 Task: Look for Airbnb options in Yunyang, China from 15th December, 2023 to 20th December, 2023 for 1 adult.1  bedroom having 1 bed and 1 bathroom. Property type can be hotel. Amenities needed are: washing machine. Look for 5 properties as per requirement.
Action: Mouse moved to (599, 185)
Screenshot: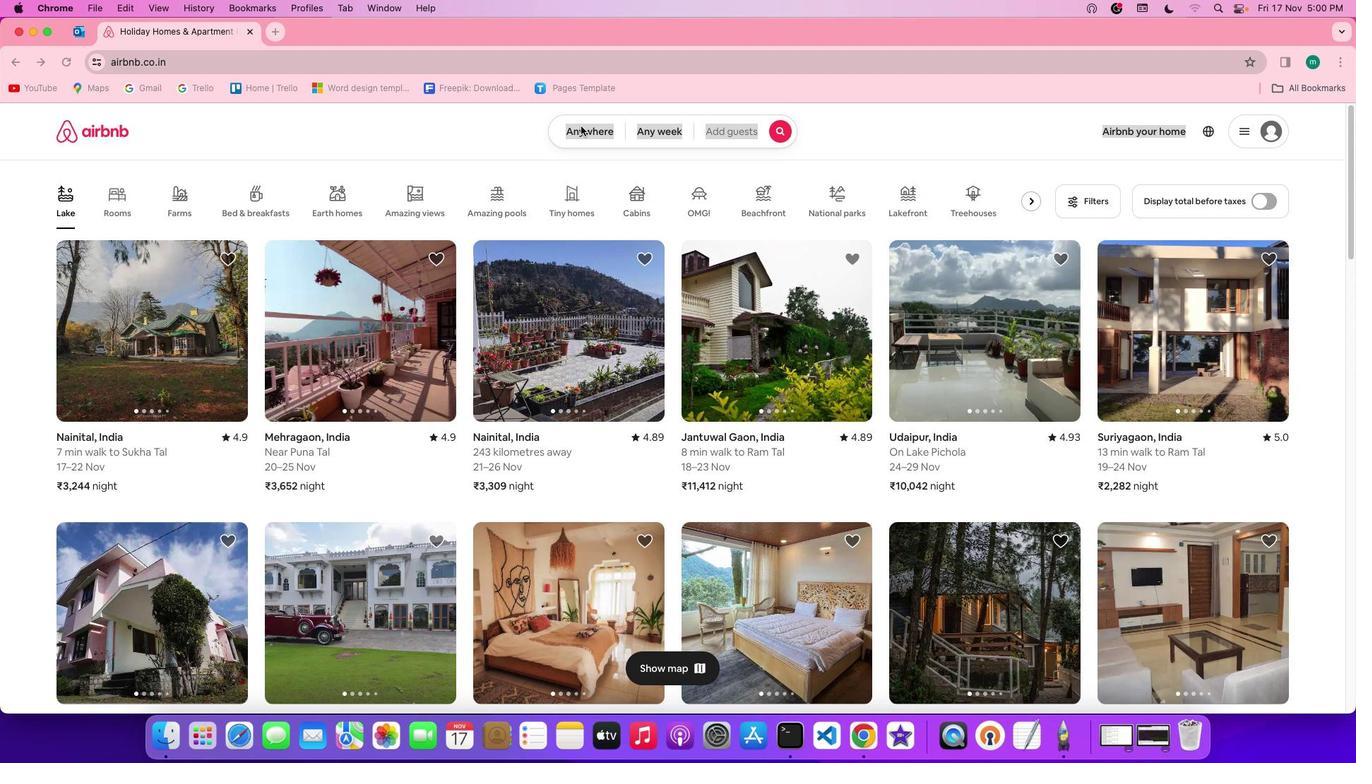 
Action: Mouse pressed left at (599, 185)
Screenshot: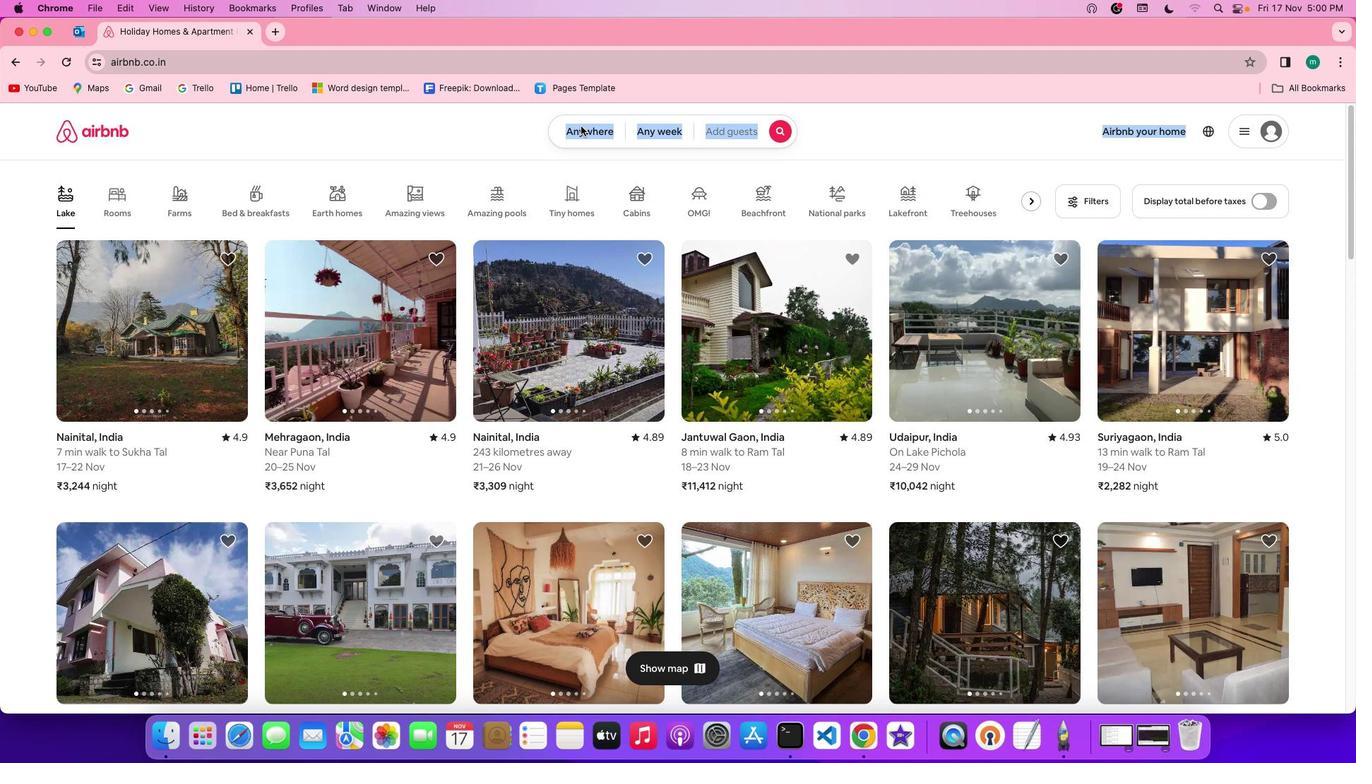 
Action: Mouse pressed left at (599, 185)
Screenshot: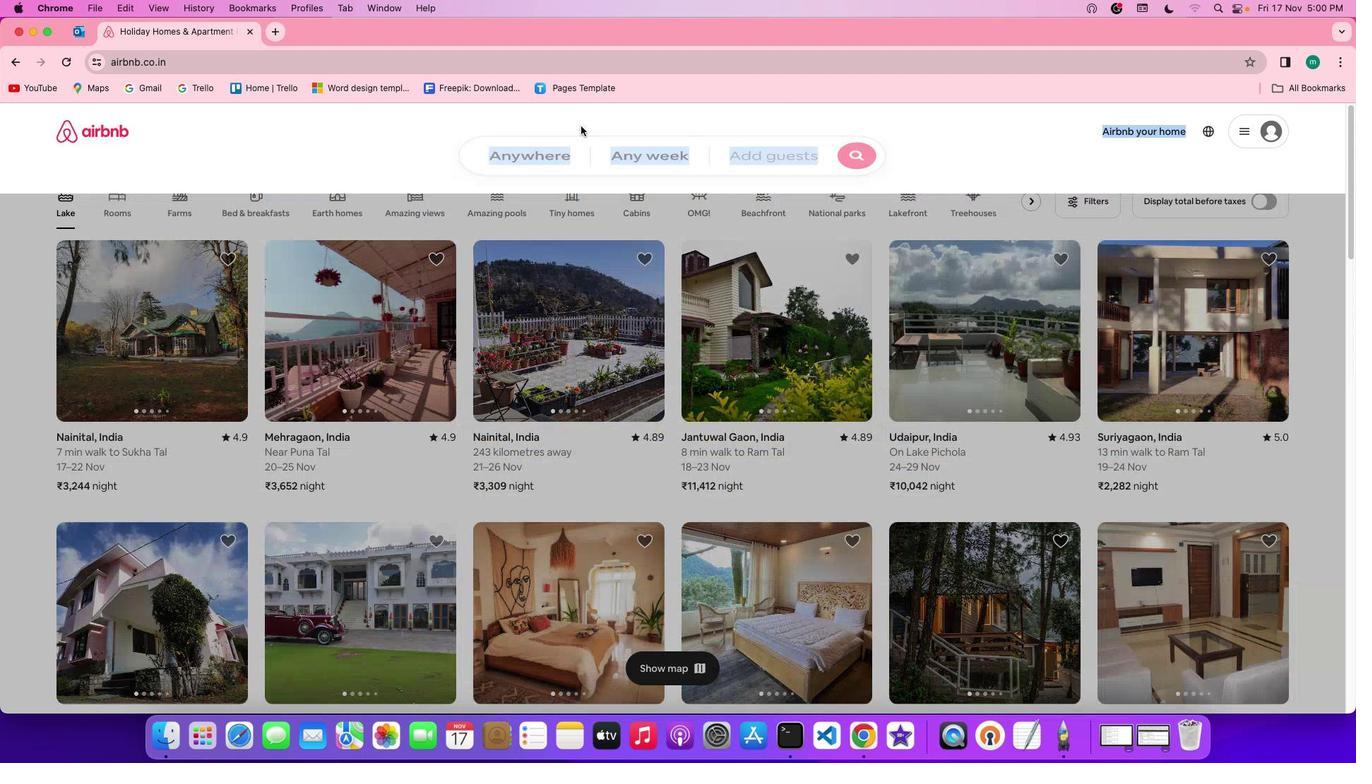
Action: Mouse moved to (536, 226)
Screenshot: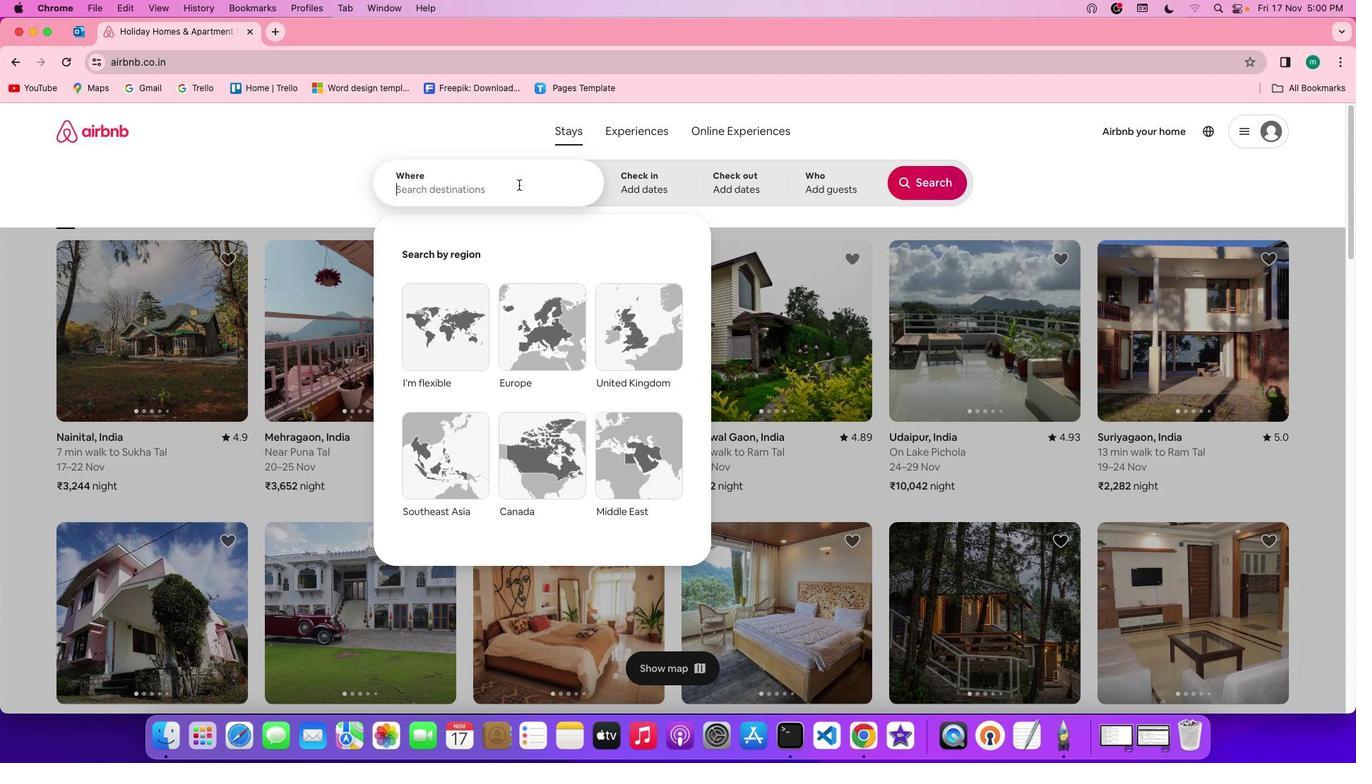 
Action: Mouse pressed left at (536, 226)
Screenshot: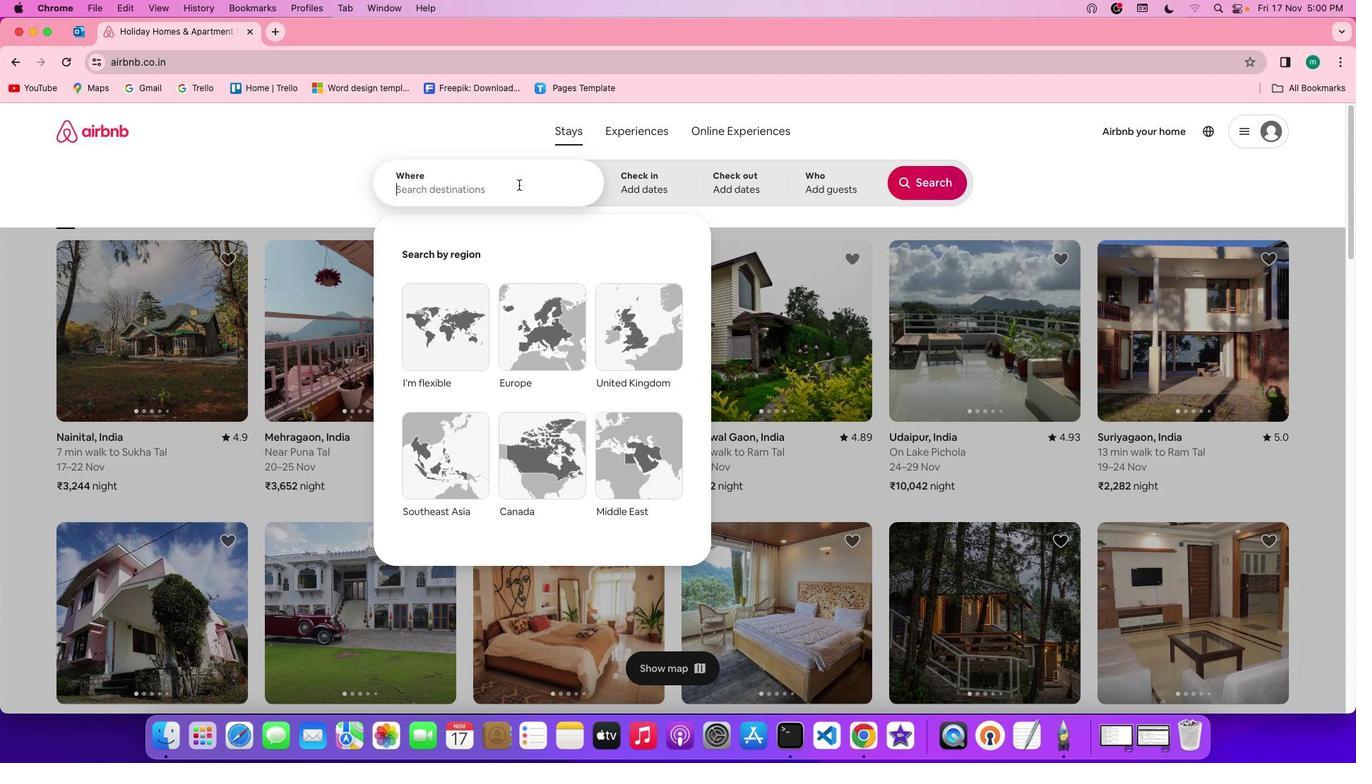 
Action: Key pressed Key.spaceKey.shift'Y''T'Key.backspace'u''n''y''a''n''g'','Key.spaceKey.shift'c''h''i''n''a'
Screenshot: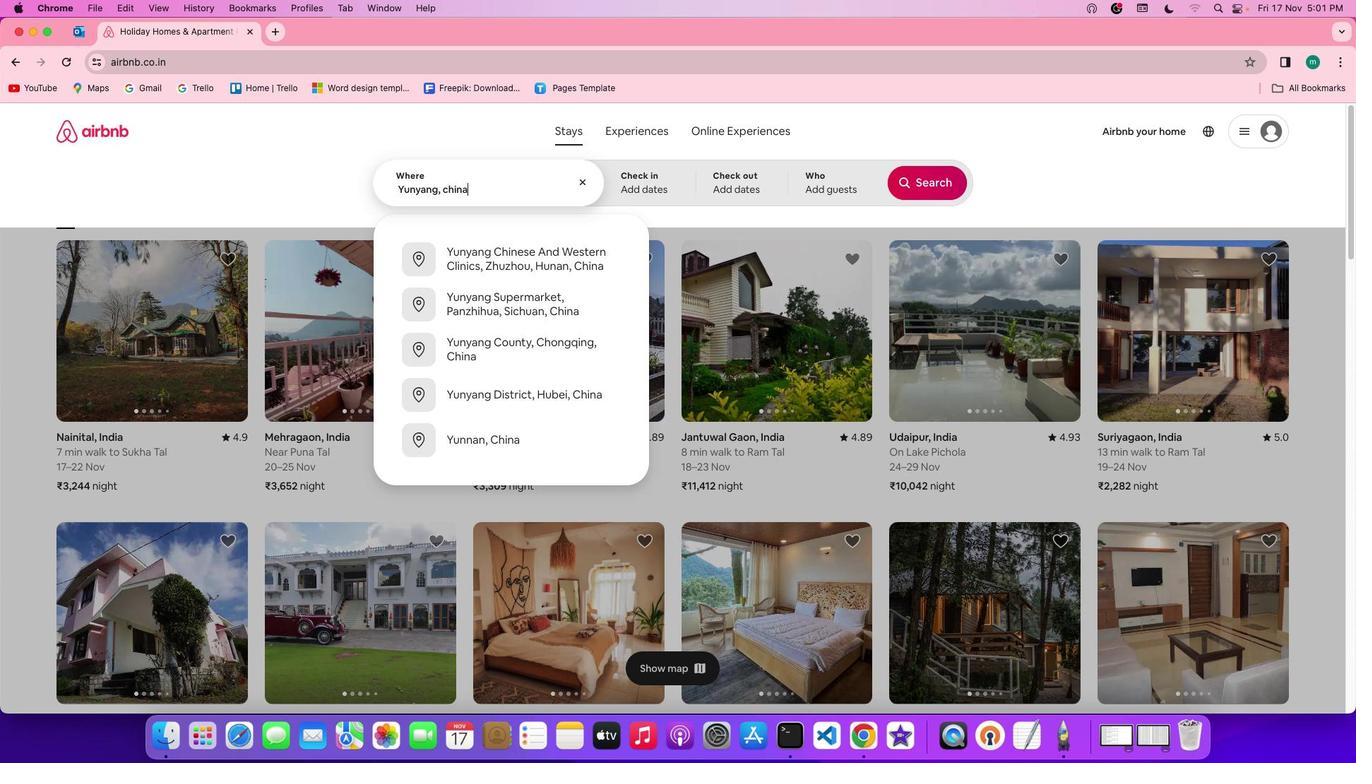 
Action: Mouse moved to (654, 218)
Screenshot: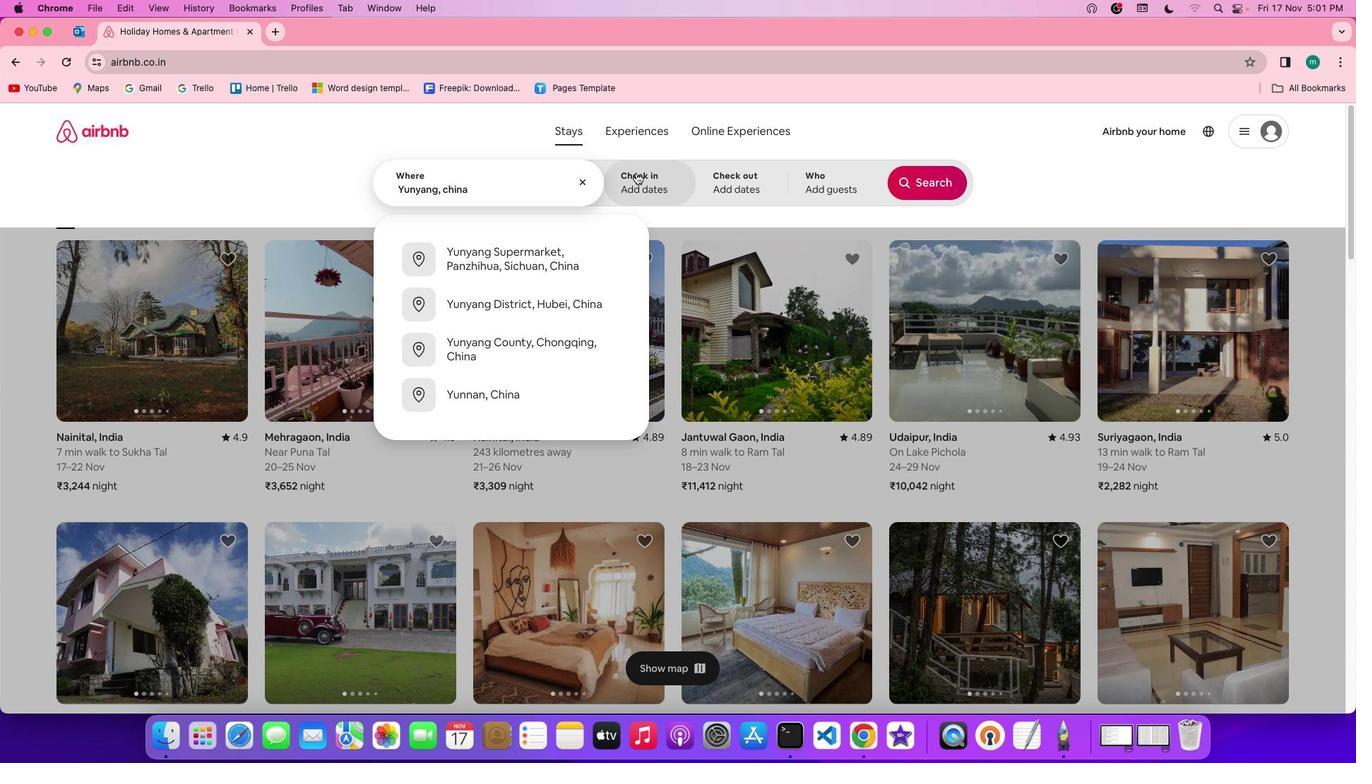 
Action: Mouse pressed left at (654, 218)
Screenshot: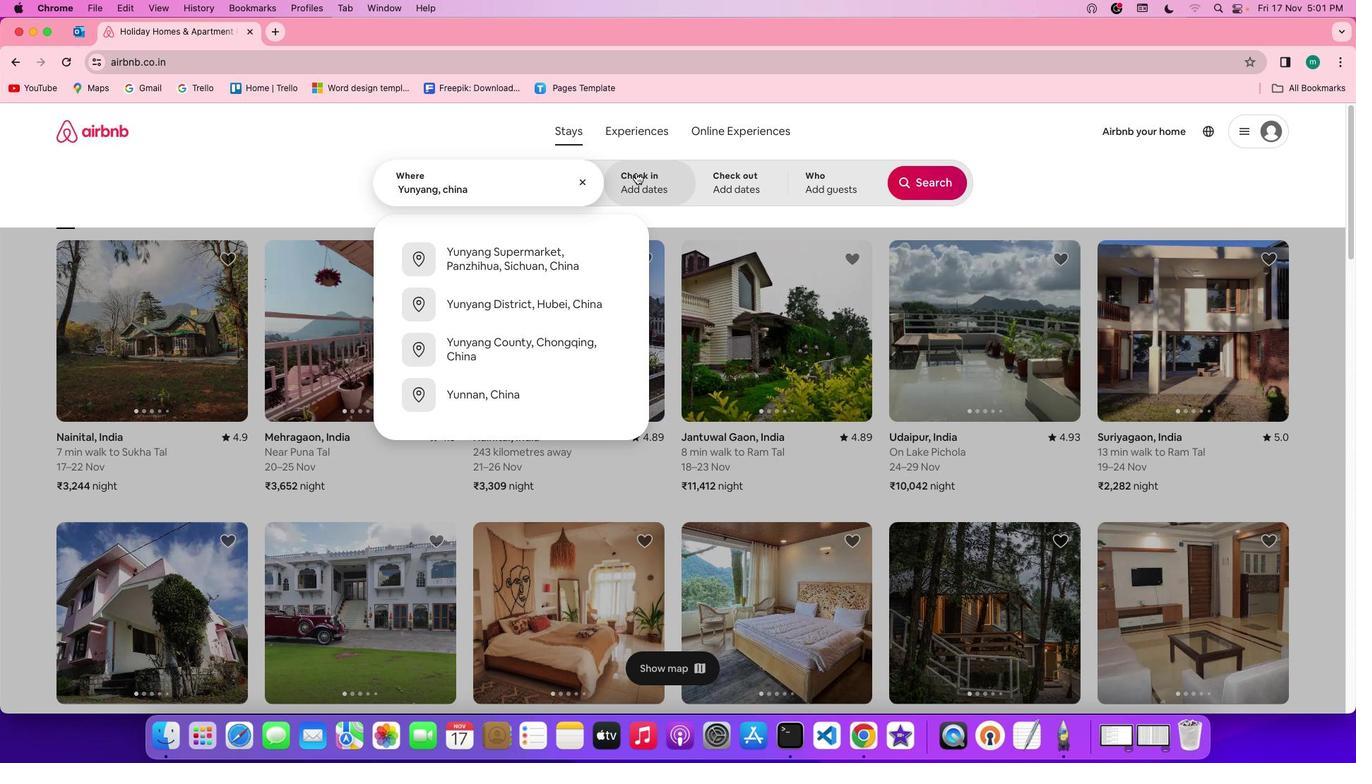 
Action: Mouse moved to (903, 402)
Screenshot: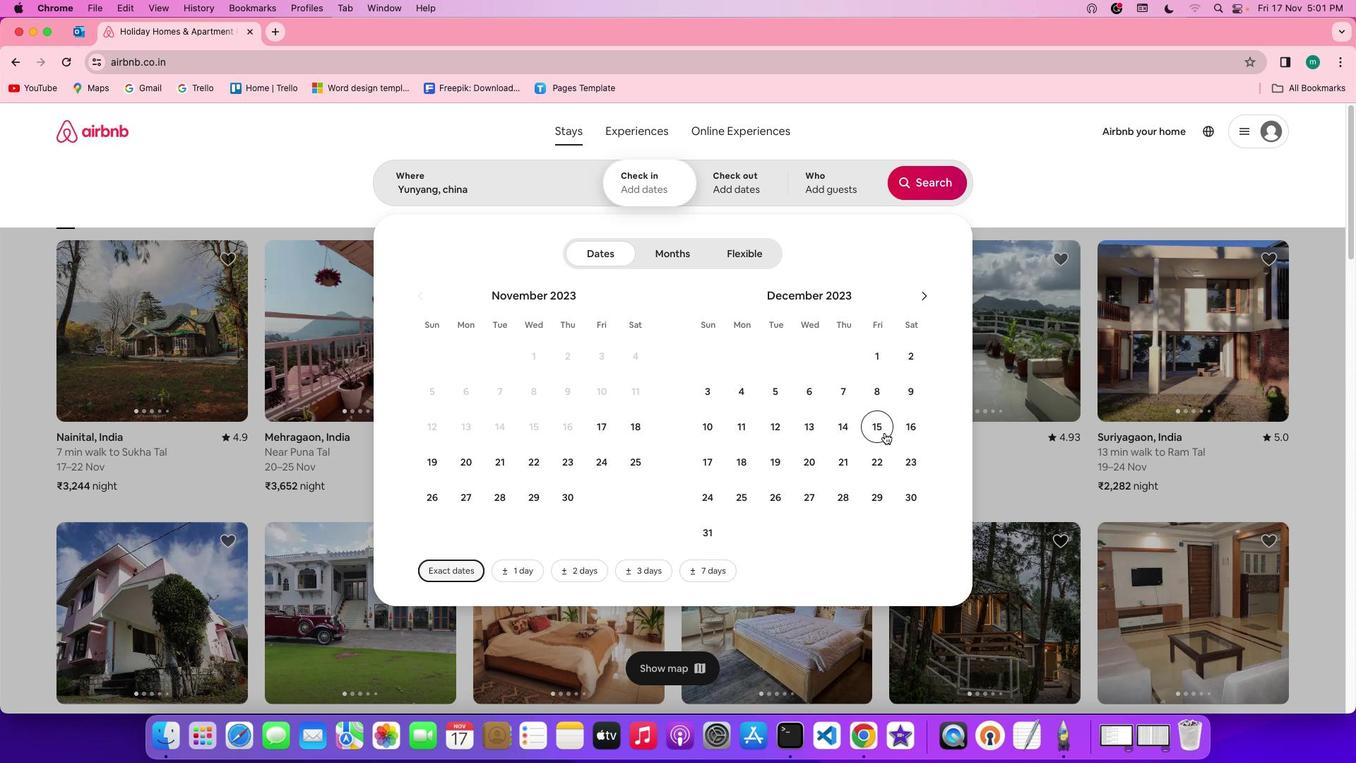 
Action: Mouse pressed left at (903, 402)
Screenshot: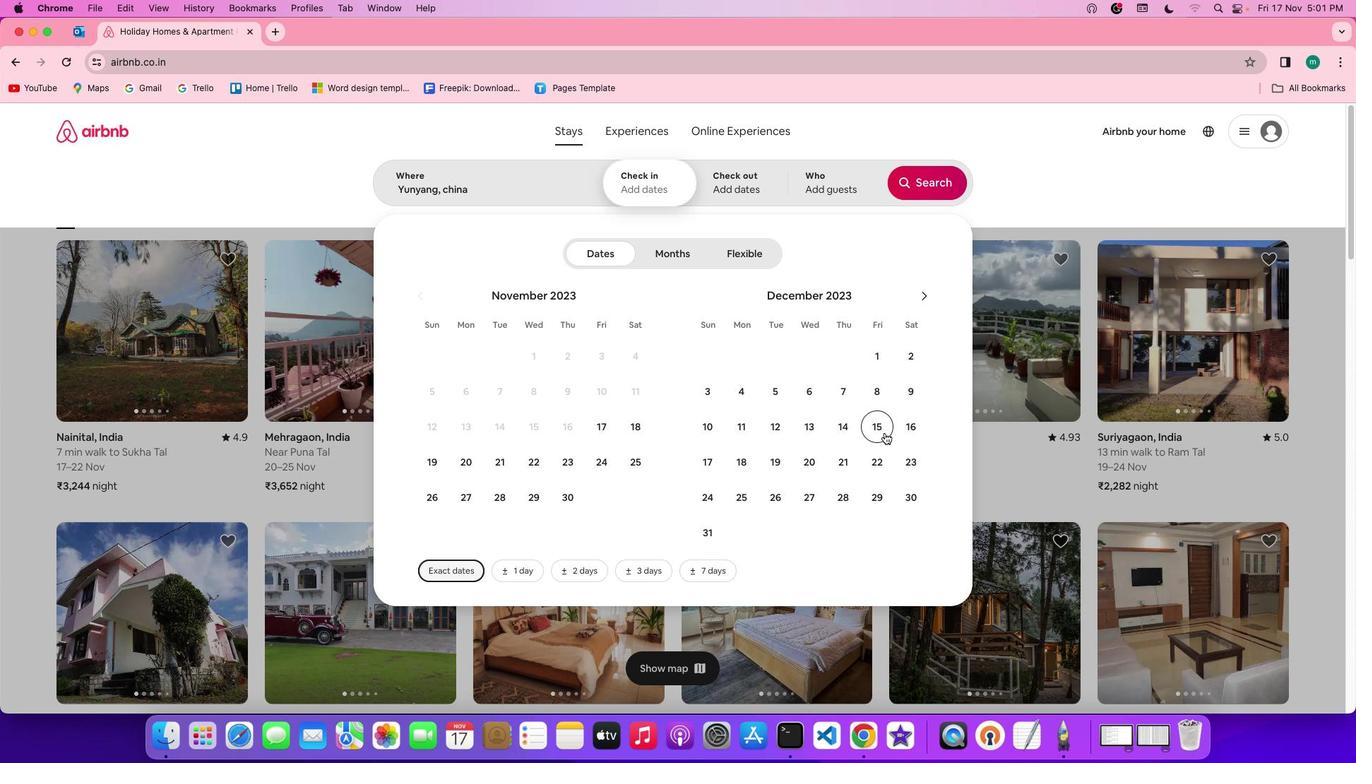 
Action: Mouse moved to (829, 418)
Screenshot: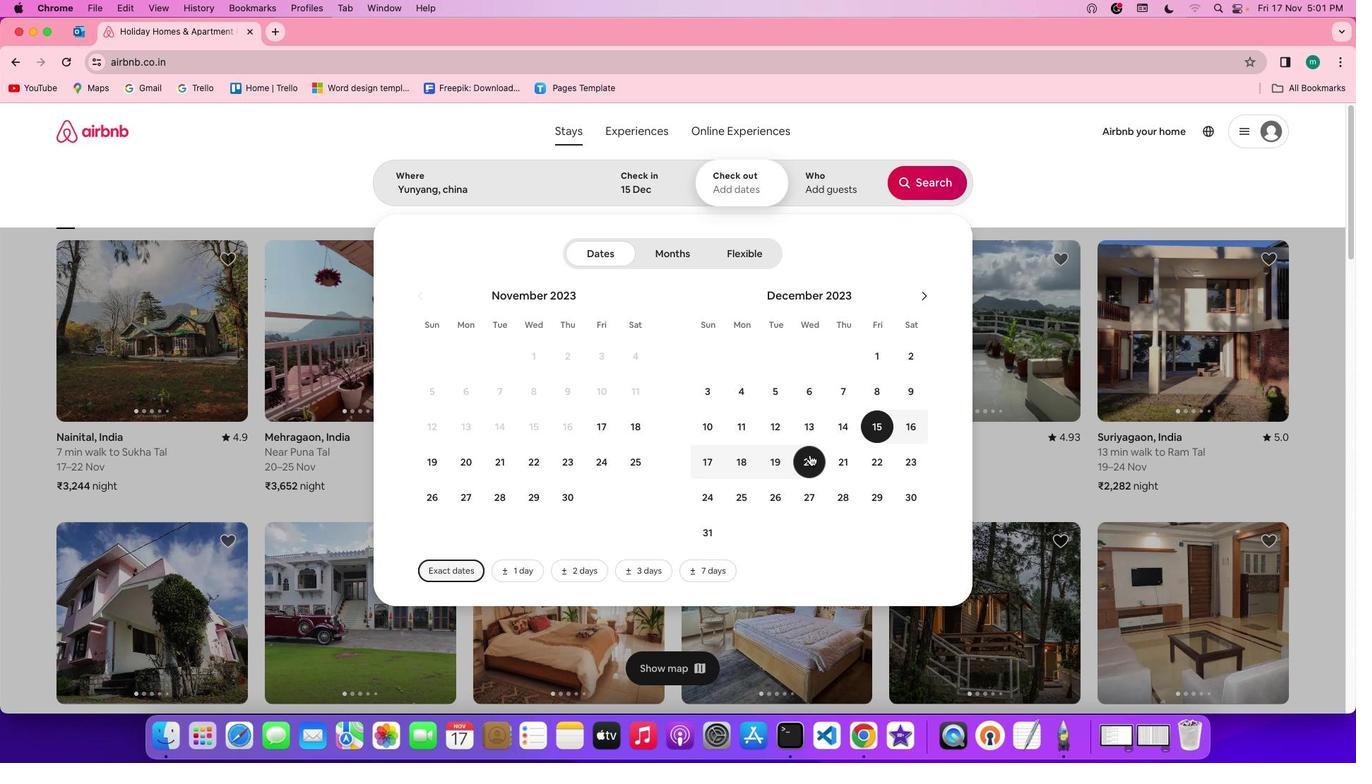 
Action: Mouse pressed left at (829, 418)
Screenshot: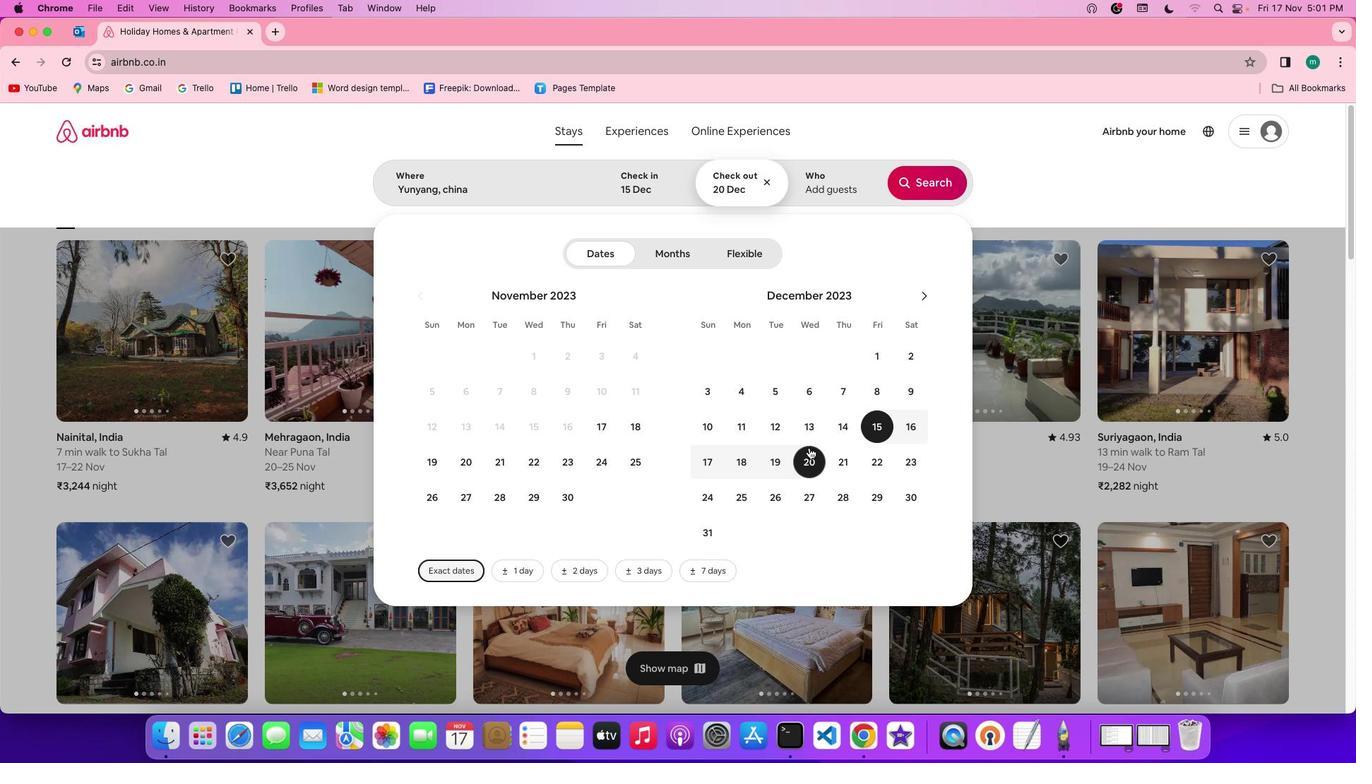 
Action: Mouse moved to (840, 225)
Screenshot: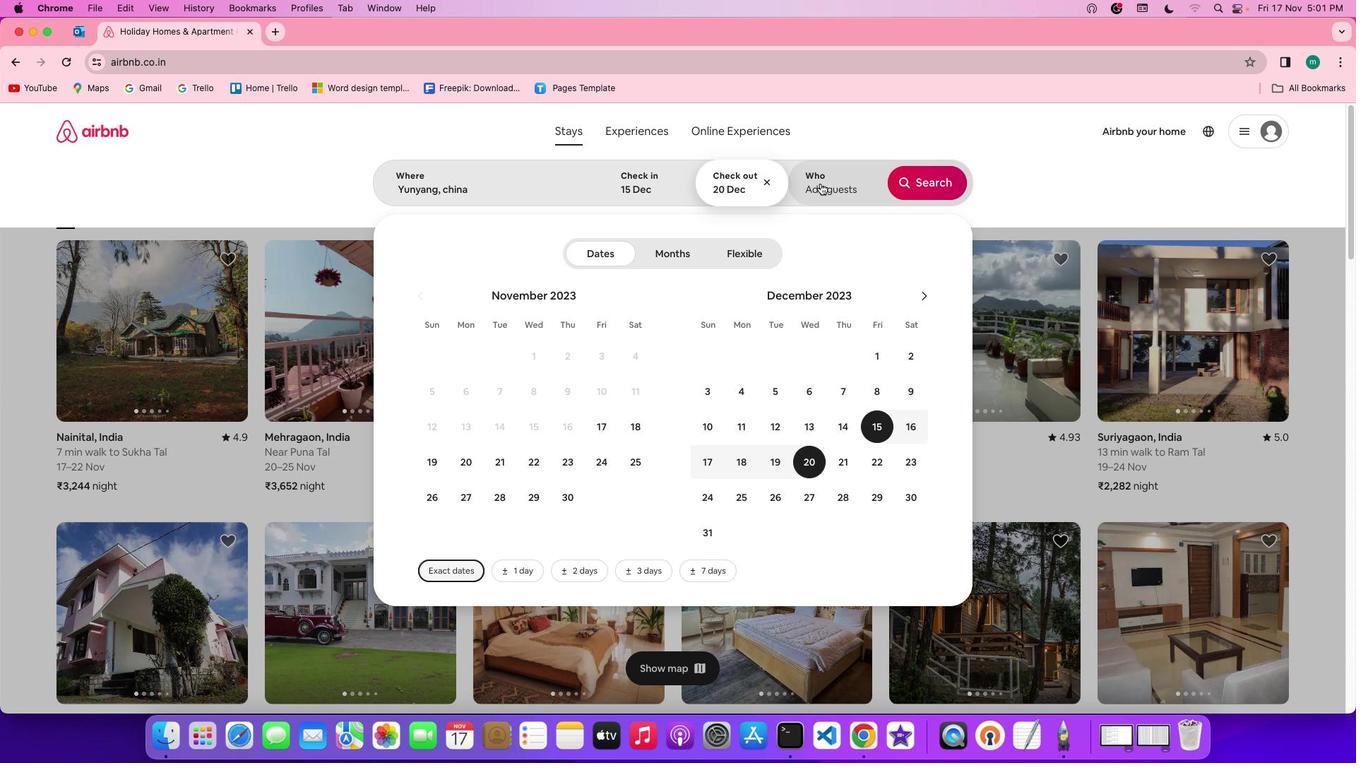 
Action: Mouse pressed left at (840, 225)
Screenshot: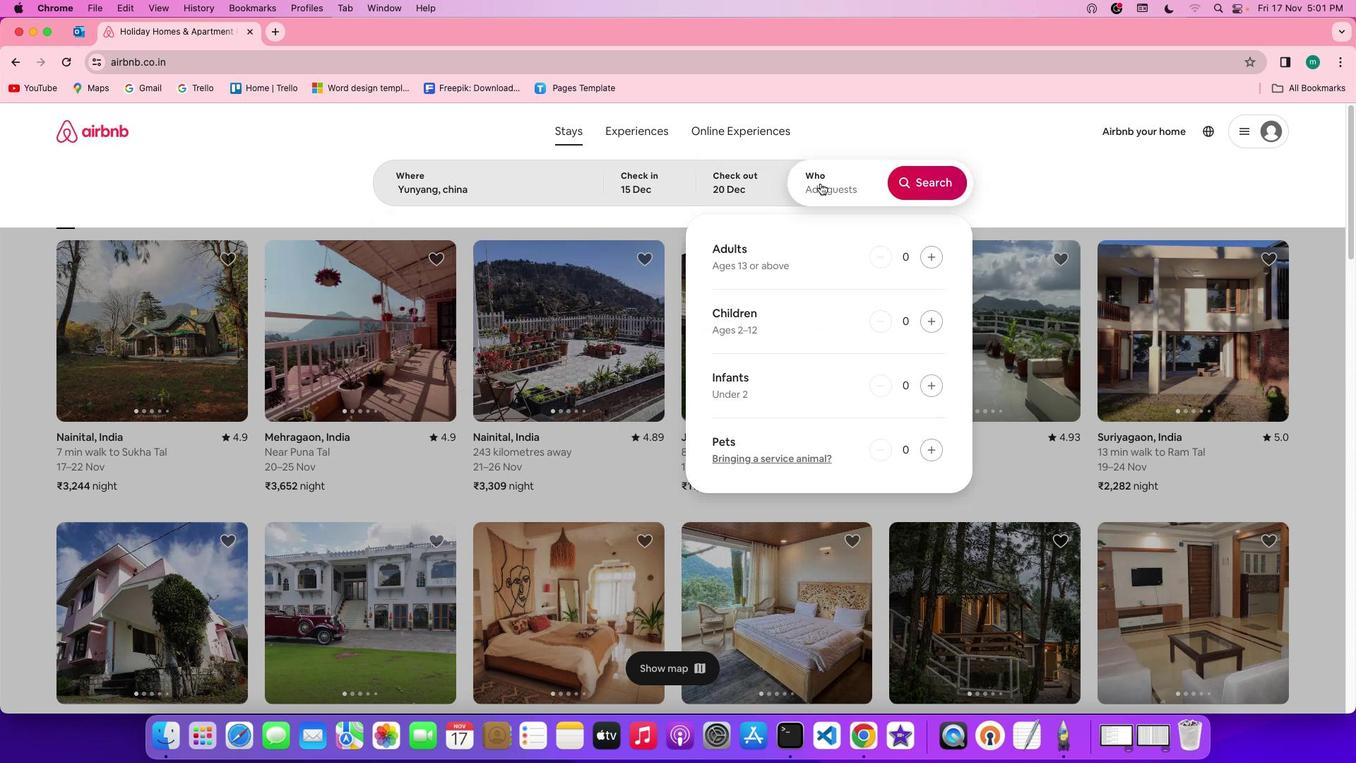 
Action: Mouse moved to (955, 278)
Screenshot: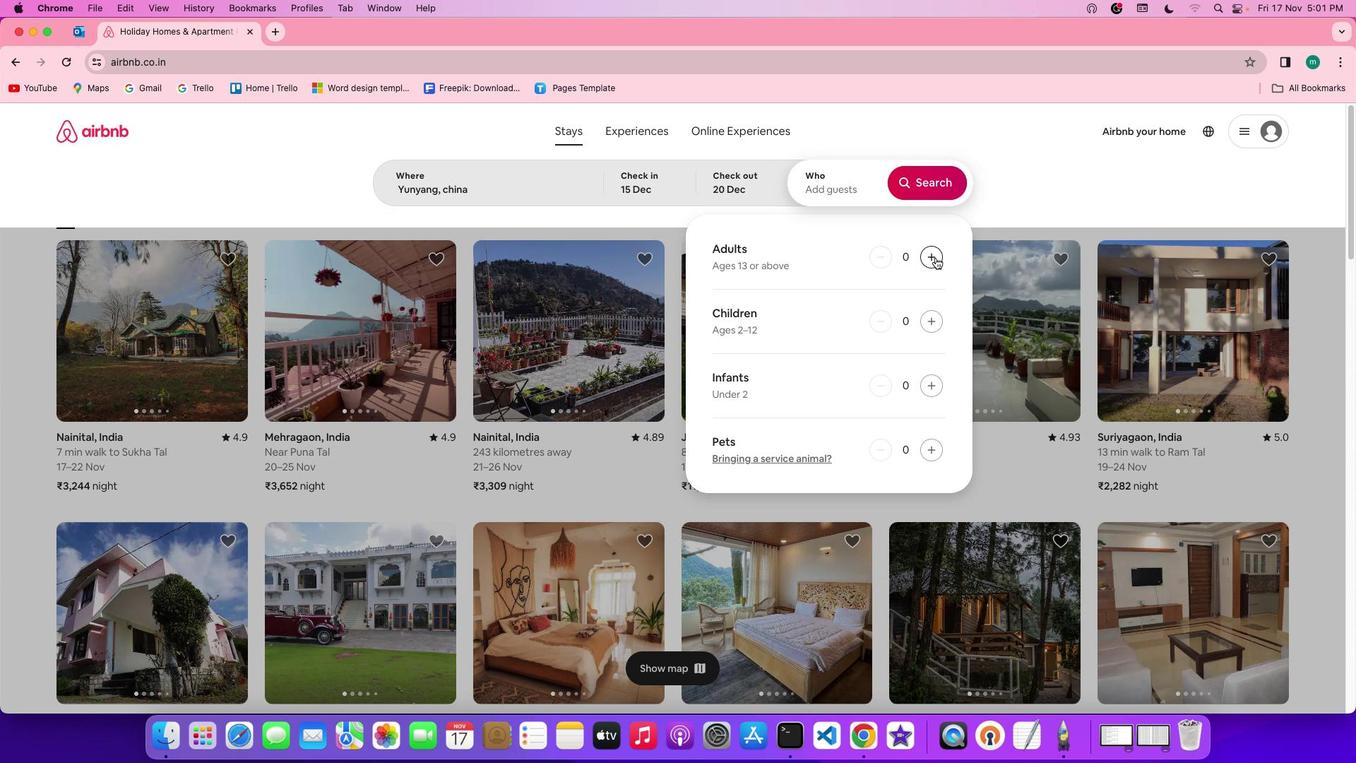 
Action: Mouse pressed left at (955, 278)
Screenshot: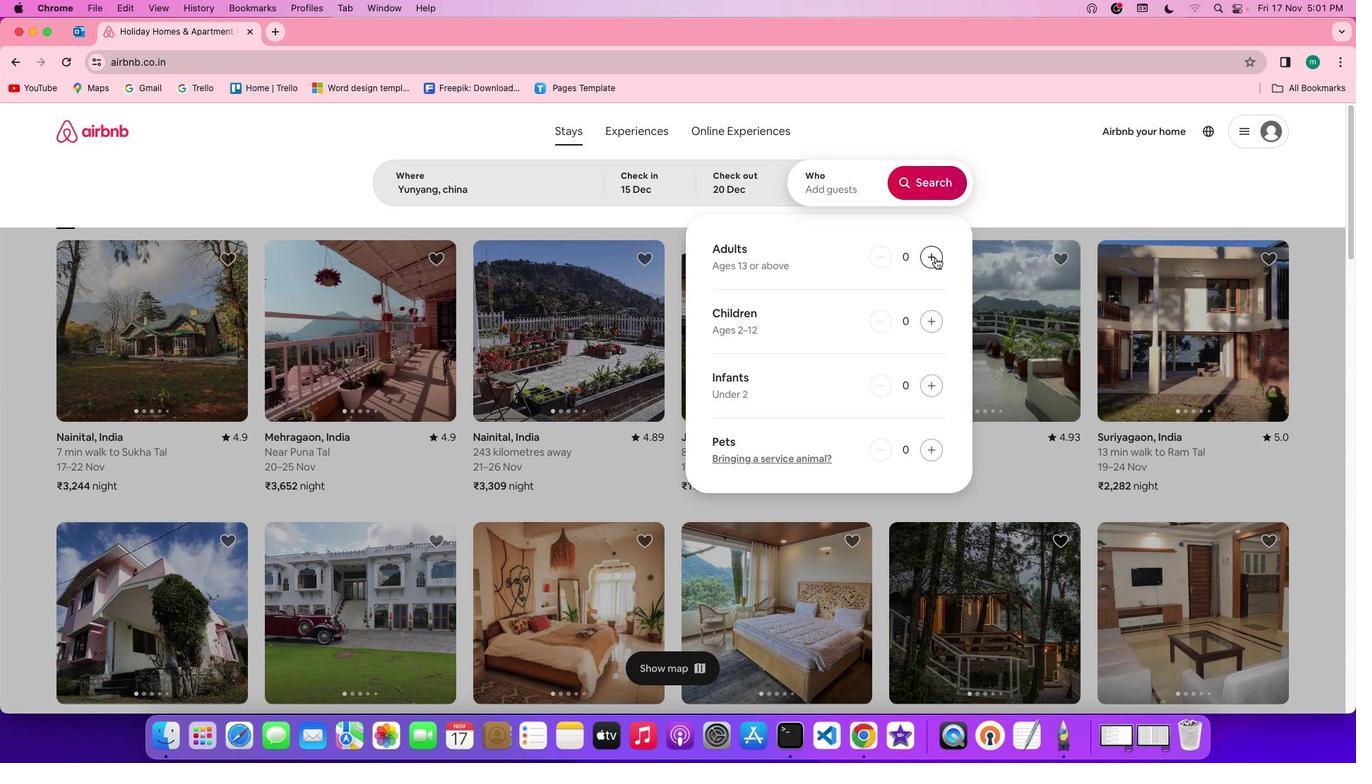 
Action: Mouse moved to (929, 216)
Screenshot: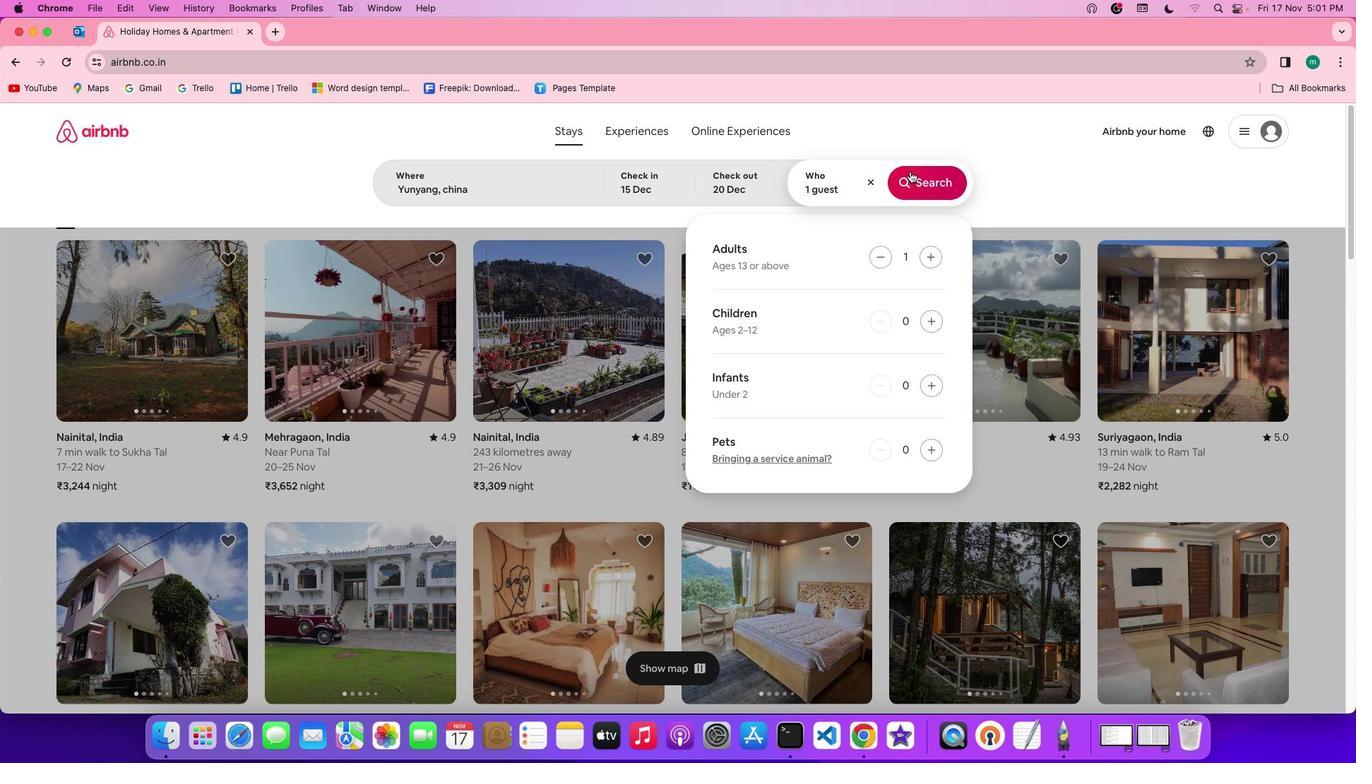 
Action: Mouse pressed left at (929, 216)
Screenshot: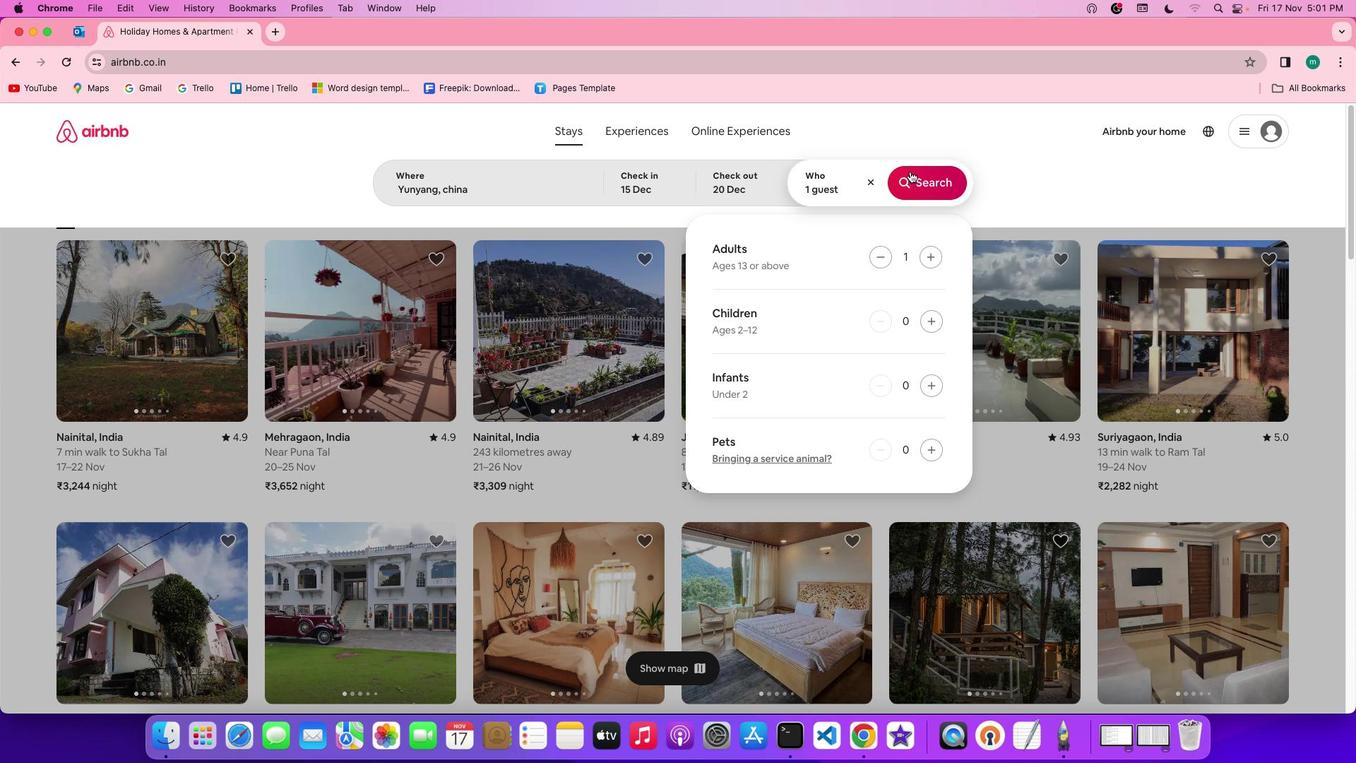
Action: Mouse moved to (1148, 226)
Screenshot: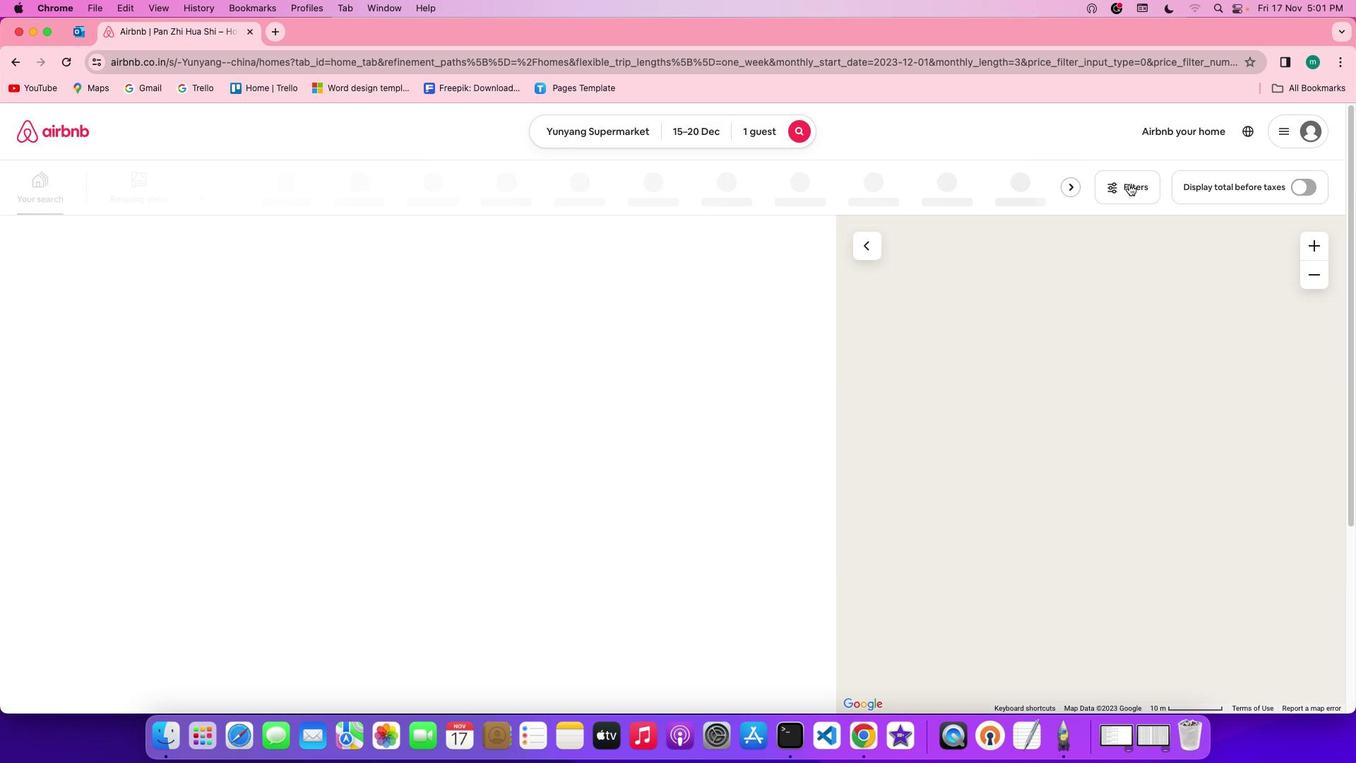 
Action: Mouse pressed left at (1148, 226)
Screenshot: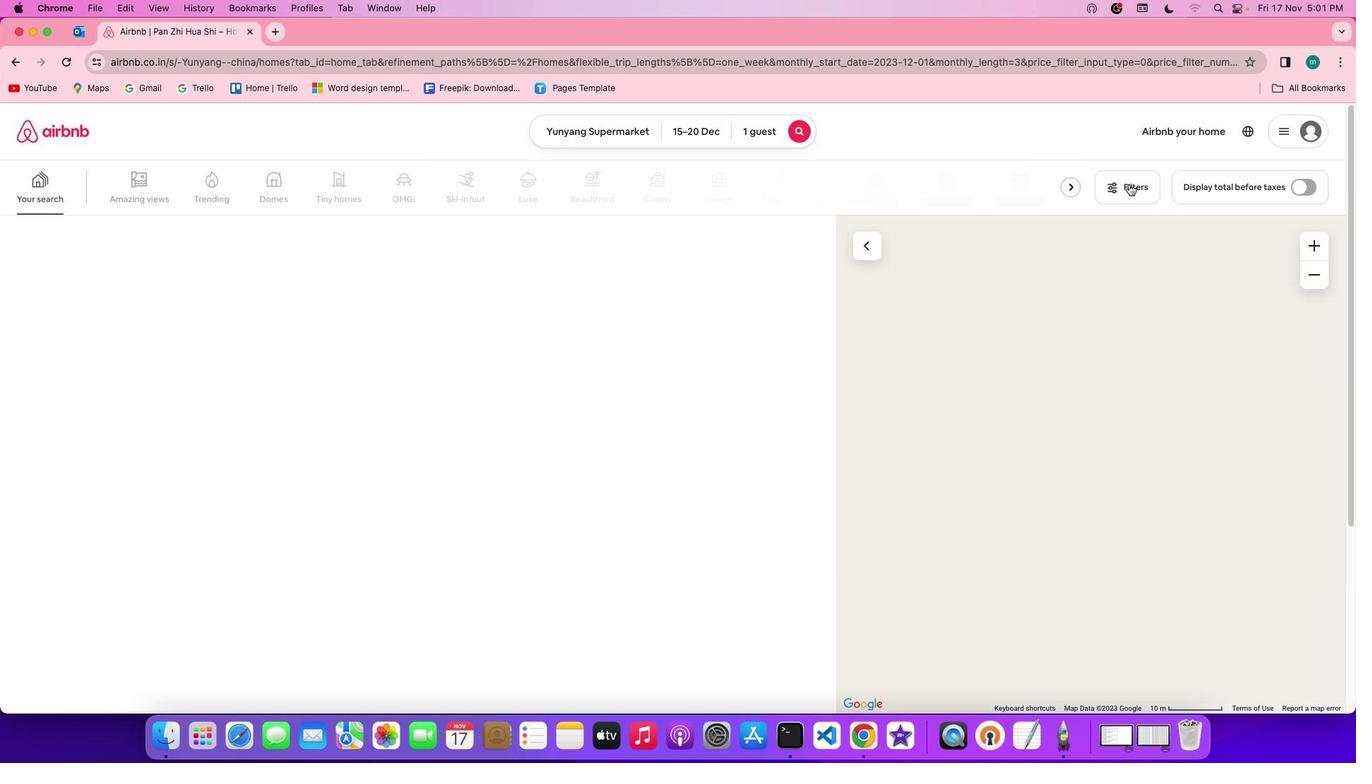 
Action: Mouse moved to (766, 361)
Screenshot: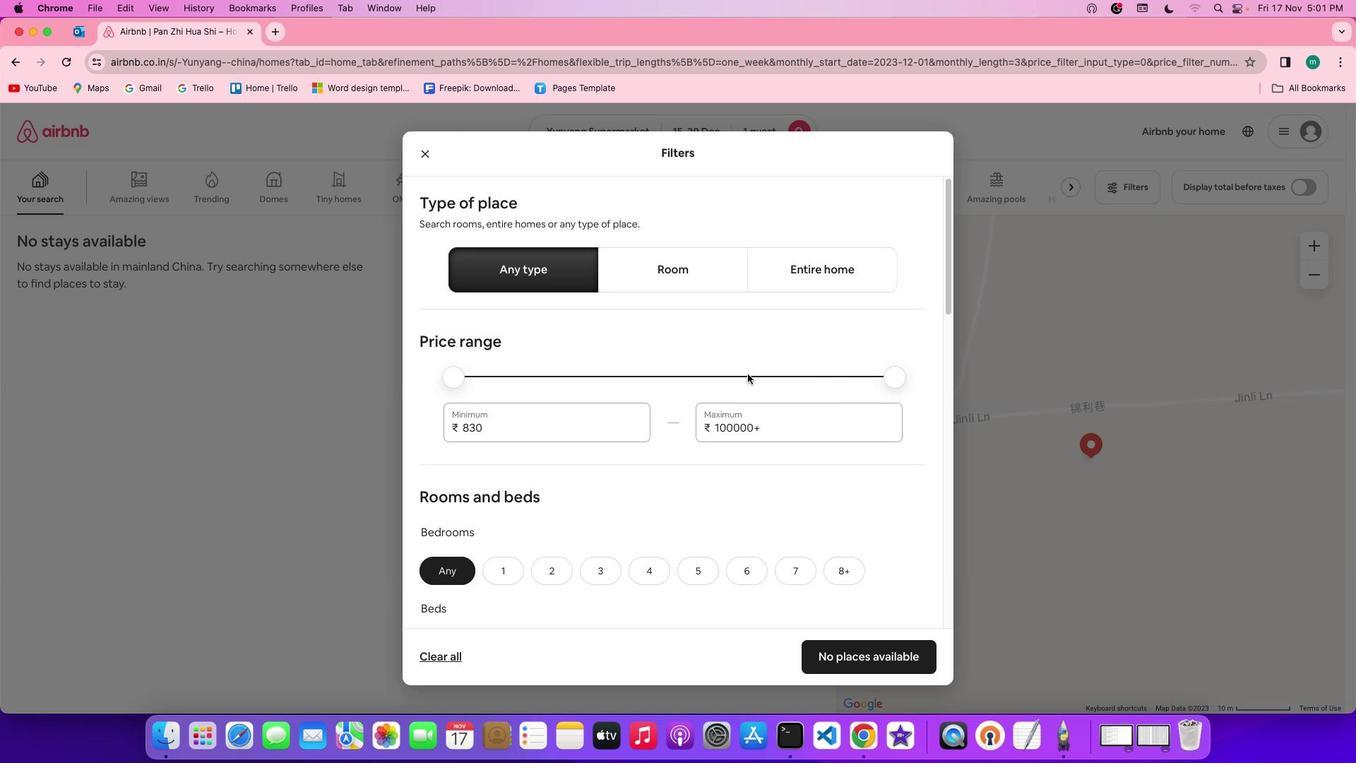 
Action: Mouse scrolled (766, 361) with delta (16, 94)
Screenshot: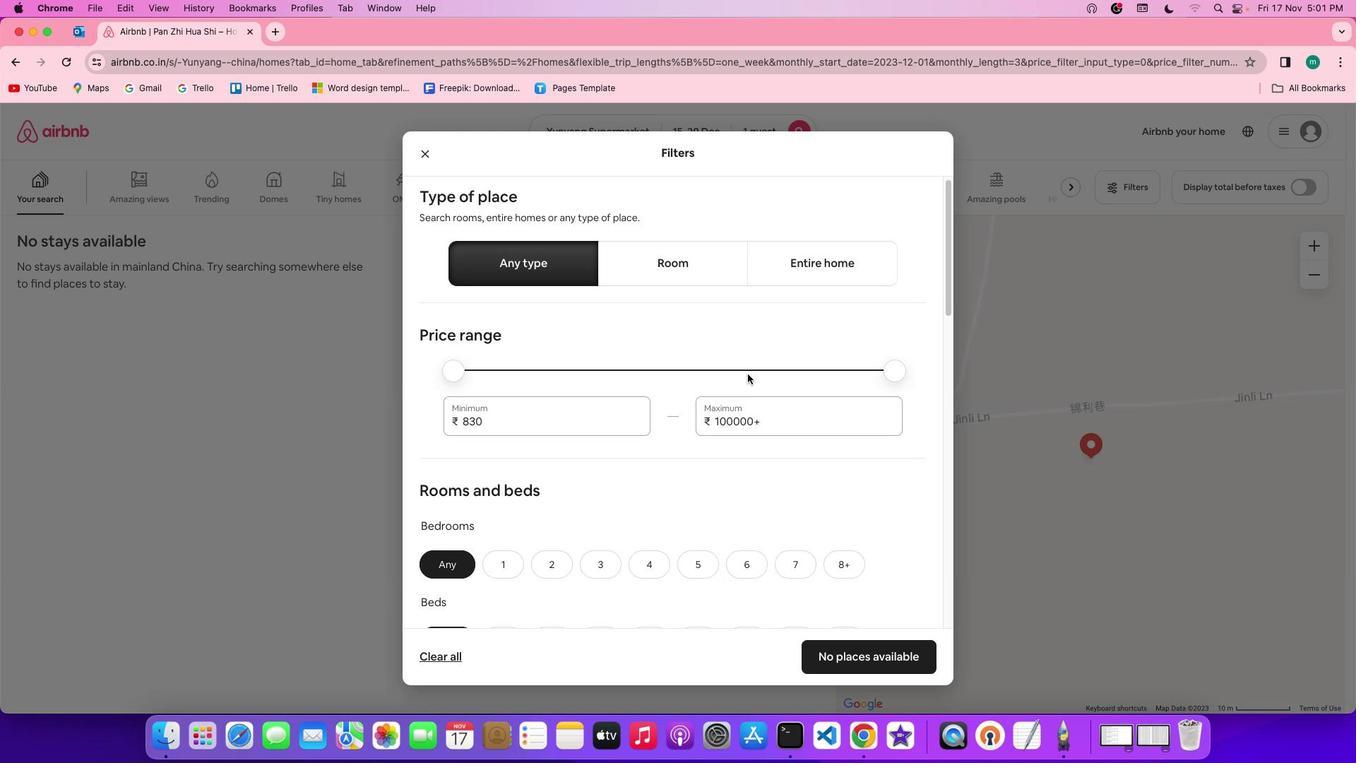 
Action: Mouse scrolled (766, 361) with delta (16, 94)
Screenshot: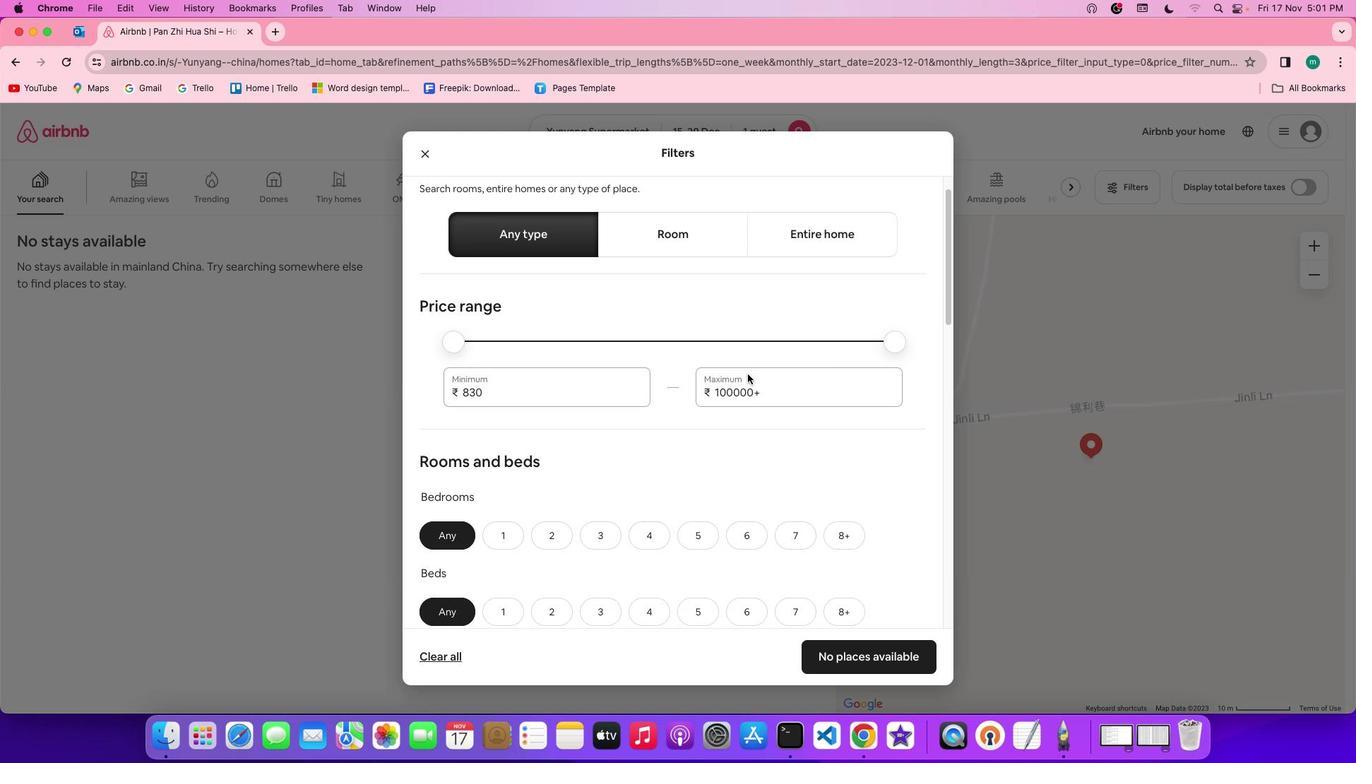 
Action: Mouse scrolled (766, 361) with delta (16, 93)
Screenshot: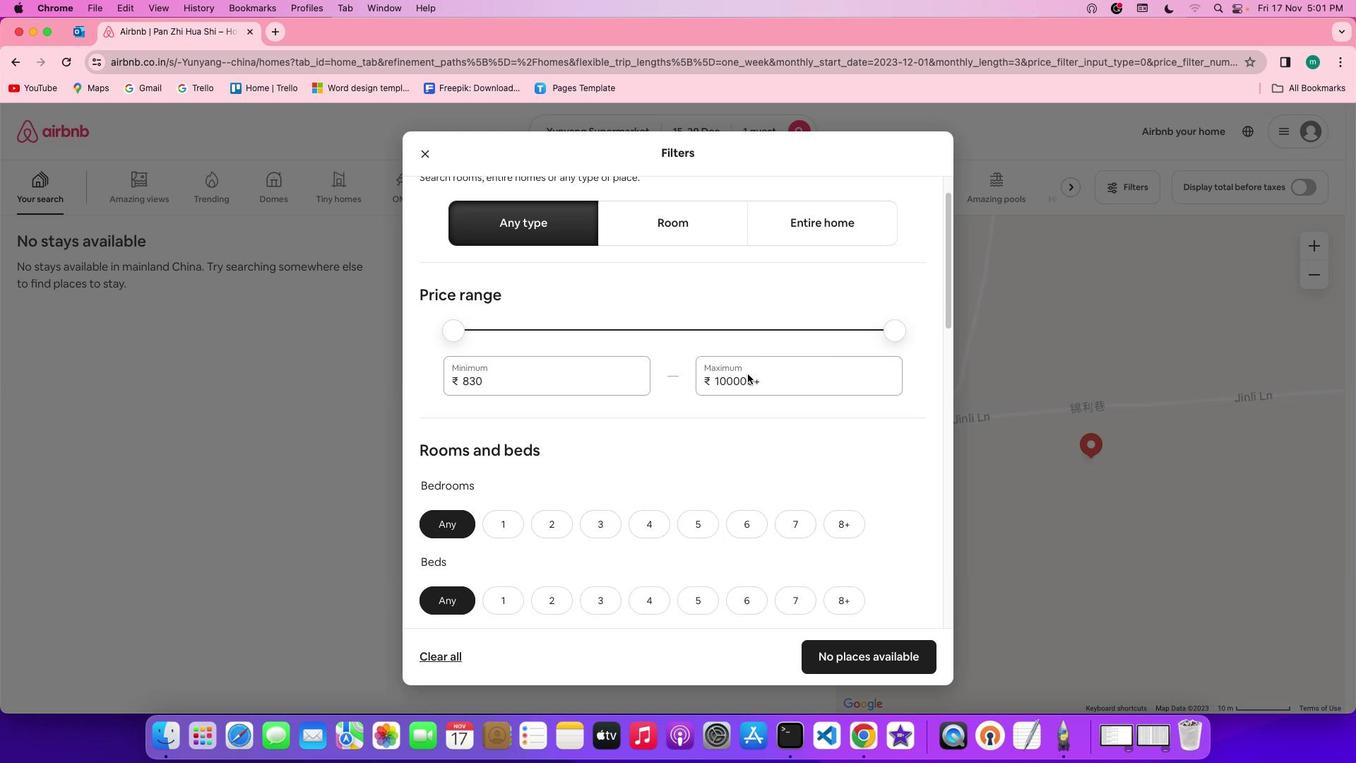 
Action: Mouse scrolled (766, 361) with delta (16, 93)
Screenshot: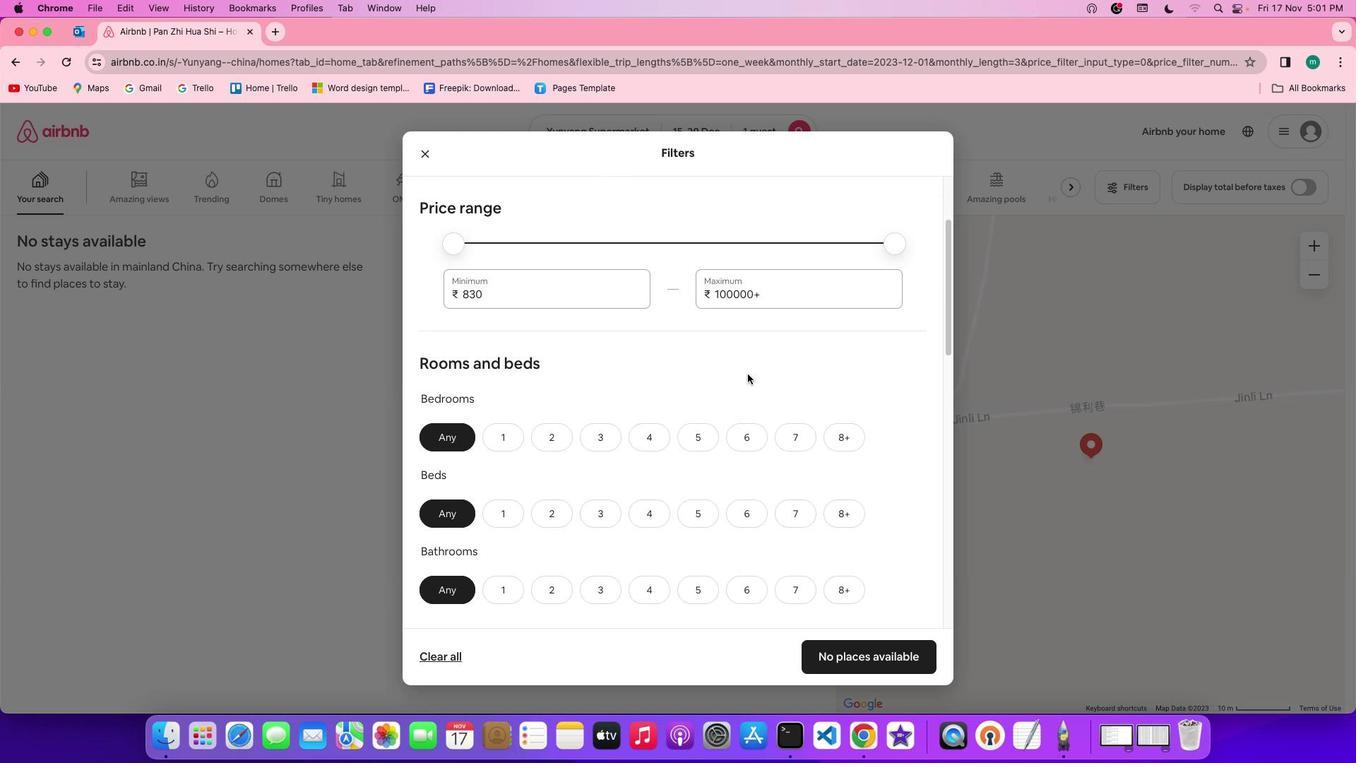 
Action: Mouse scrolled (766, 361) with delta (16, 94)
Screenshot: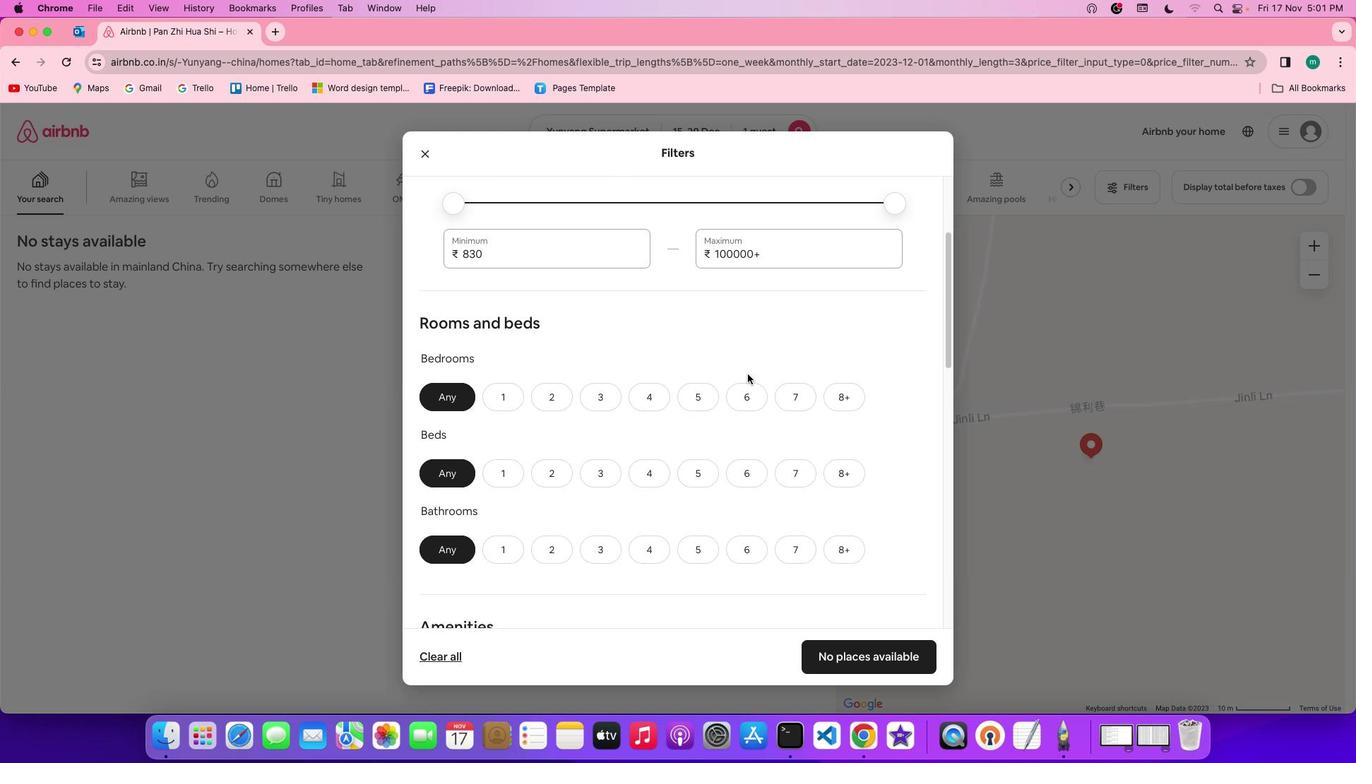 
Action: Mouse scrolled (766, 361) with delta (16, 94)
Screenshot: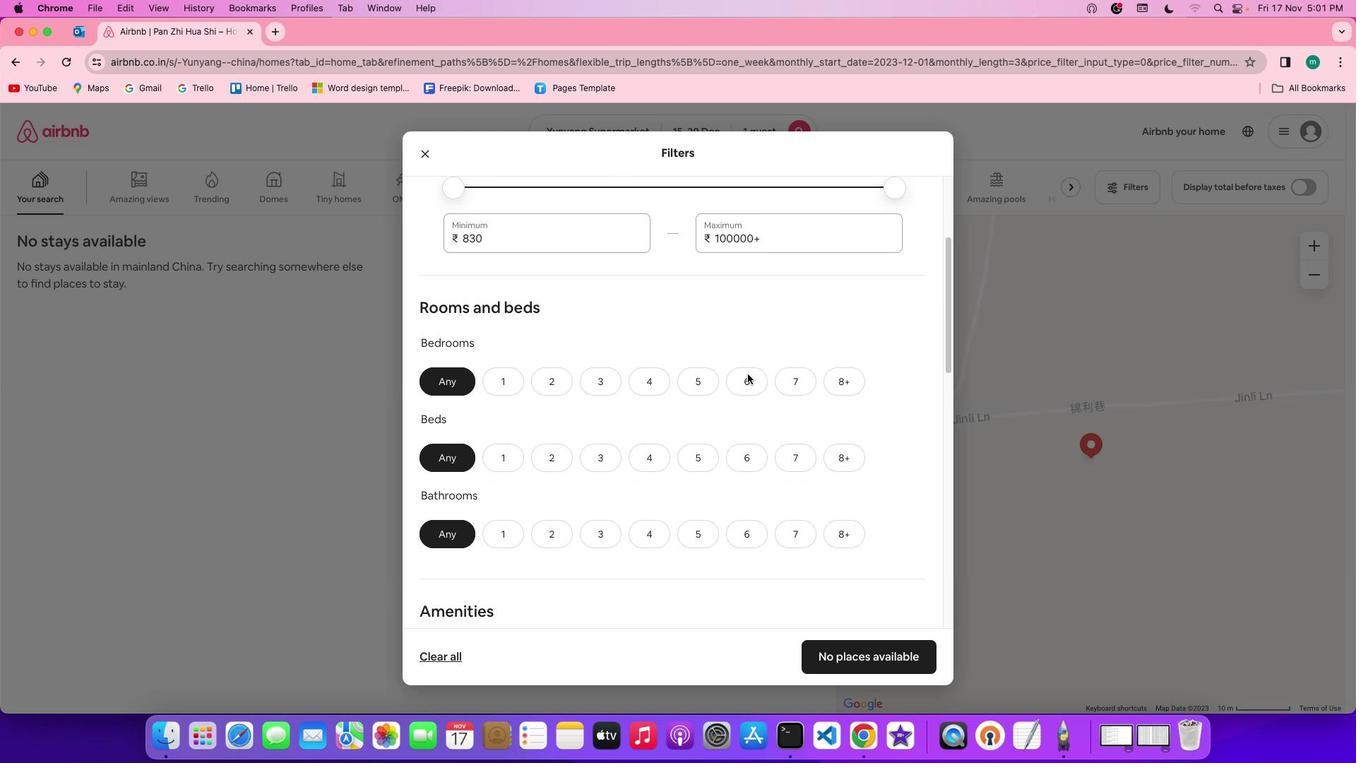 
Action: Mouse scrolled (766, 361) with delta (16, 93)
Screenshot: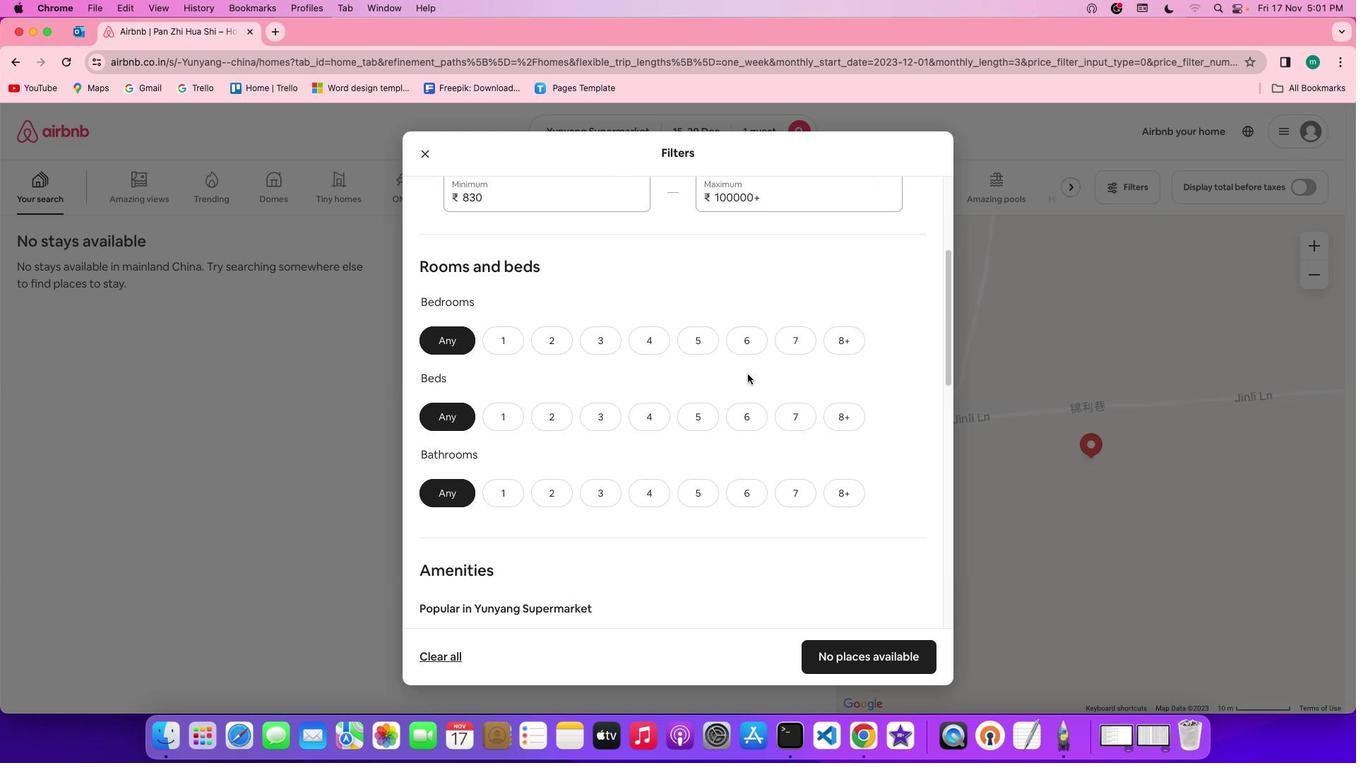 
Action: Mouse moved to (529, 326)
Screenshot: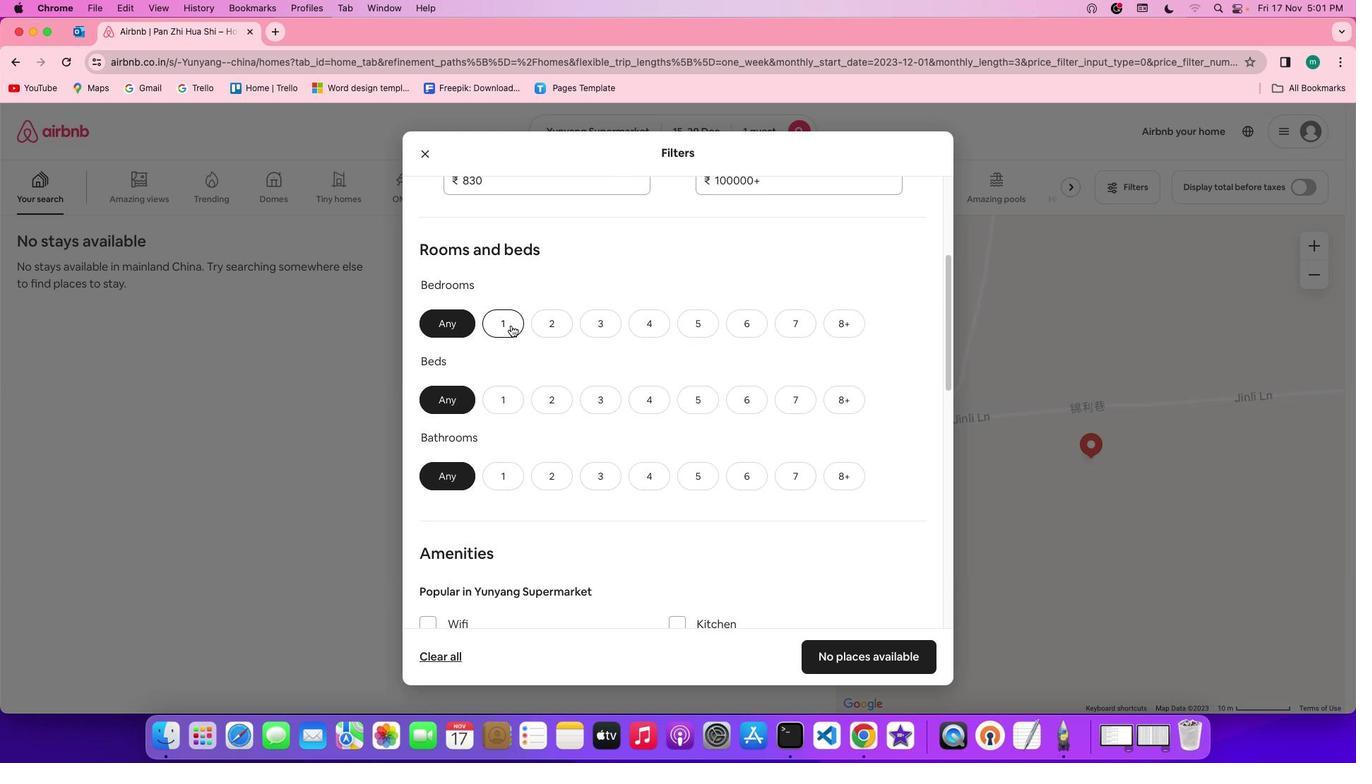 
Action: Mouse pressed left at (529, 326)
Screenshot: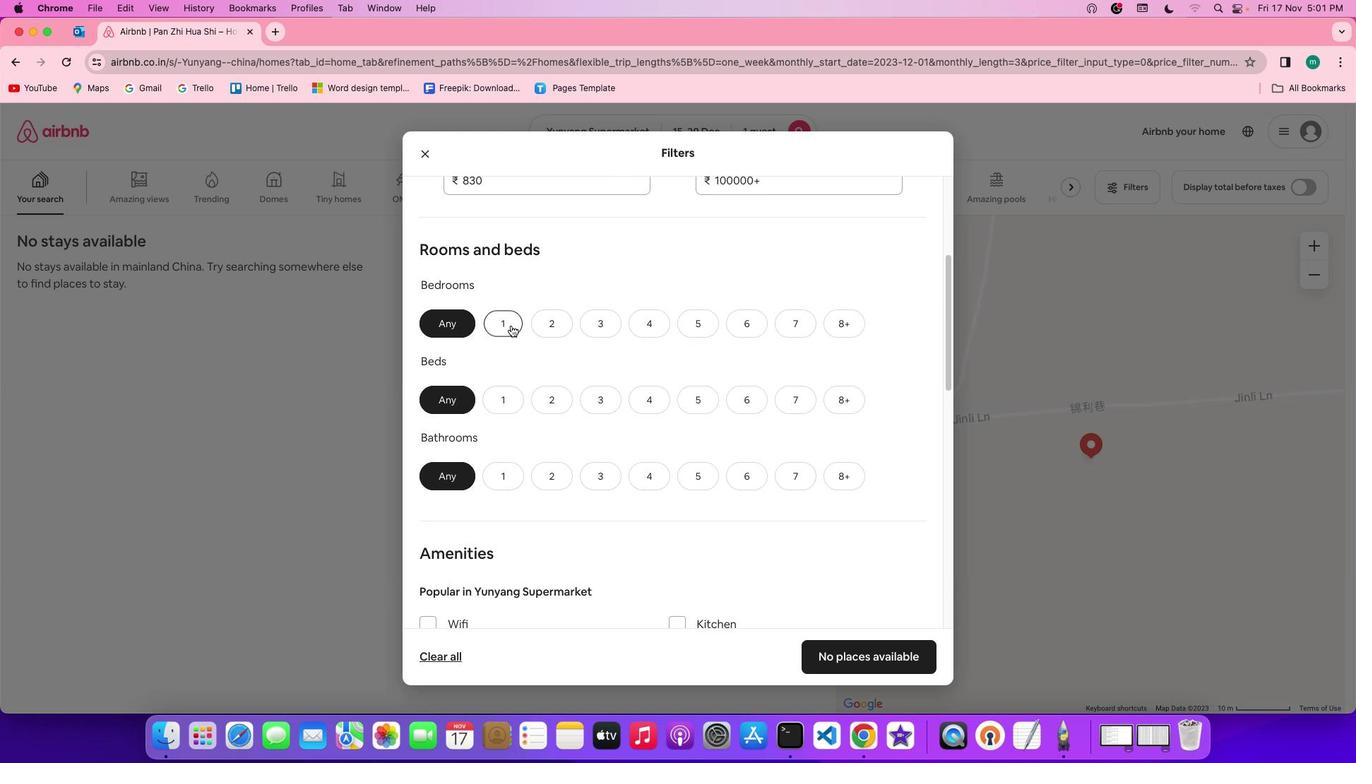 
Action: Mouse moved to (517, 379)
Screenshot: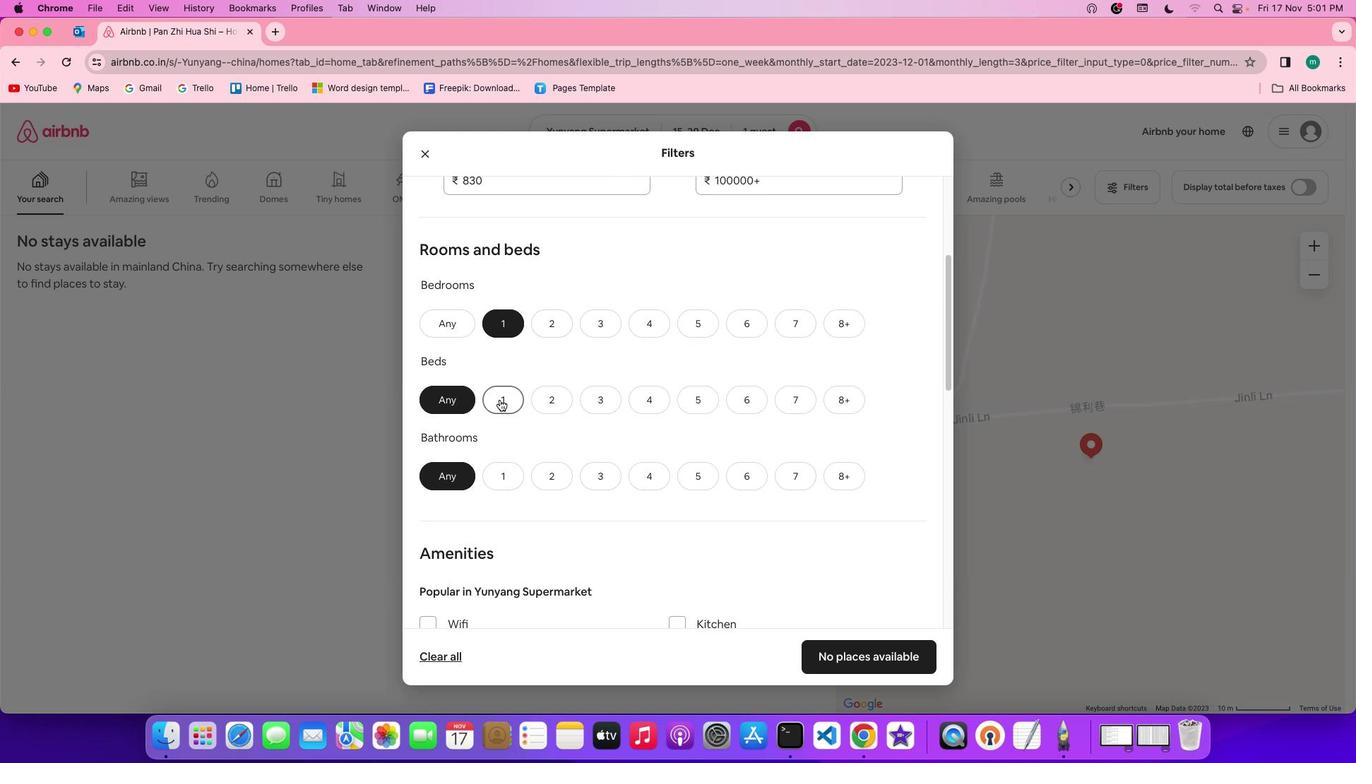 
Action: Mouse pressed left at (517, 379)
Screenshot: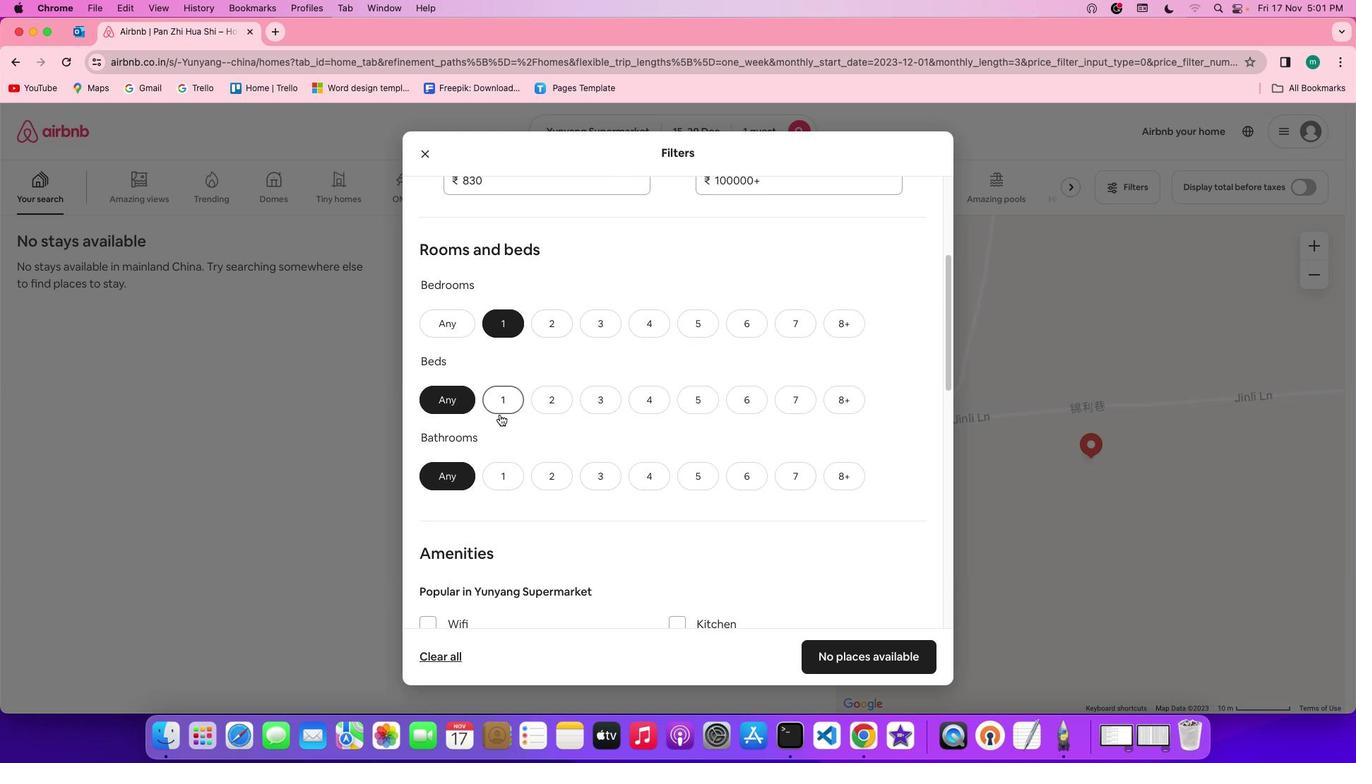 
Action: Mouse moved to (516, 425)
Screenshot: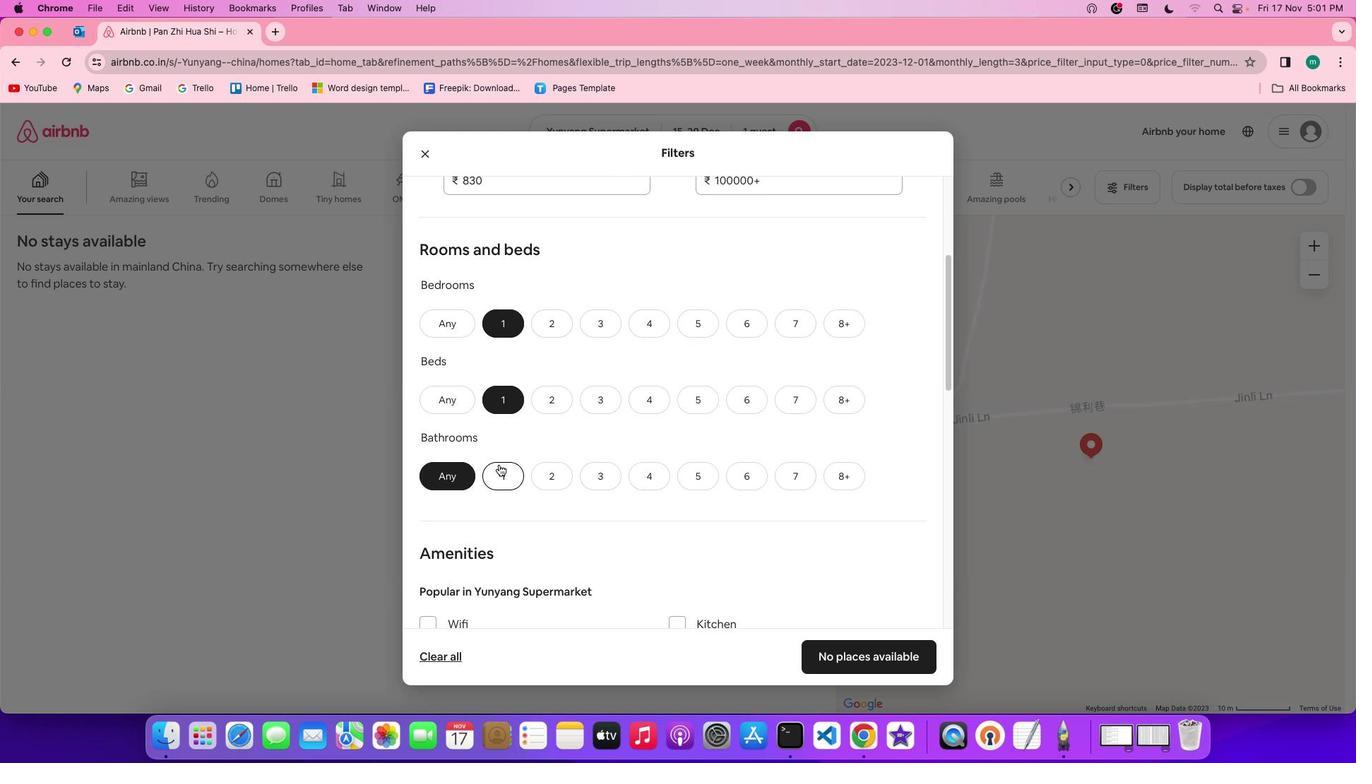 
Action: Mouse pressed left at (516, 425)
Screenshot: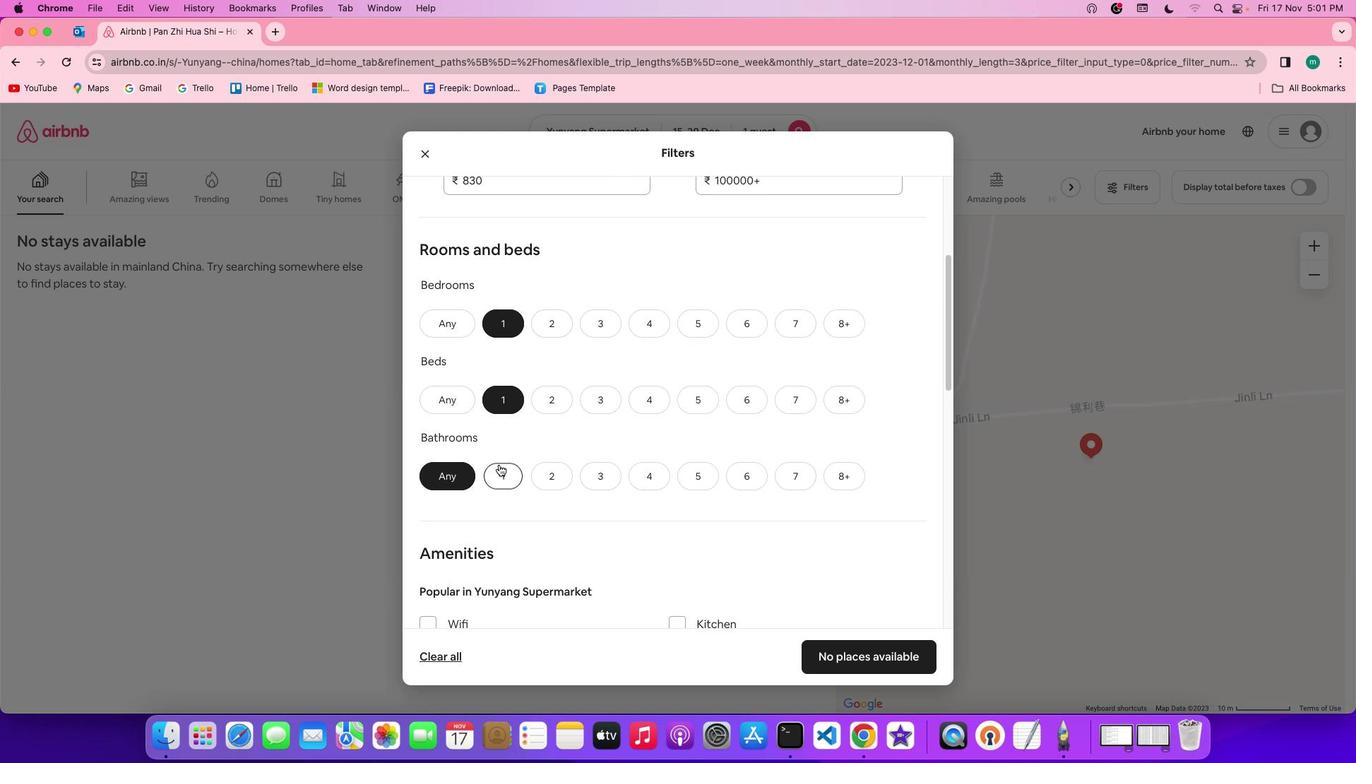 
Action: Mouse moved to (669, 407)
Screenshot: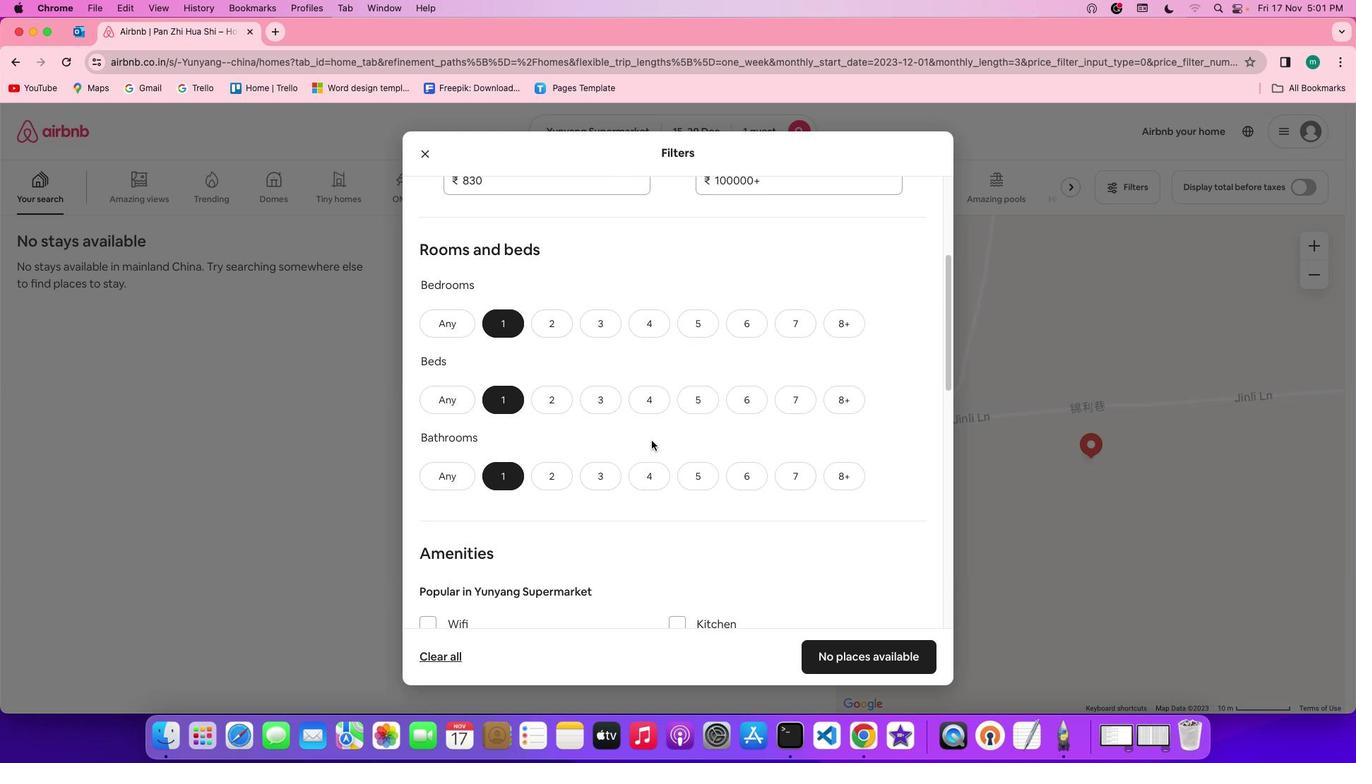 
Action: Mouse scrolled (669, 407) with delta (16, 94)
Screenshot: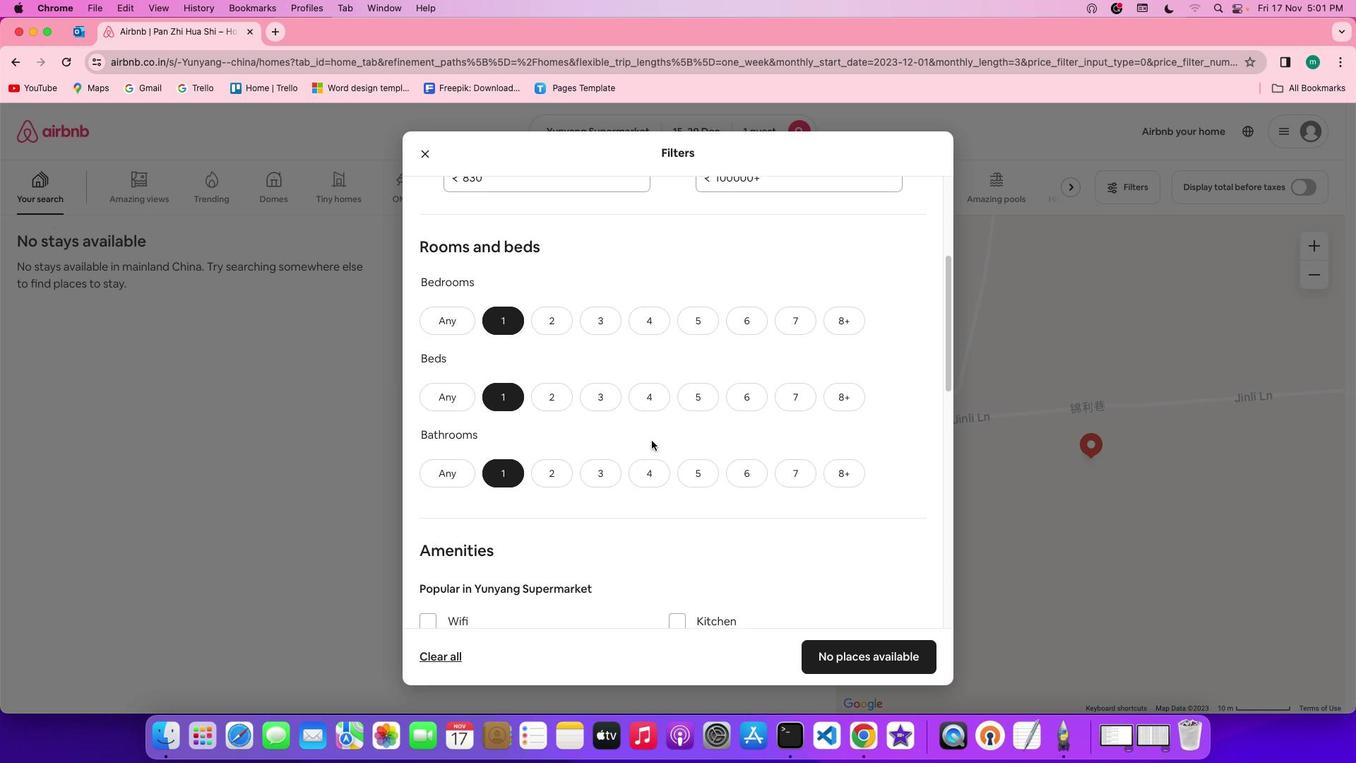 
Action: Mouse scrolled (669, 407) with delta (16, 94)
Screenshot: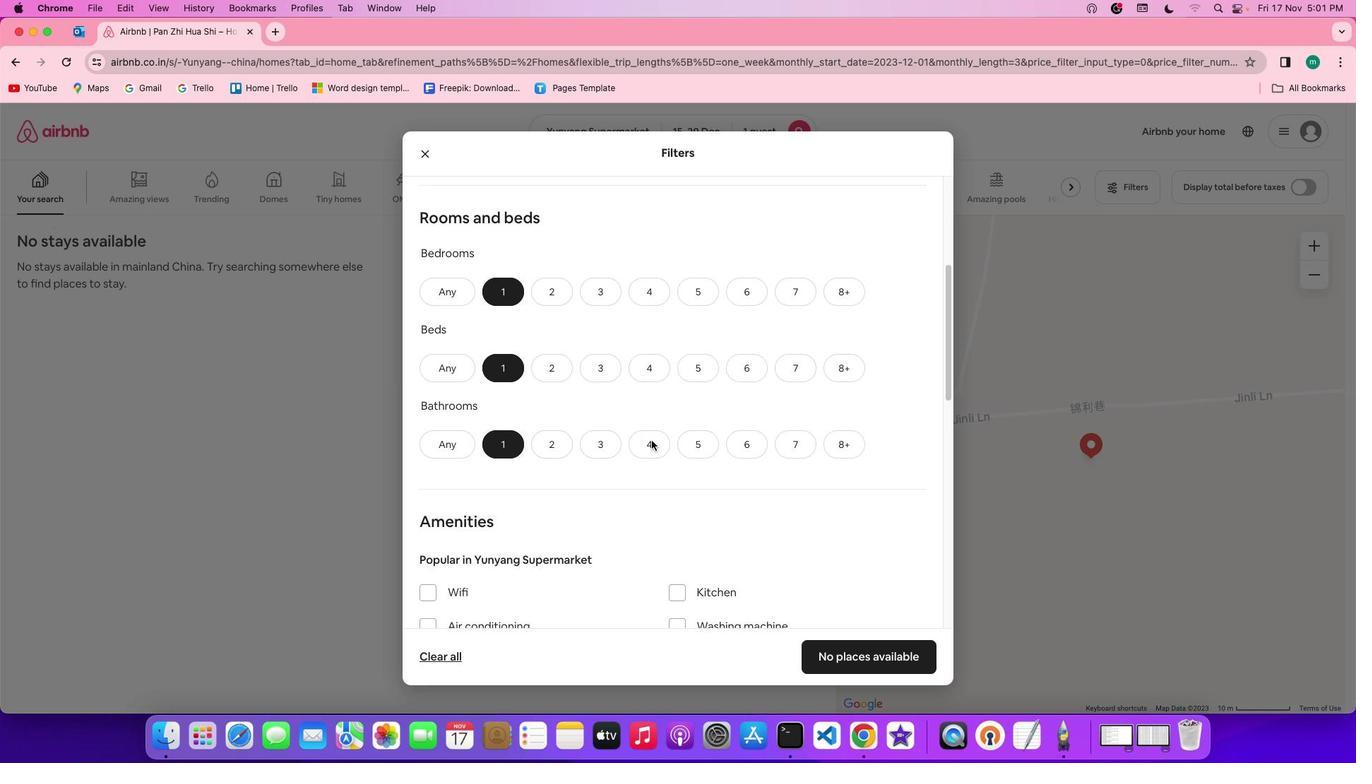 
Action: Mouse scrolled (669, 407) with delta (16, 94)
Screenshot: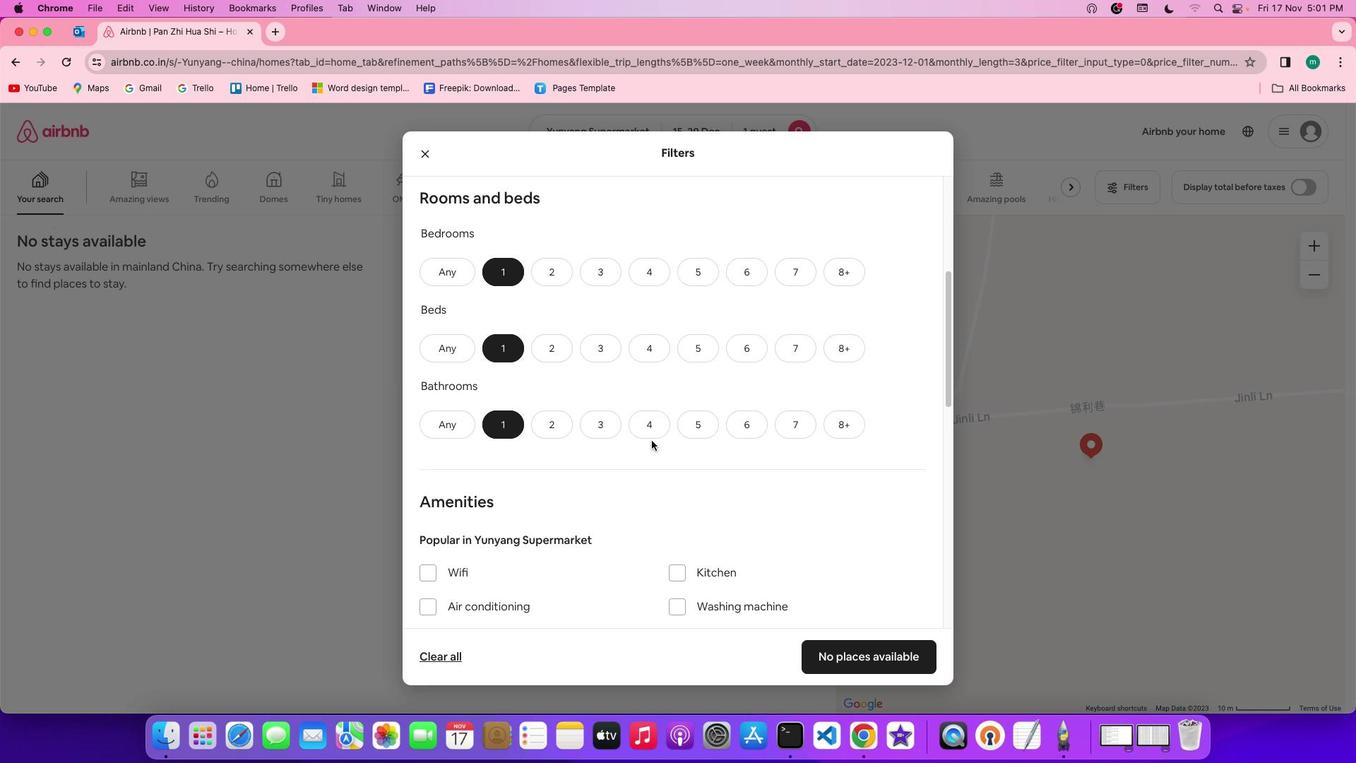 
Action: Mouse scrolled (669, 407) with delta (16, 93)
Screenshot: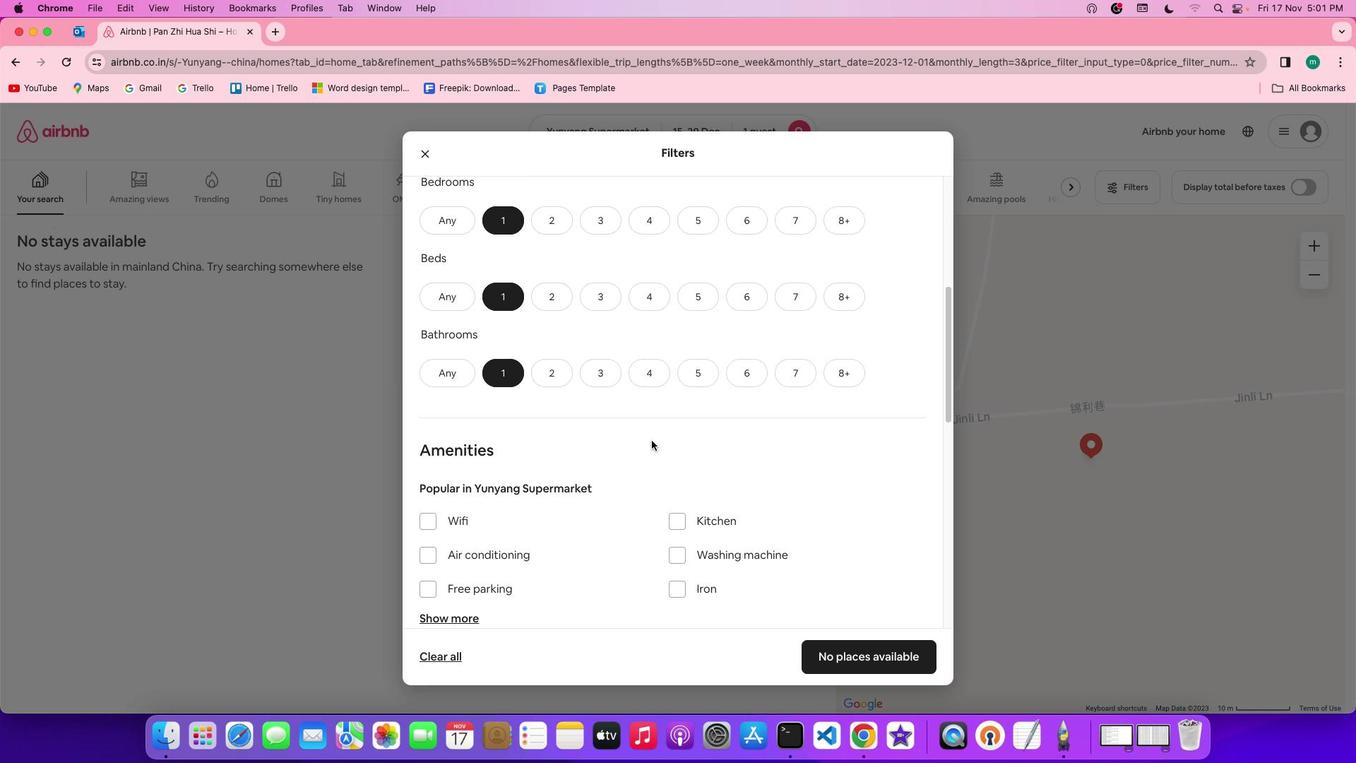 
Action: Mouse scrolled (669, 407) with delta (16, 94)
Screenshot: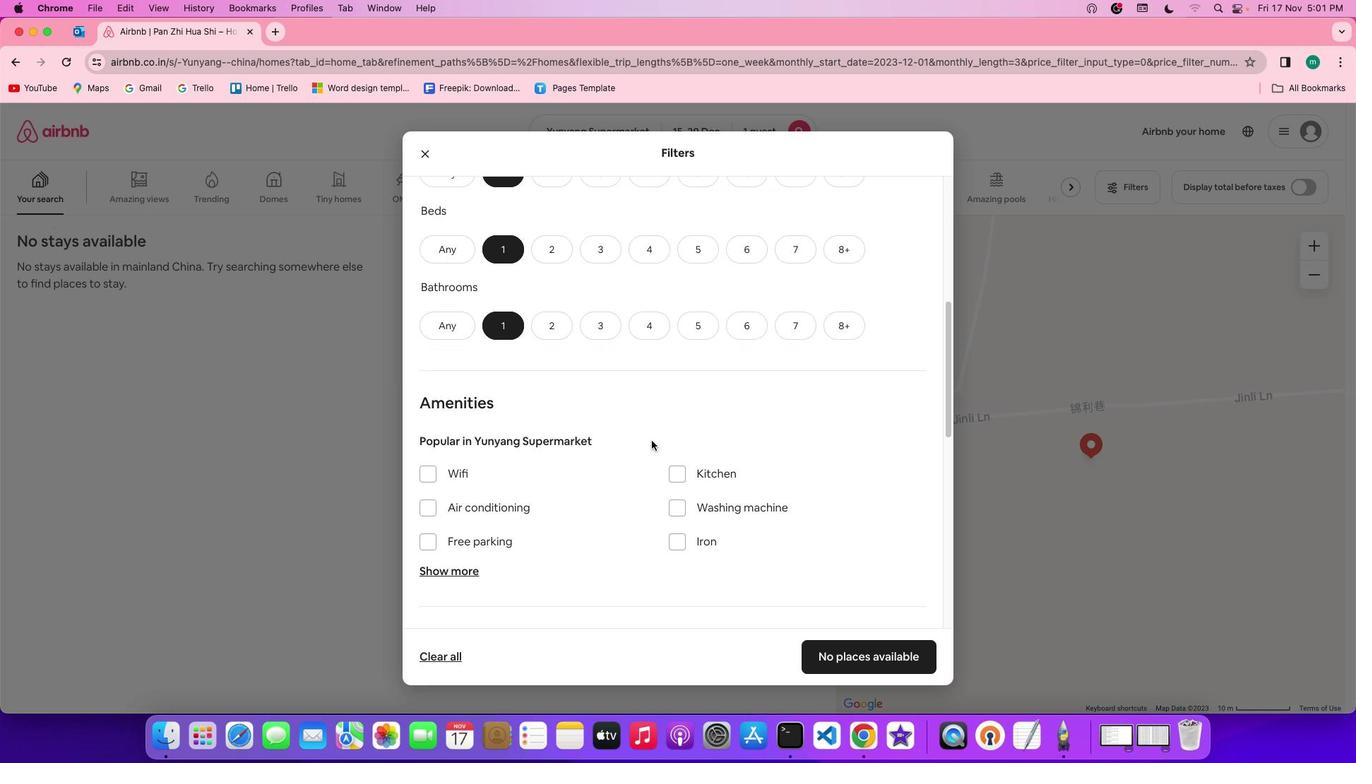 
Action: Mouse scrolled (669, 407) with delta (16, 94)
Screenshot: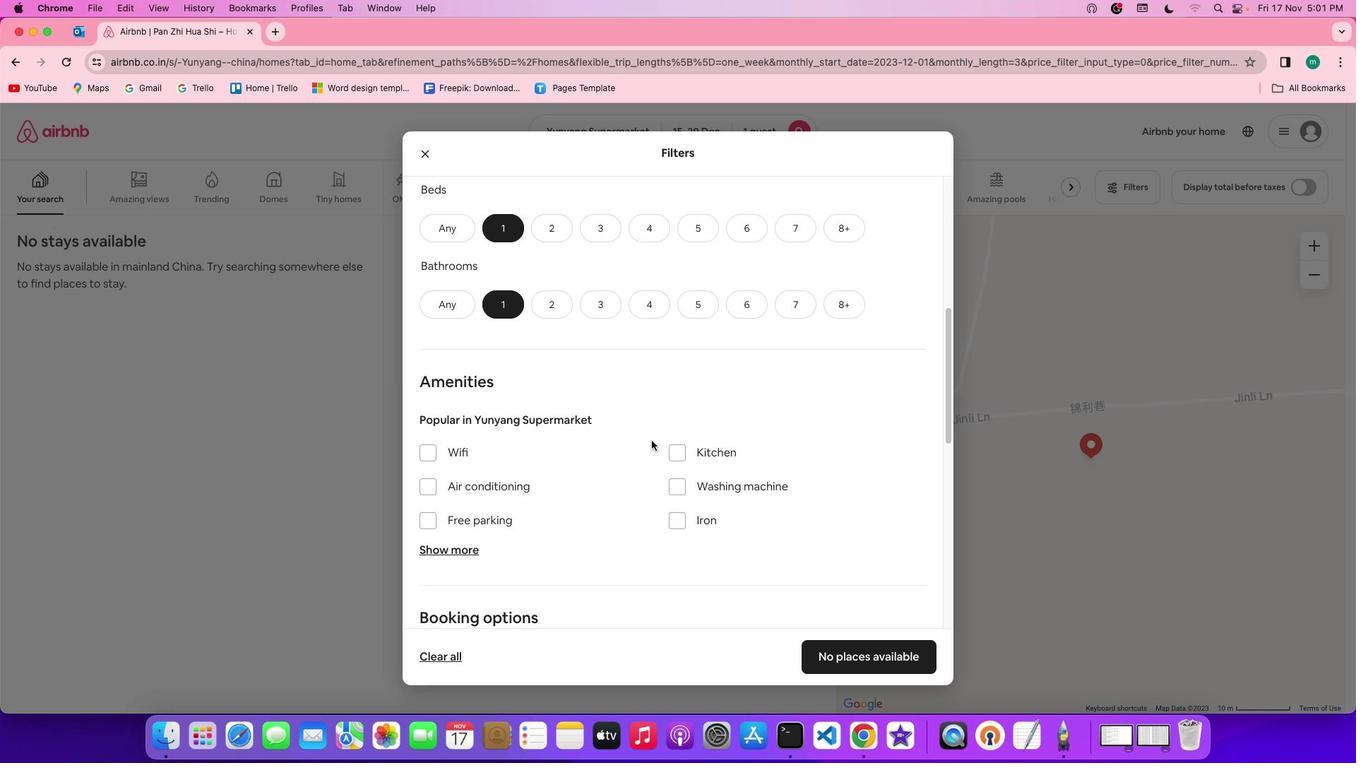 
Action: Mouse scrolled (669, 407) with delta (16, 93)
Screenshot: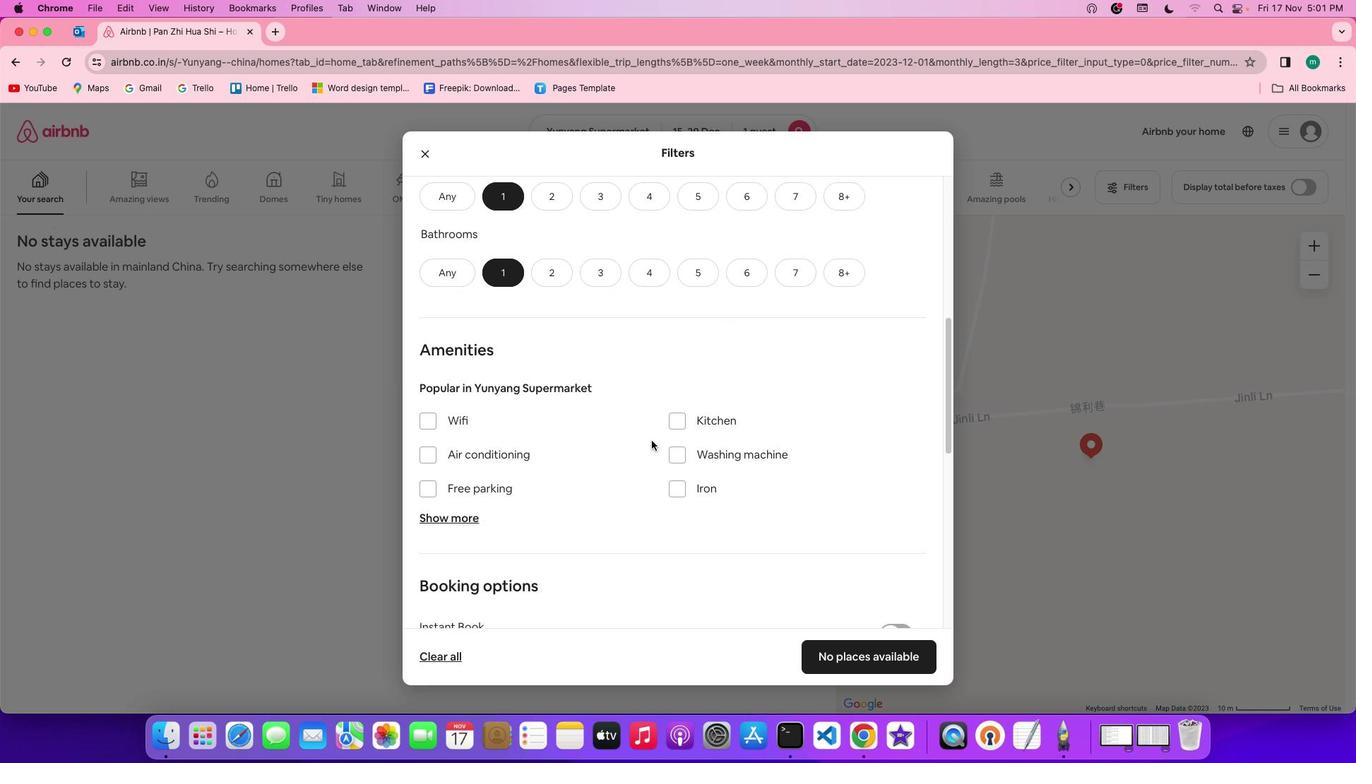 
Action: Mouse scrolled (669, 407) with delta (16, 93)
Screenshot: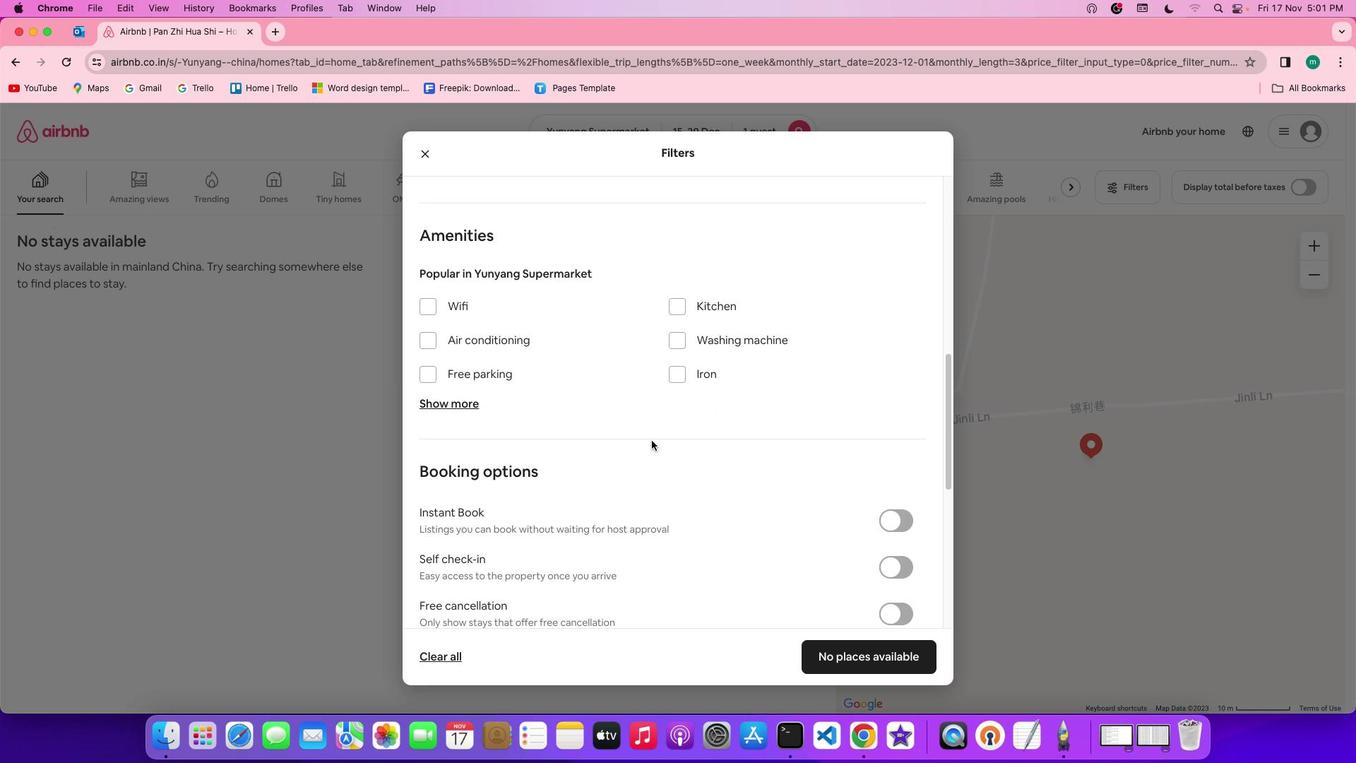 
Action: Mouse scrolled (669, 407) with delta (16, 94)
Screenshot: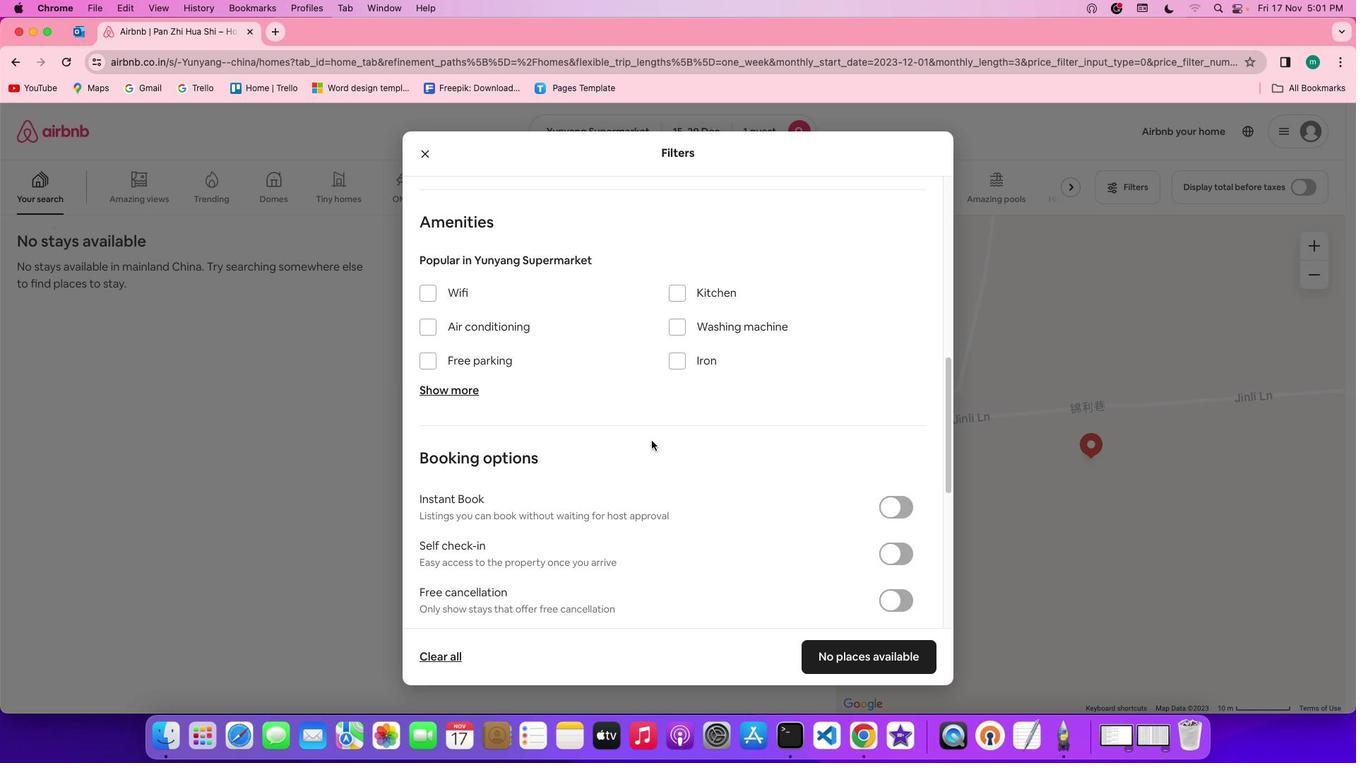 
Action: Mouse scrolled (669, 407) with delta (16, 94)
Screenshot: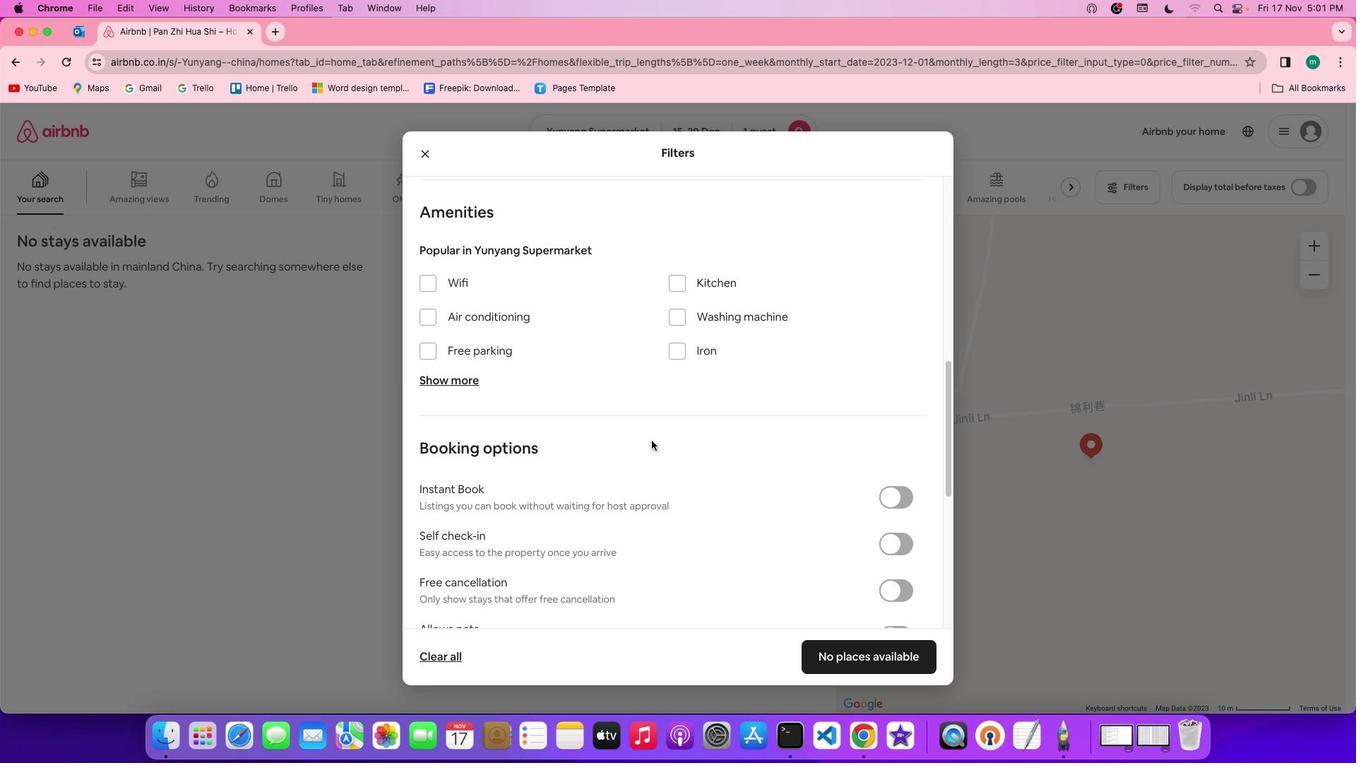 
Action: Mouse scrolled (669, 407) with delta (16, 94)
Screenshot: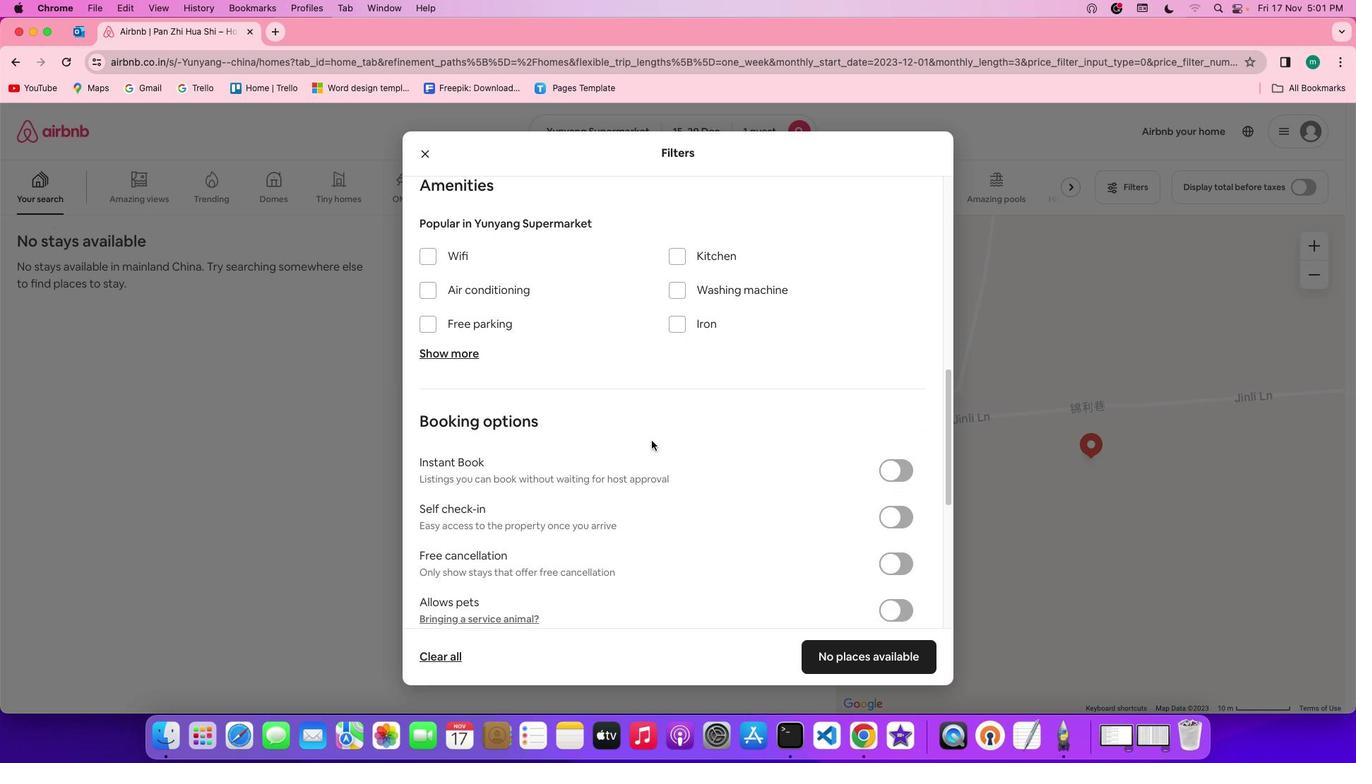 
Action: Mouse moved to (812, 411)
Screenshot: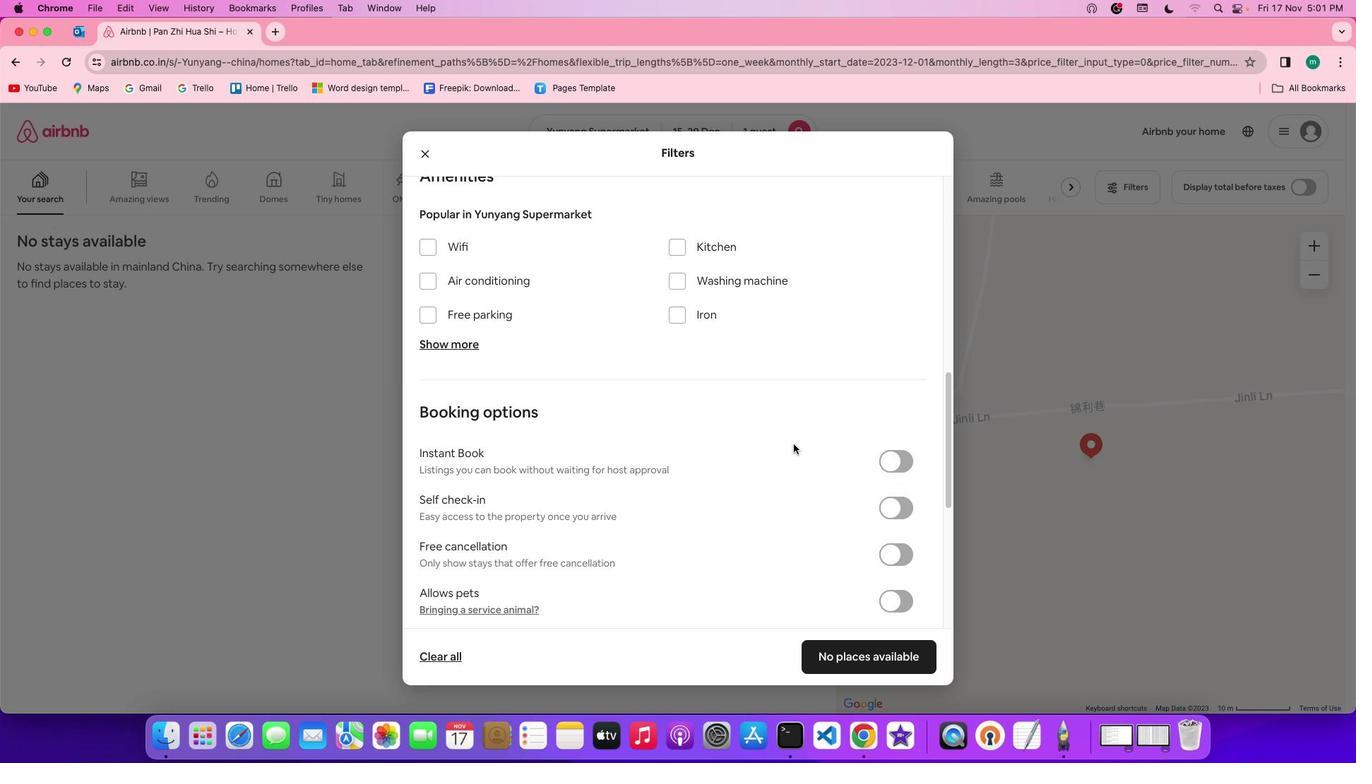 
Action: Mouse scrolled (812, 411) with delta (16, 96)
Screenshot: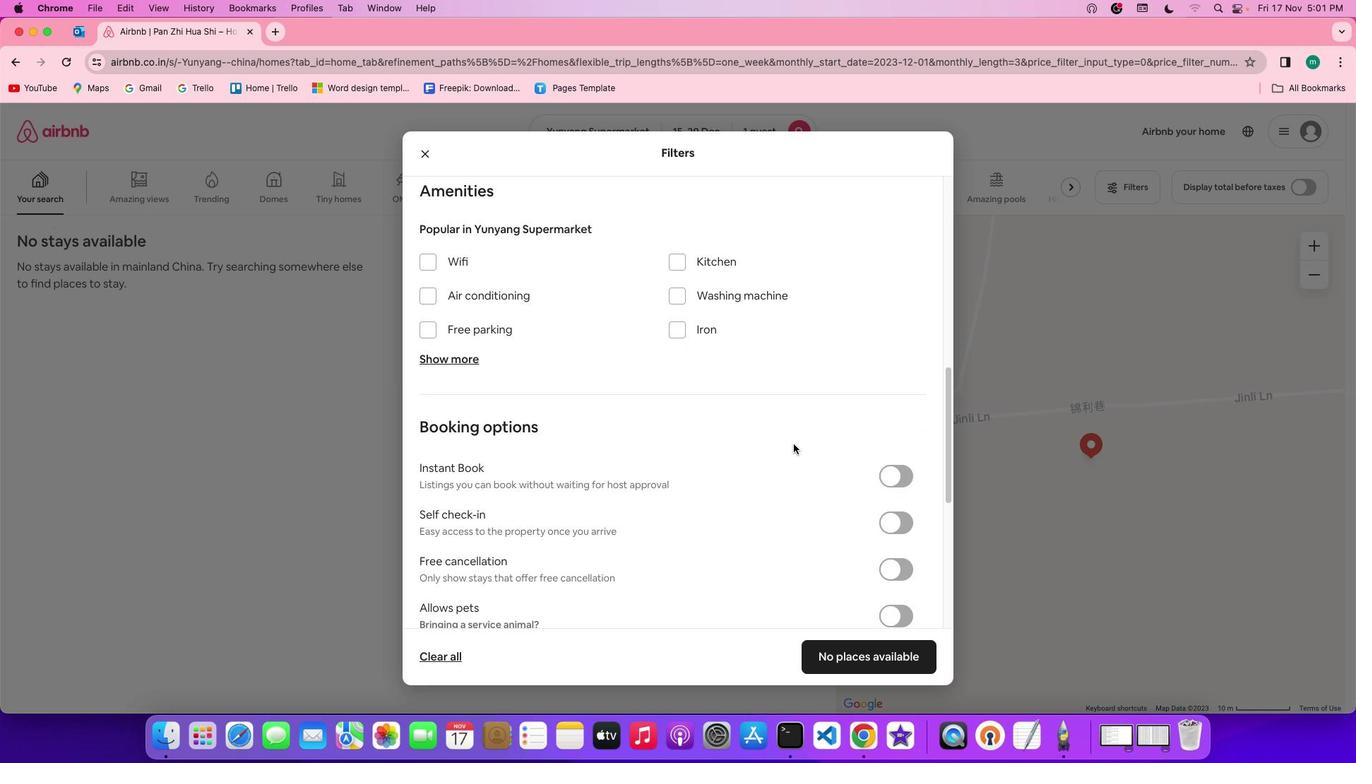 
Action: Mouse scrolled (812, 411) with delta (16, 96)
Screenshot: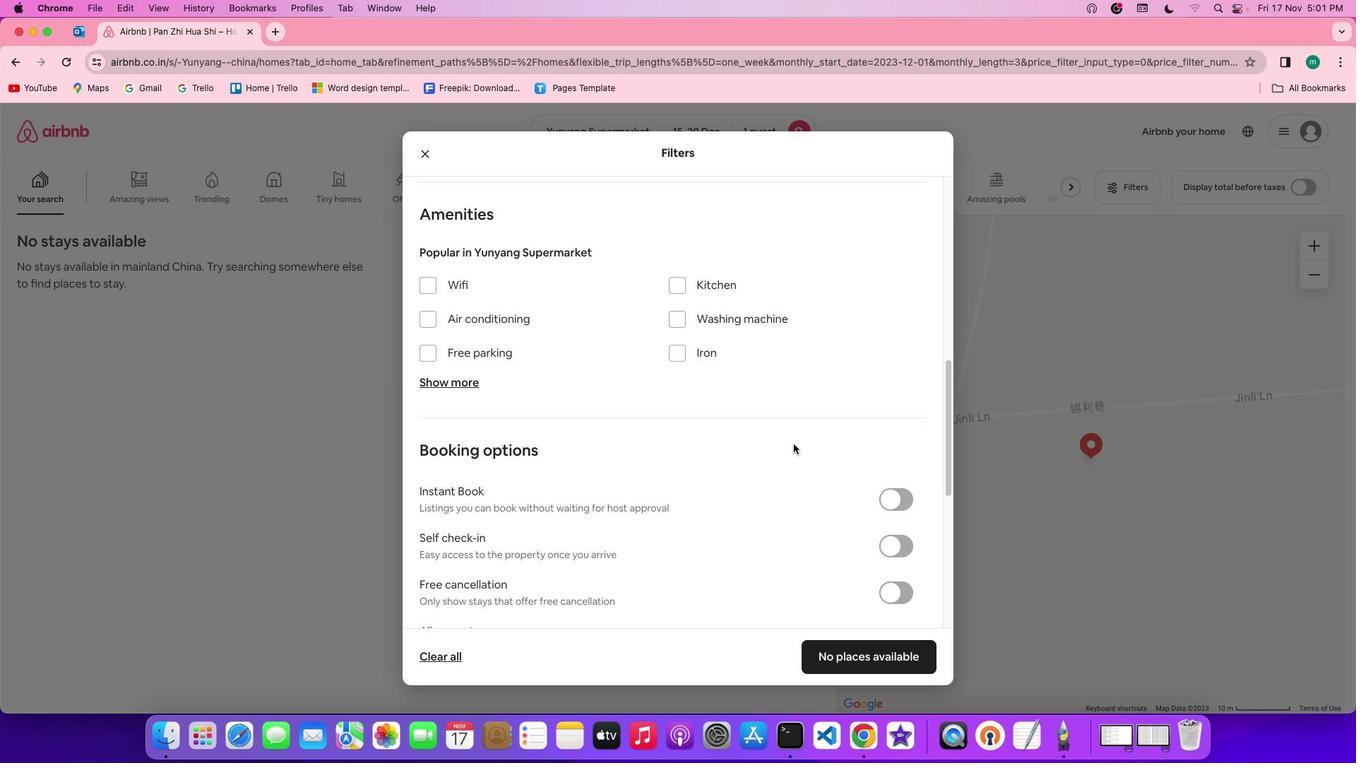 
Action: Mouse scrolled (812, 411) with delta (16, 96)
Screenshot: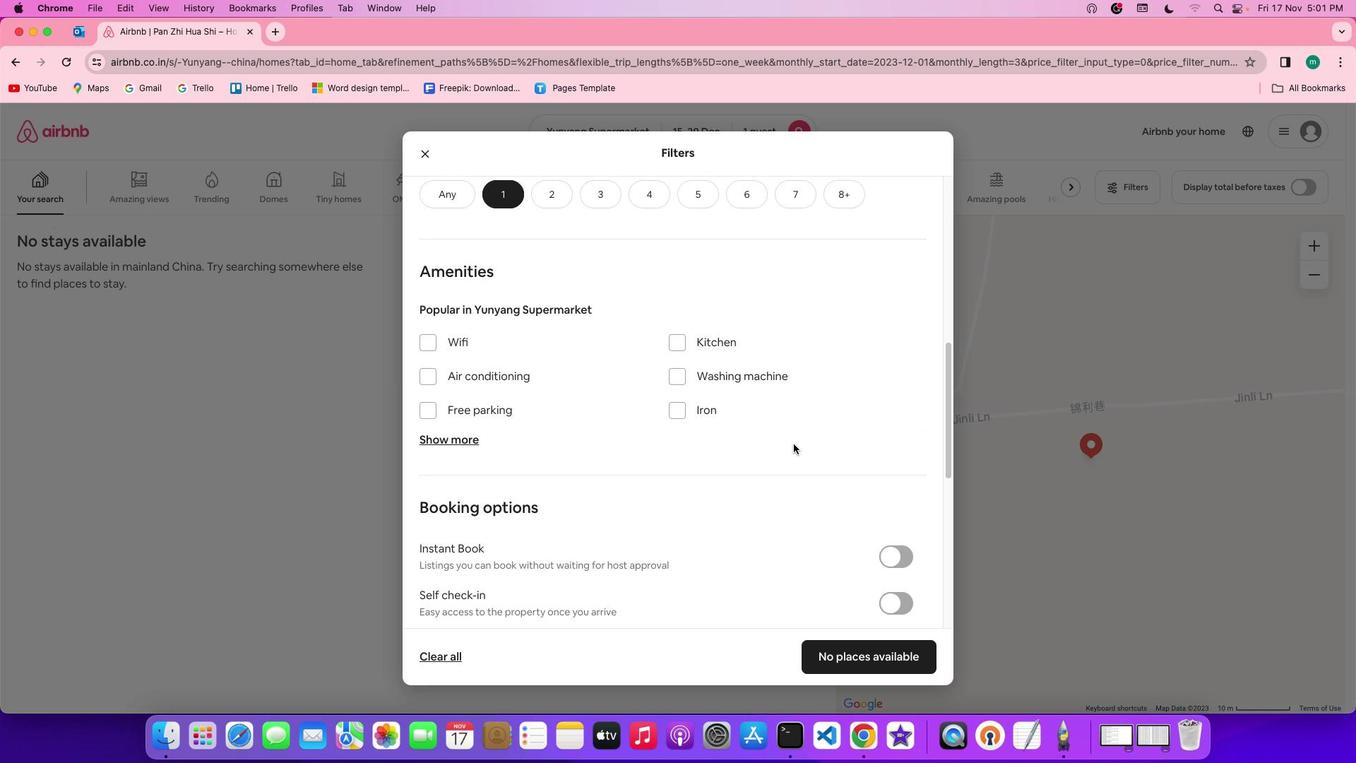 
Action: Mouse scrolled (812, 411) with delta (16, 94)
Screenshot: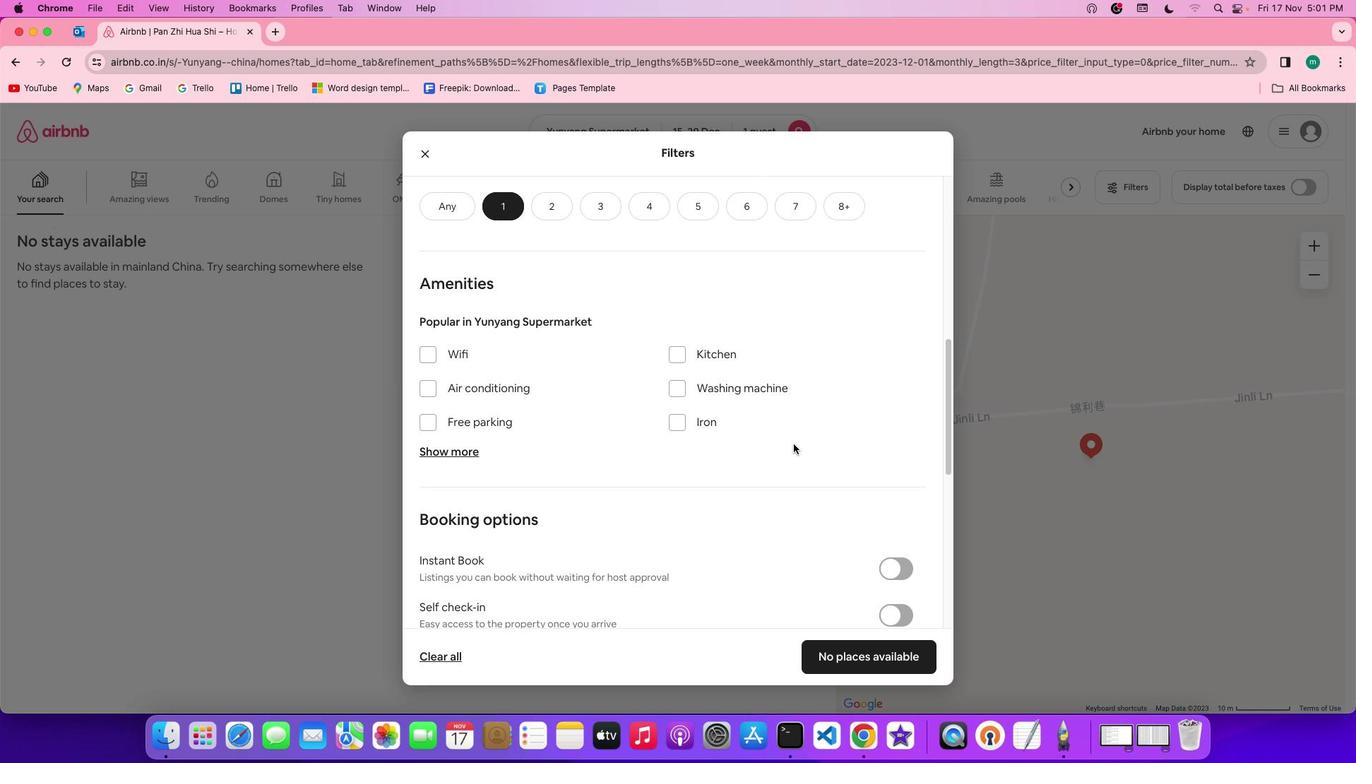 
Action: Mouse scrolled (812, 411) with delta (16, 94)
Screenshot: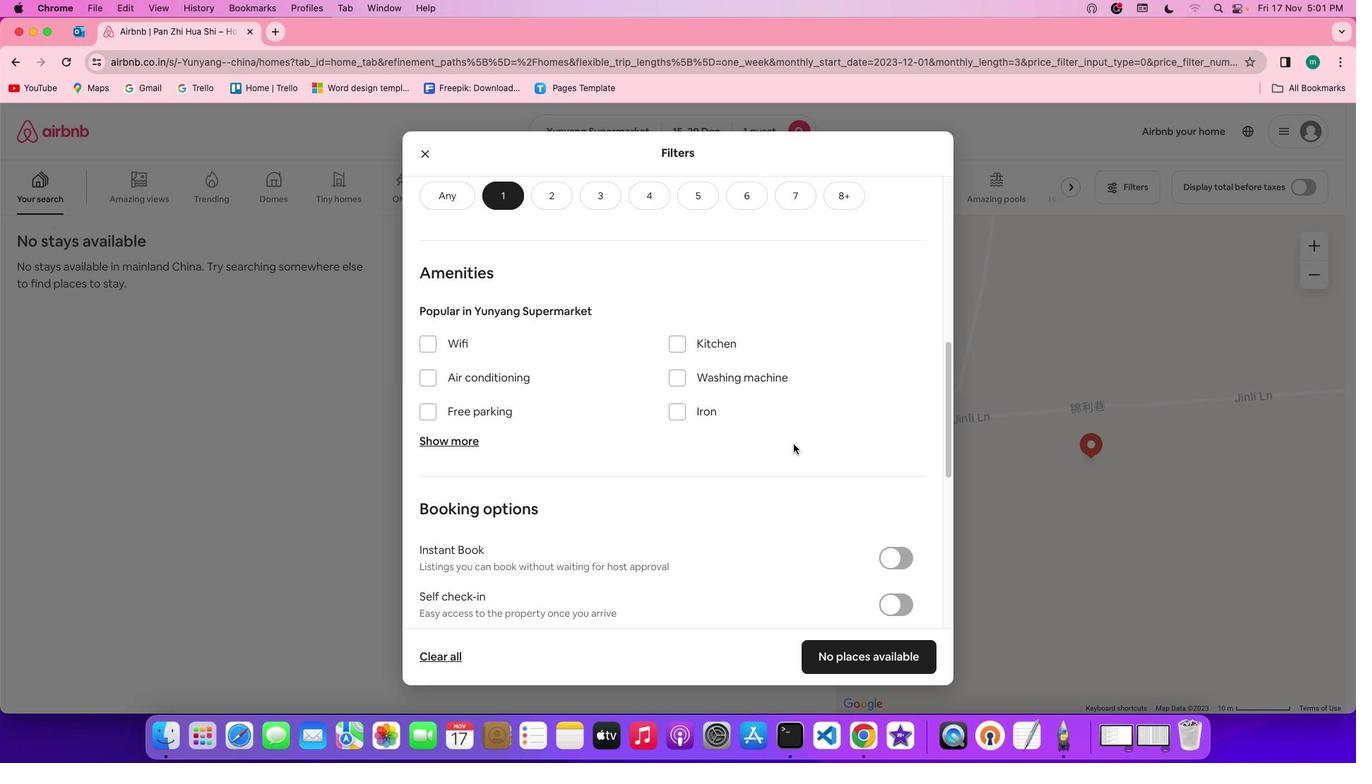 
Action: Mouse scrolled (812, 411) with delta (16, 94)
Screenshot: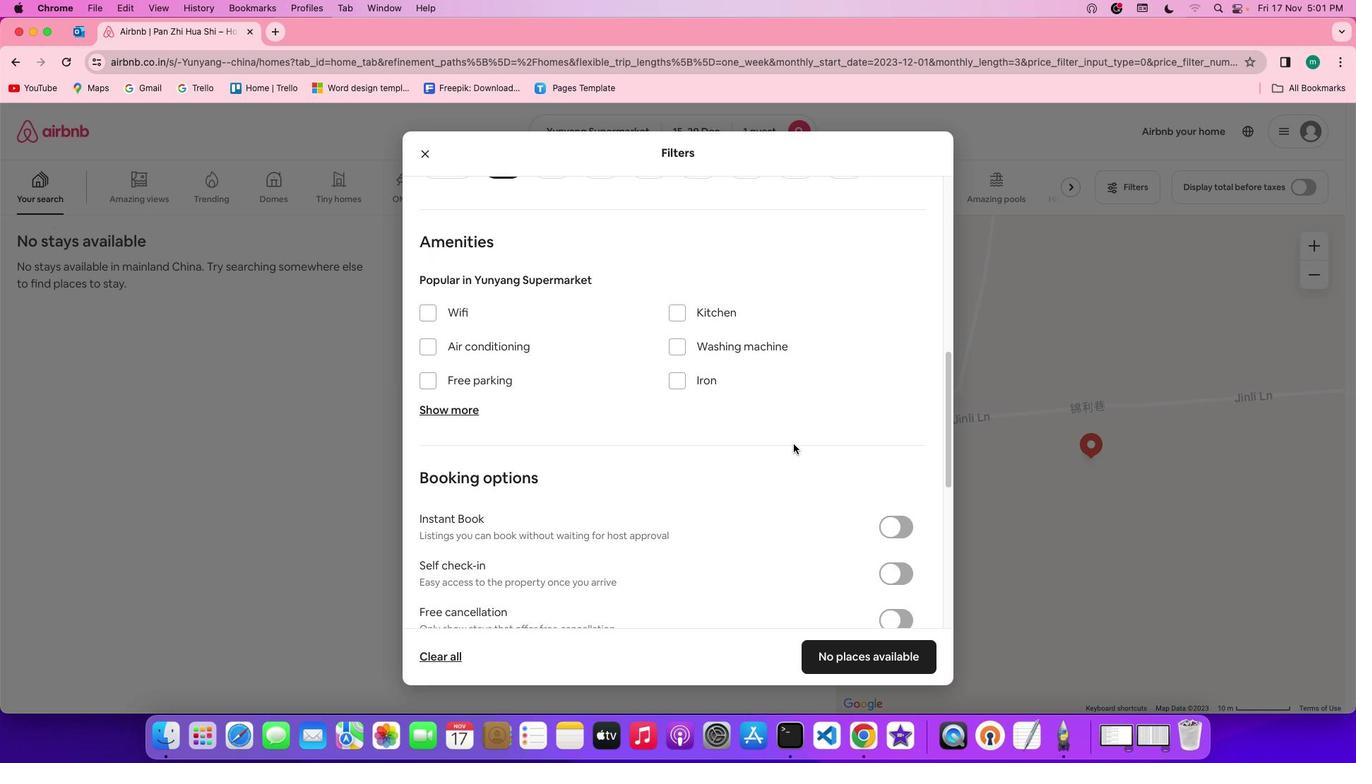 
Action: Mouse scrolled (812, 411) with delta (16, 94)
Screenshot: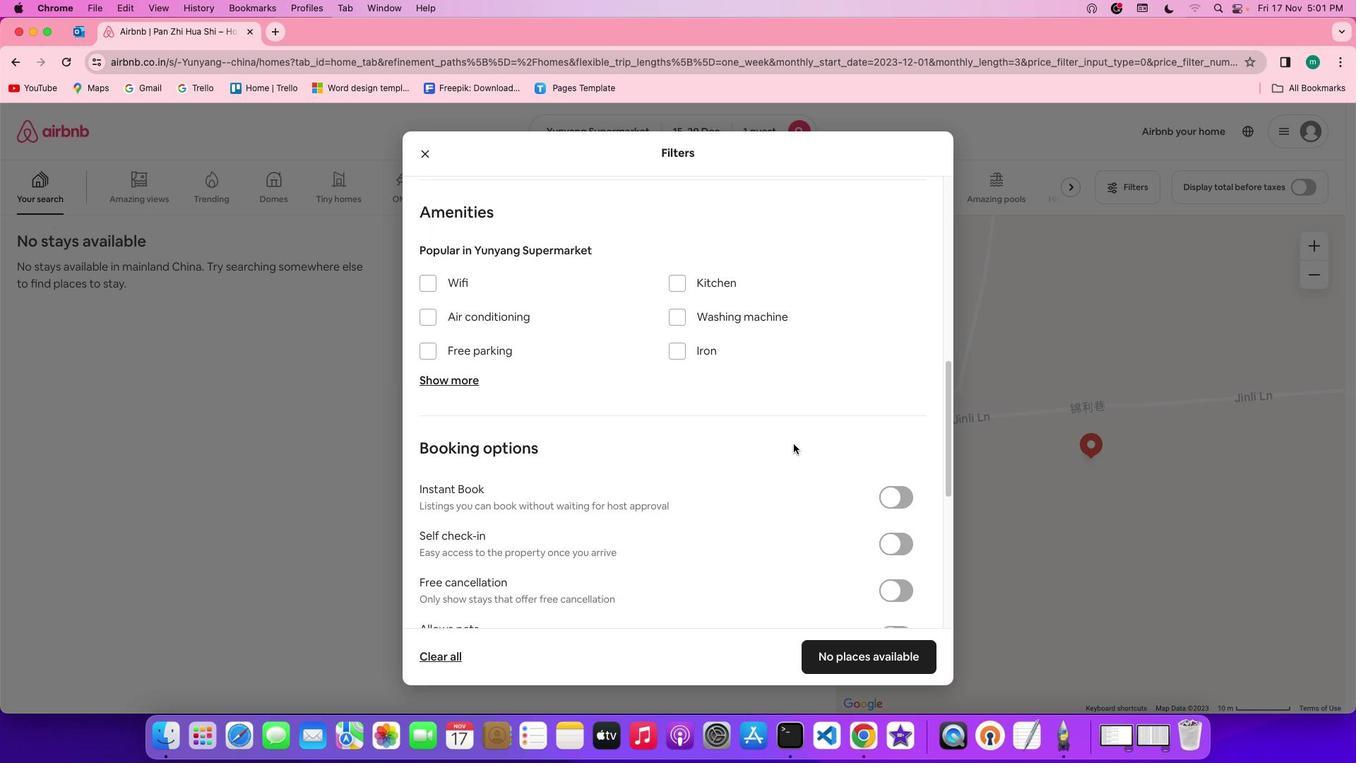 
Action: Mouse moved to (698, 317)
Screenshot: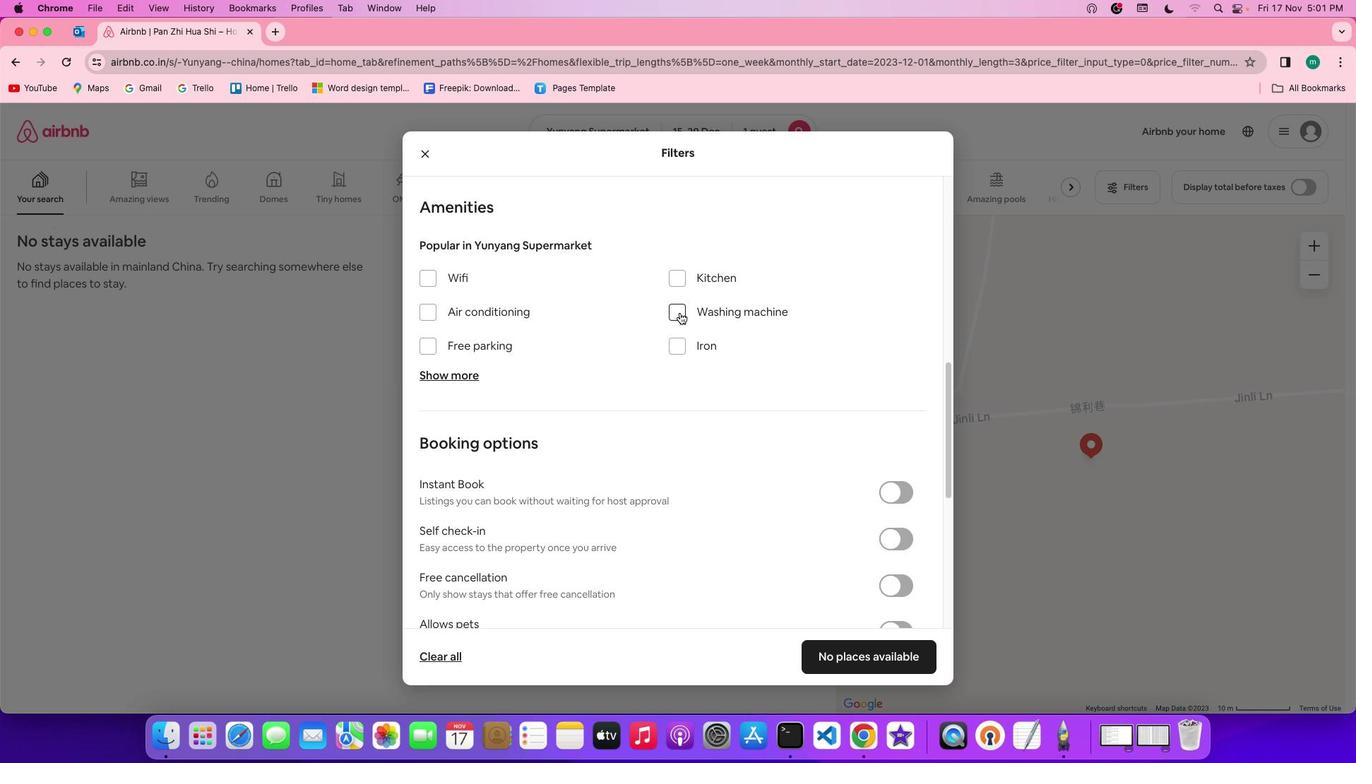
Action: Mouse pressed left at (698, 317)
Screenshot: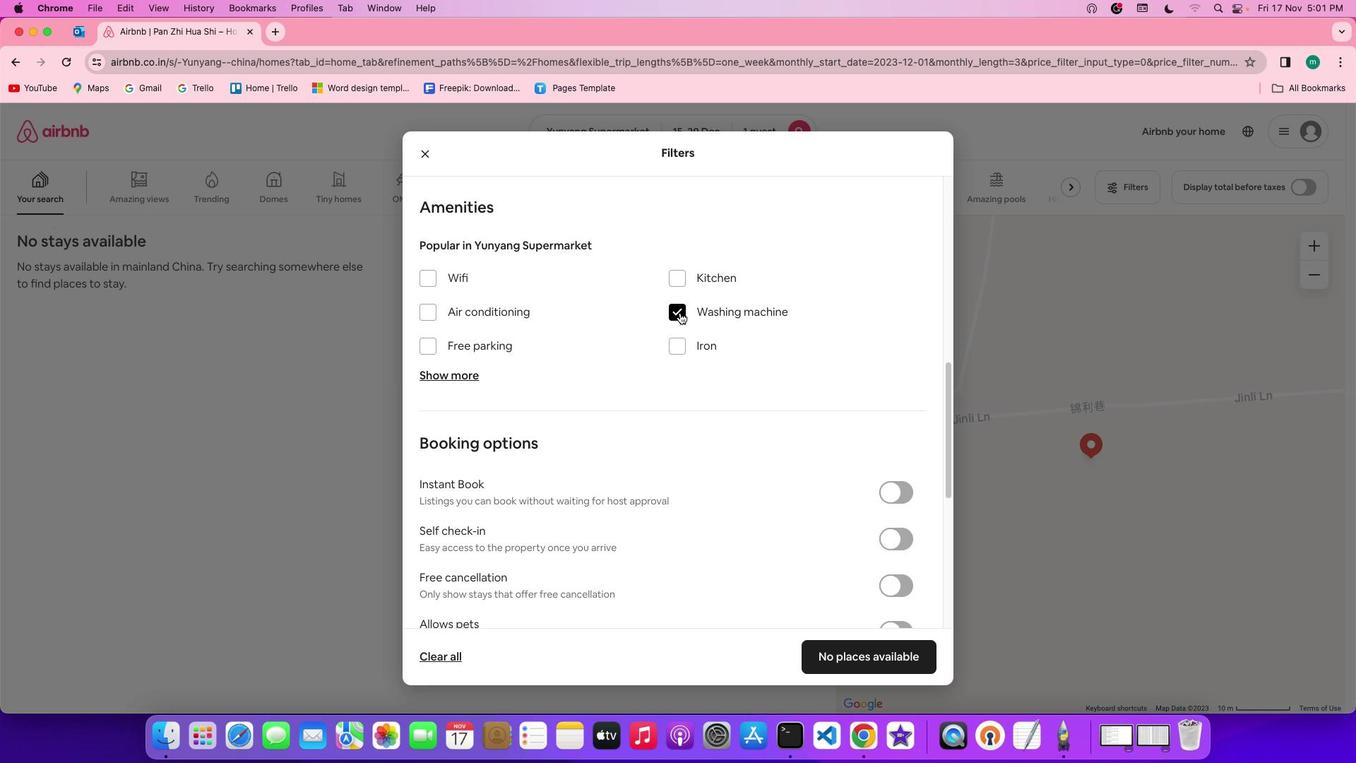 
Action: Mouse moved to (833, 409)
Screenshot: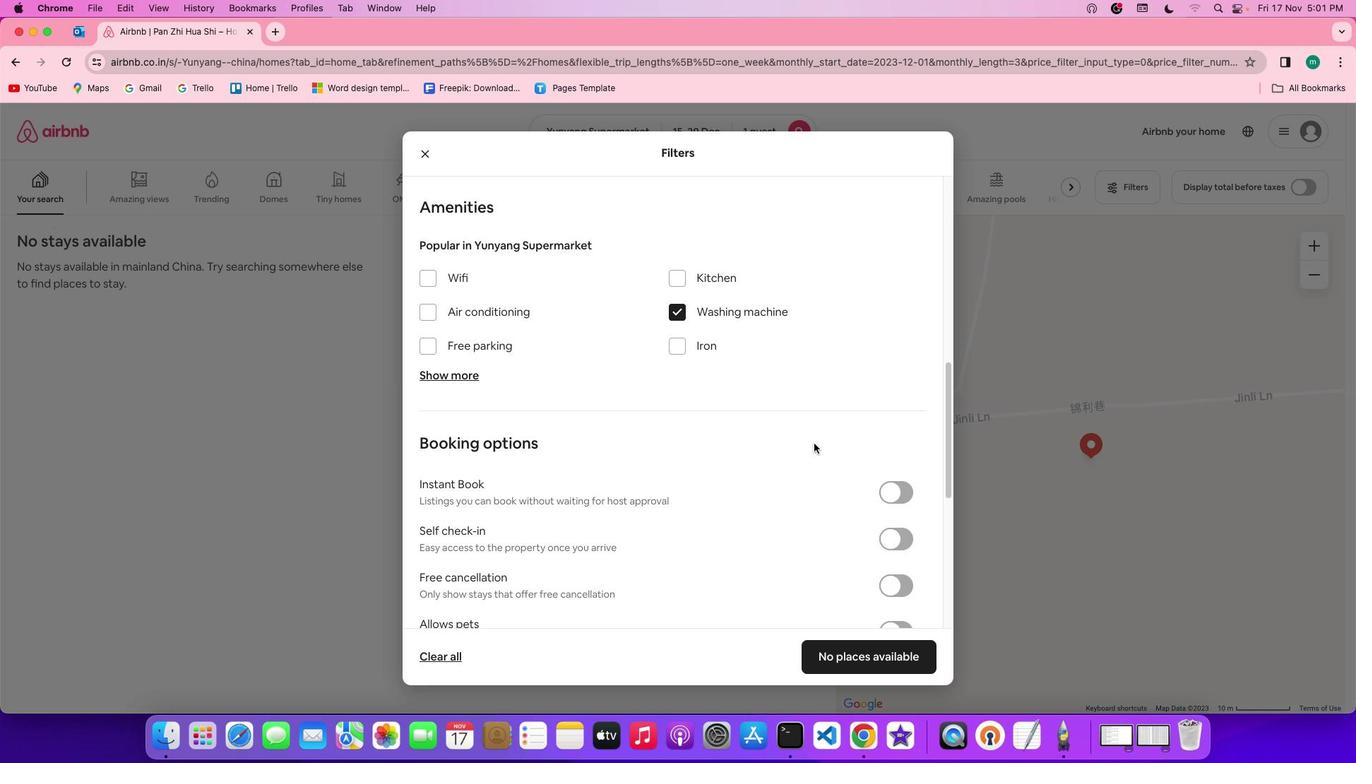 
Action: Mouse scrolled (833, 409) with delta (16, 94)
Screenshot: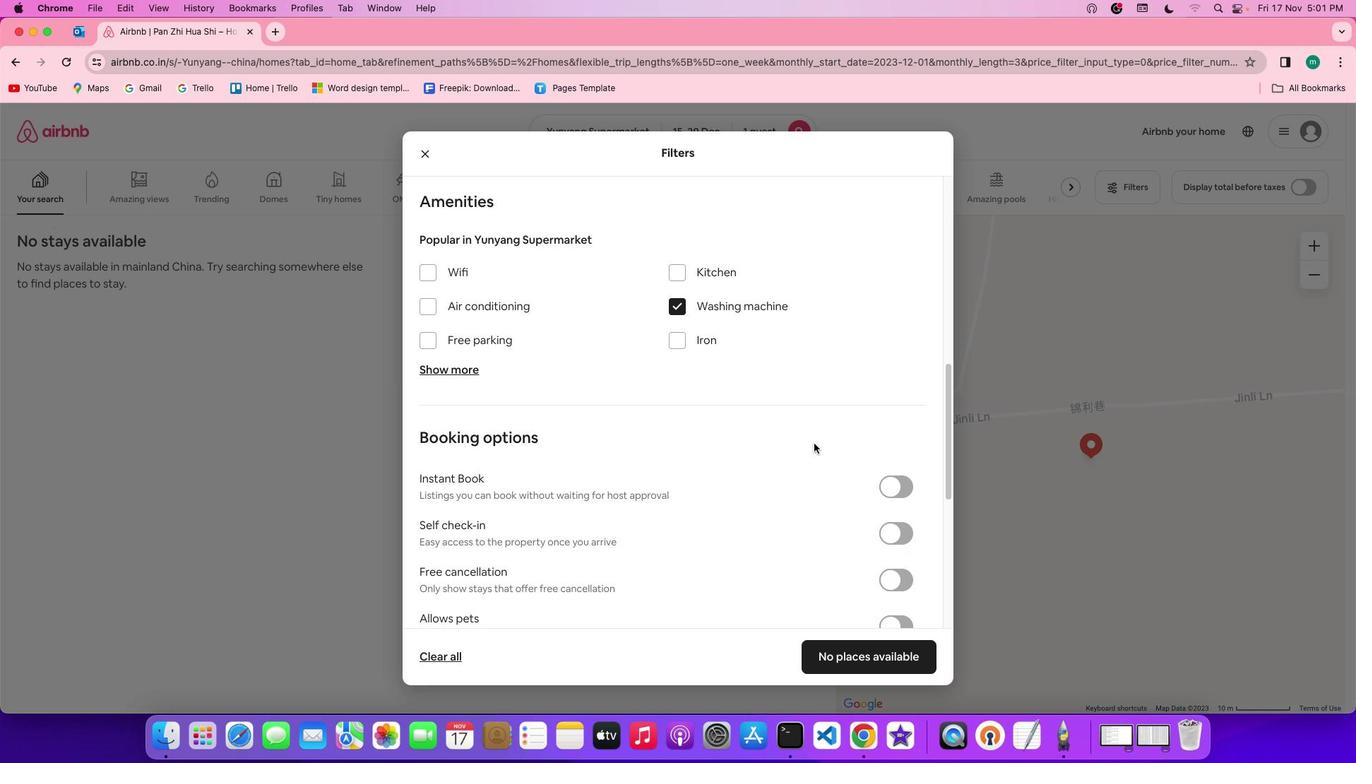 
Action: Mouse scrolled (833, 409) with delta (16, 94)
Screenshot: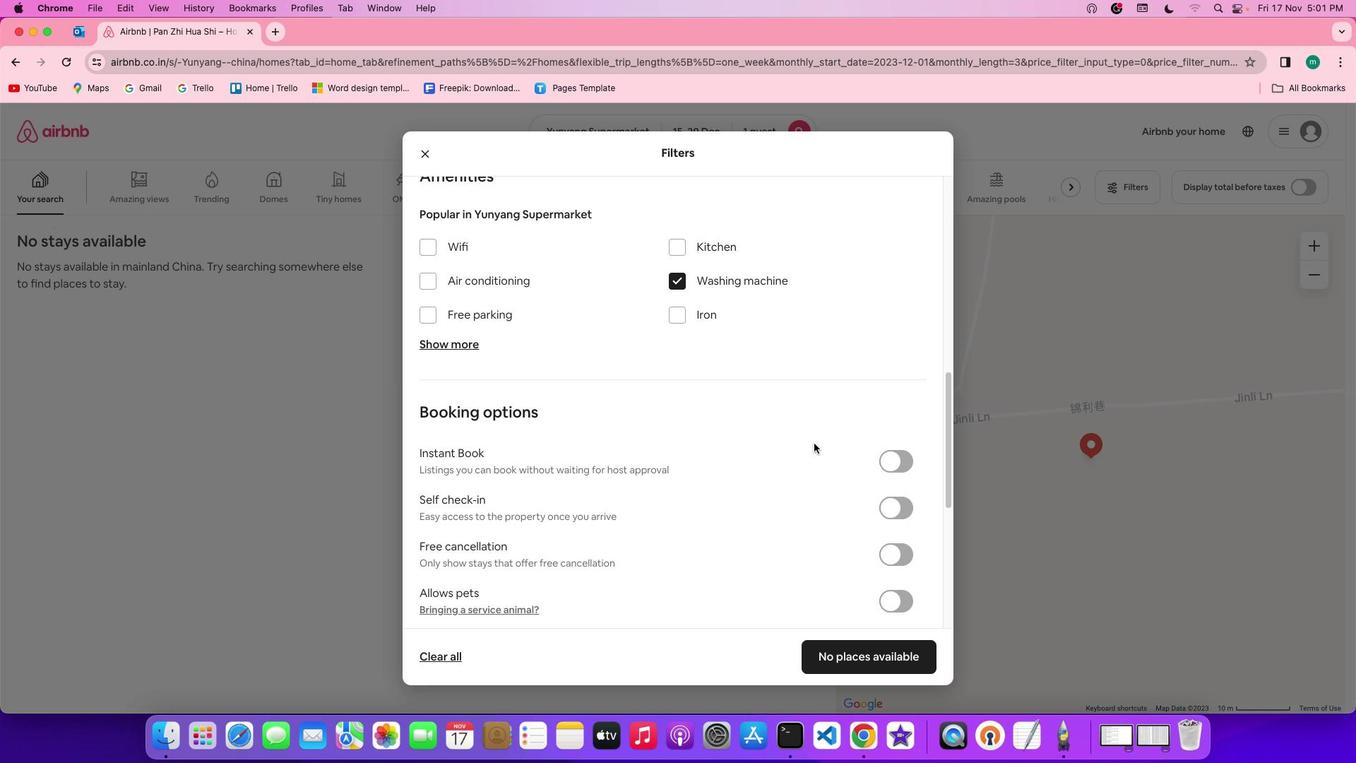 
Action: Mouse scrolled (833, 409) with delta (16, 94)
Screenshot: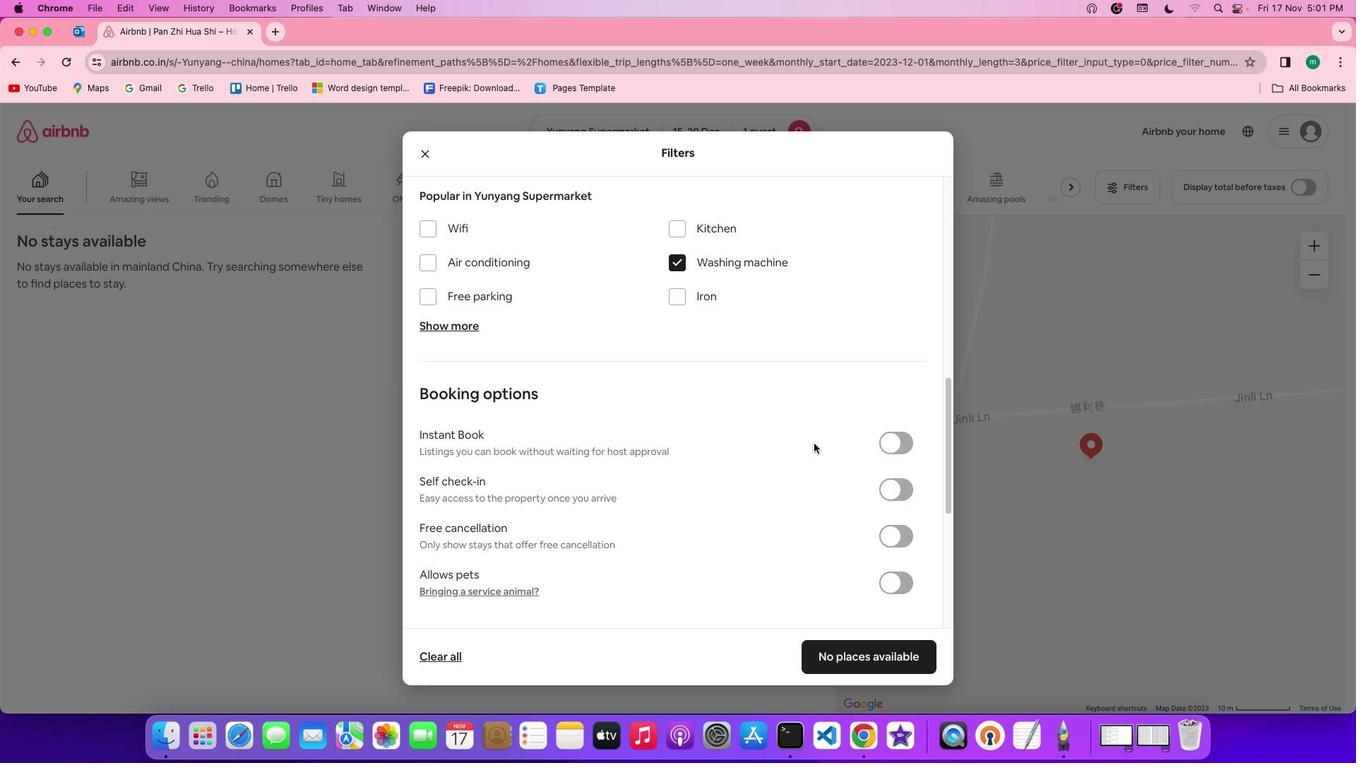 
Action: Mouse scrolled (833, 409) with delta (16, 93)
Screenshot: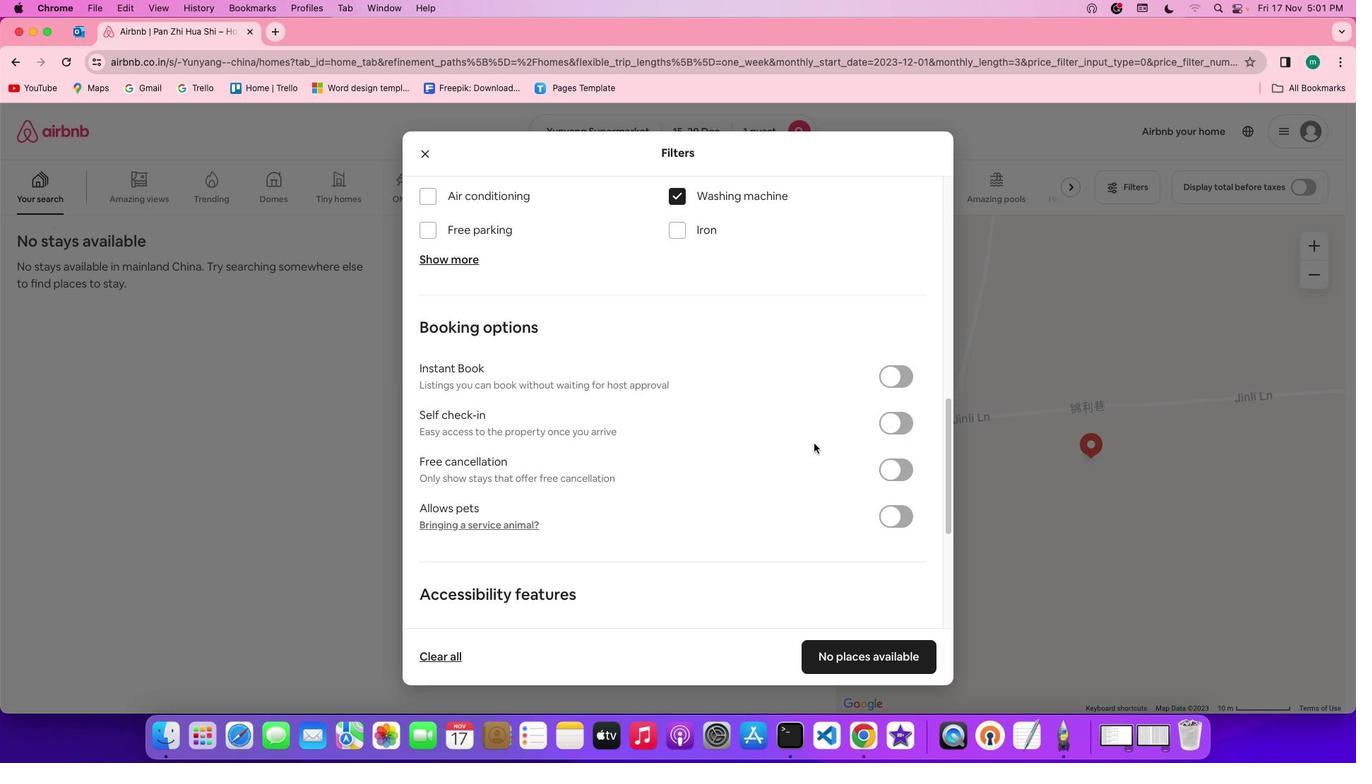 
Action: Mouse scrolled (833, 409) with delta (16, 94)
Screenshot: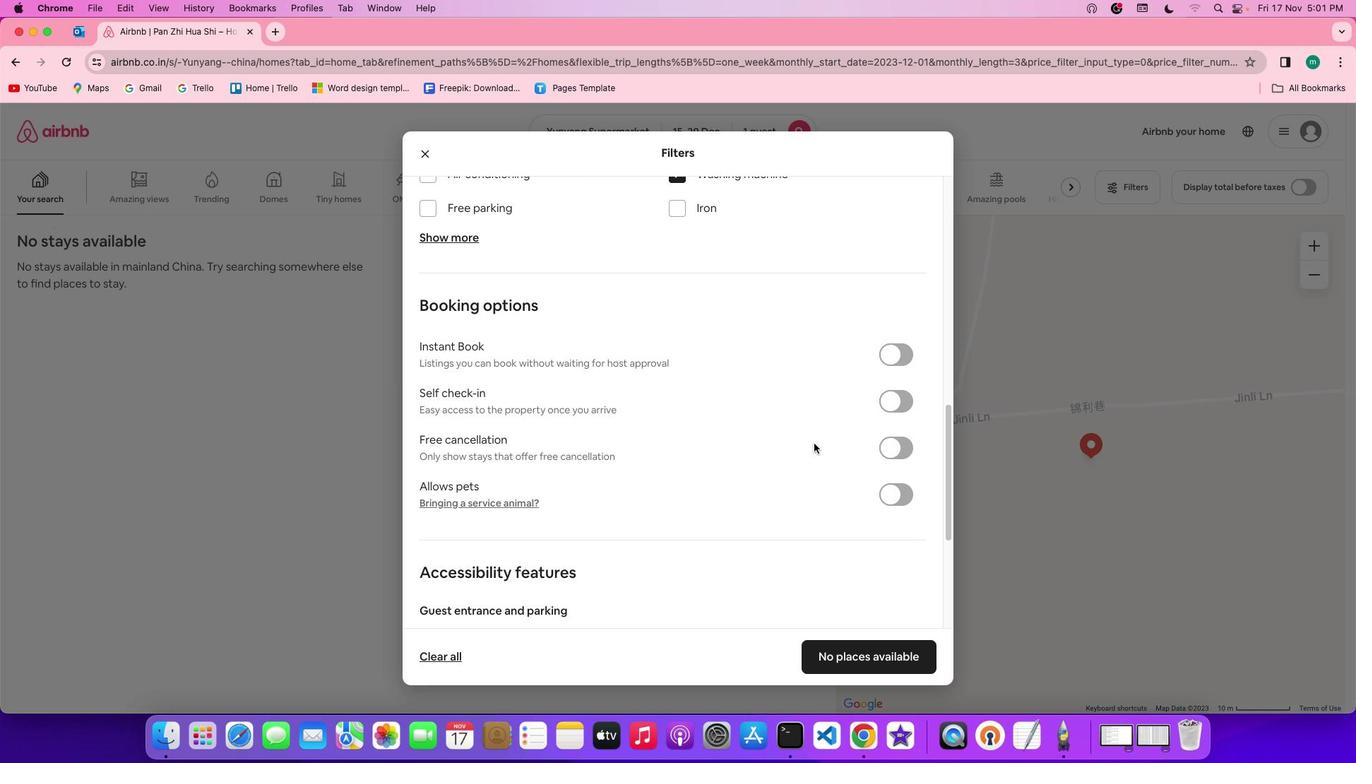 
Action: Mouse scrolled (833, 409) with delta (16, 94)
Screenshot: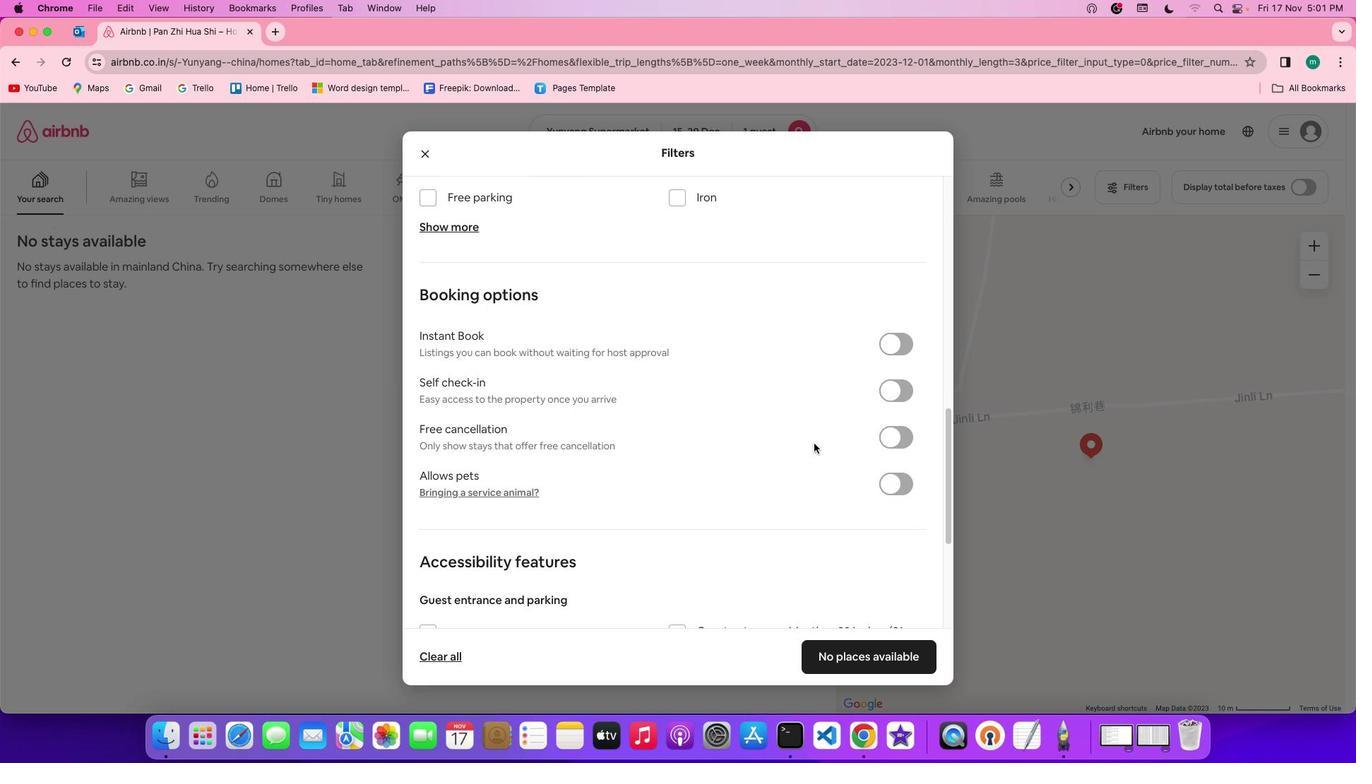 
Action: Mouse scrolled (833, 409) with delta (16, 94)
Screenshot: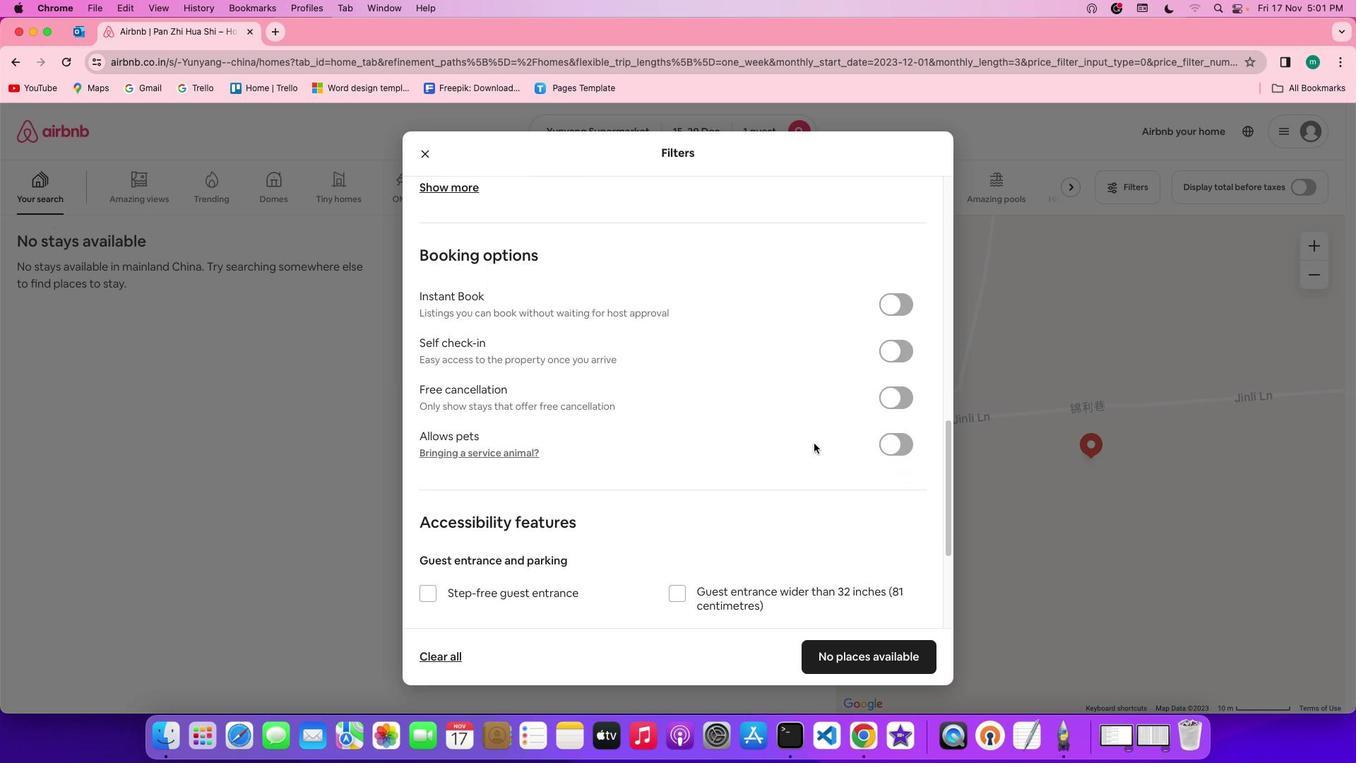 
Action: Mouse scrolled (833, 409) with delta (16, 94)
Screenshot: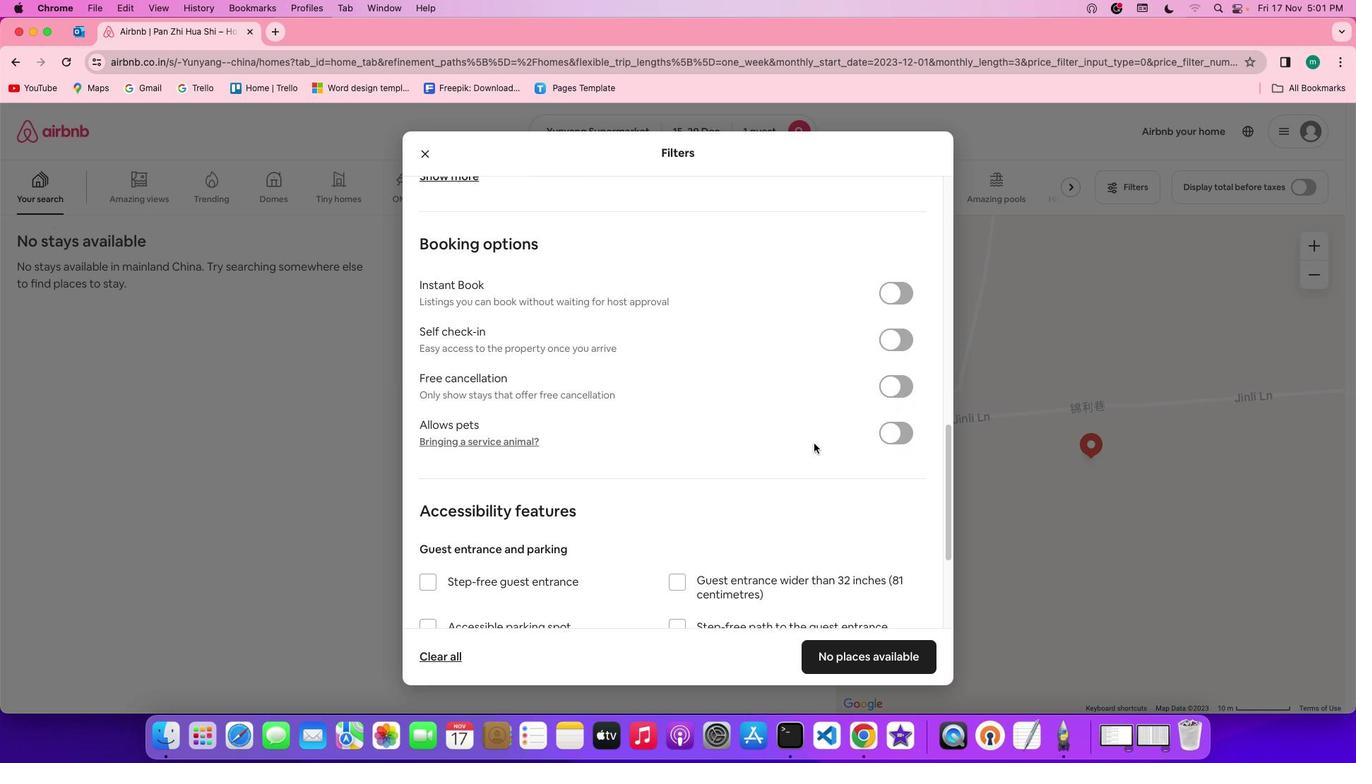 
Action: Mouse scrolled (833, 409) with delta (16, 94)
Screenshot: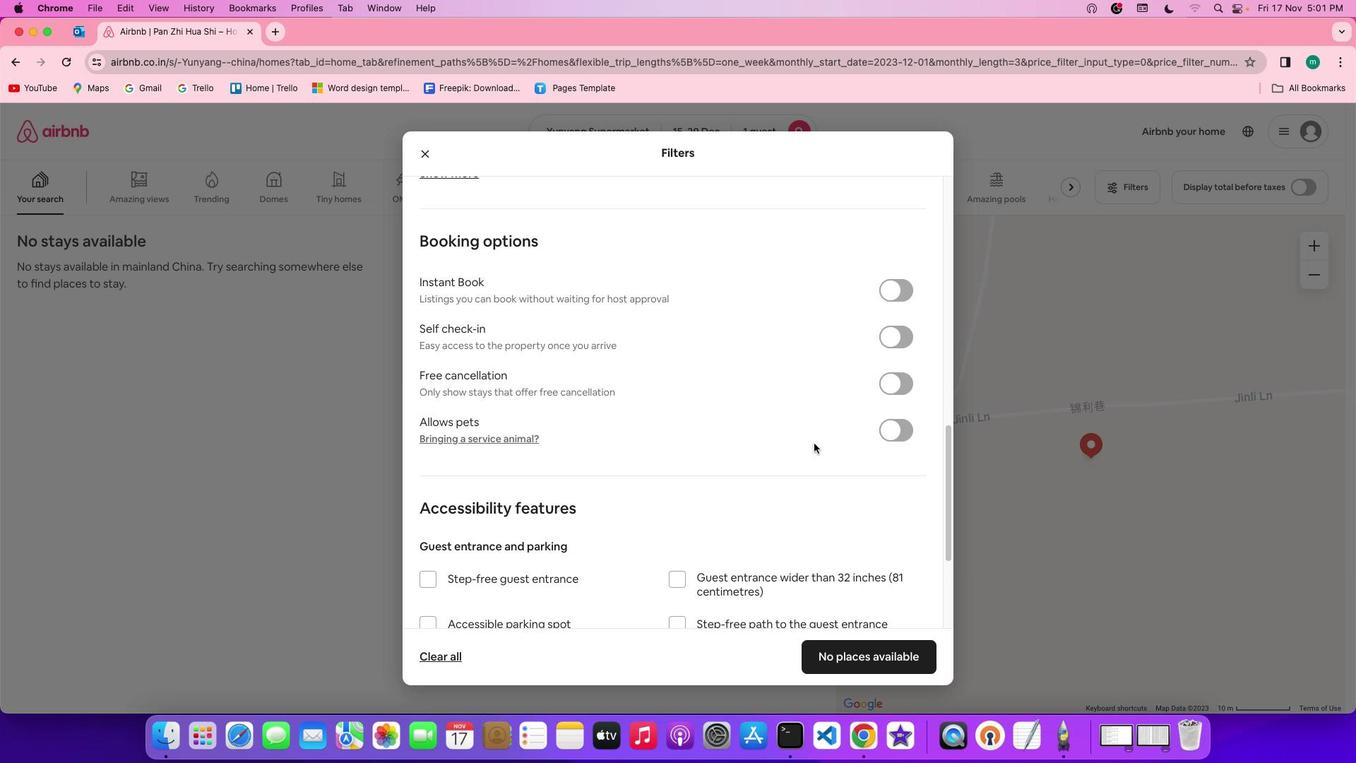 
Action: Mouse scrolled (833, 409) with delta (16, 94)
Screenshot: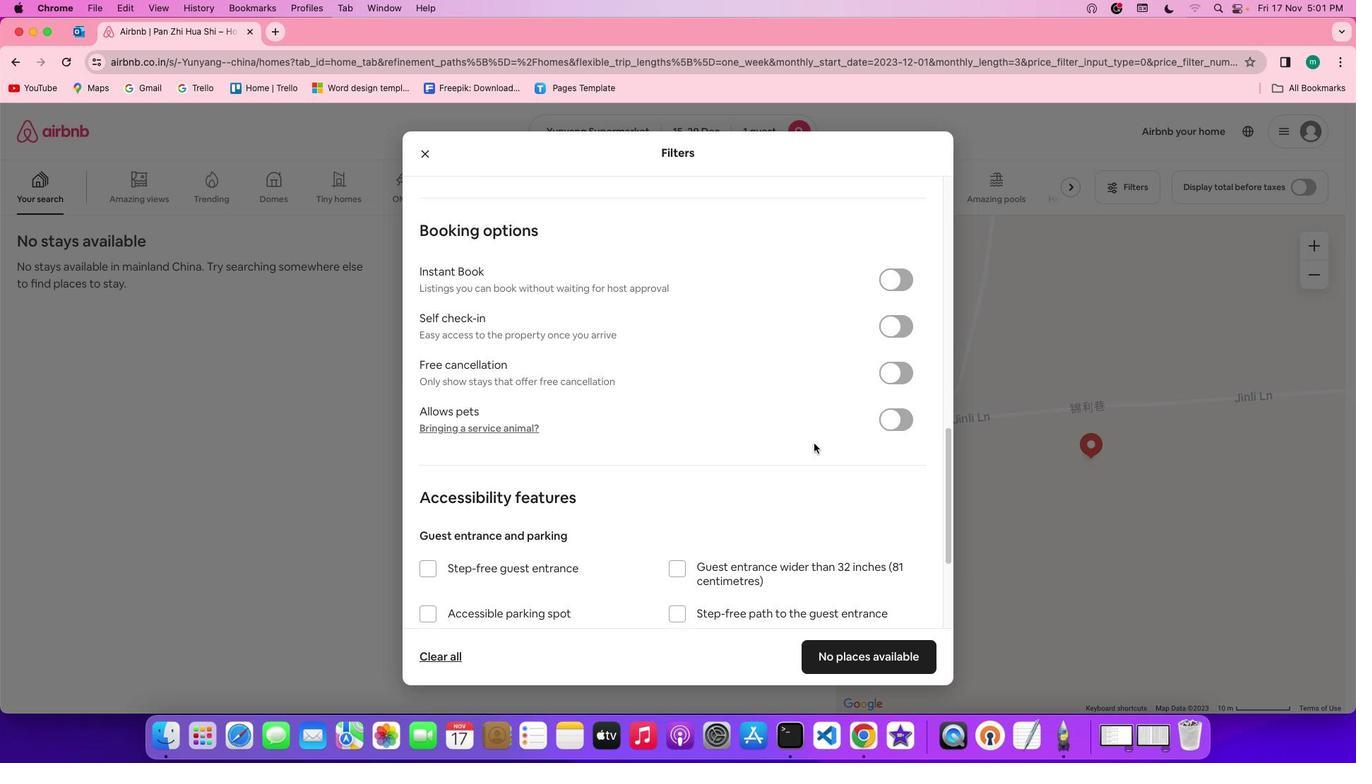 
Action: Mouse scrolled (833, 409) with delta (16, 94)
Screenshot: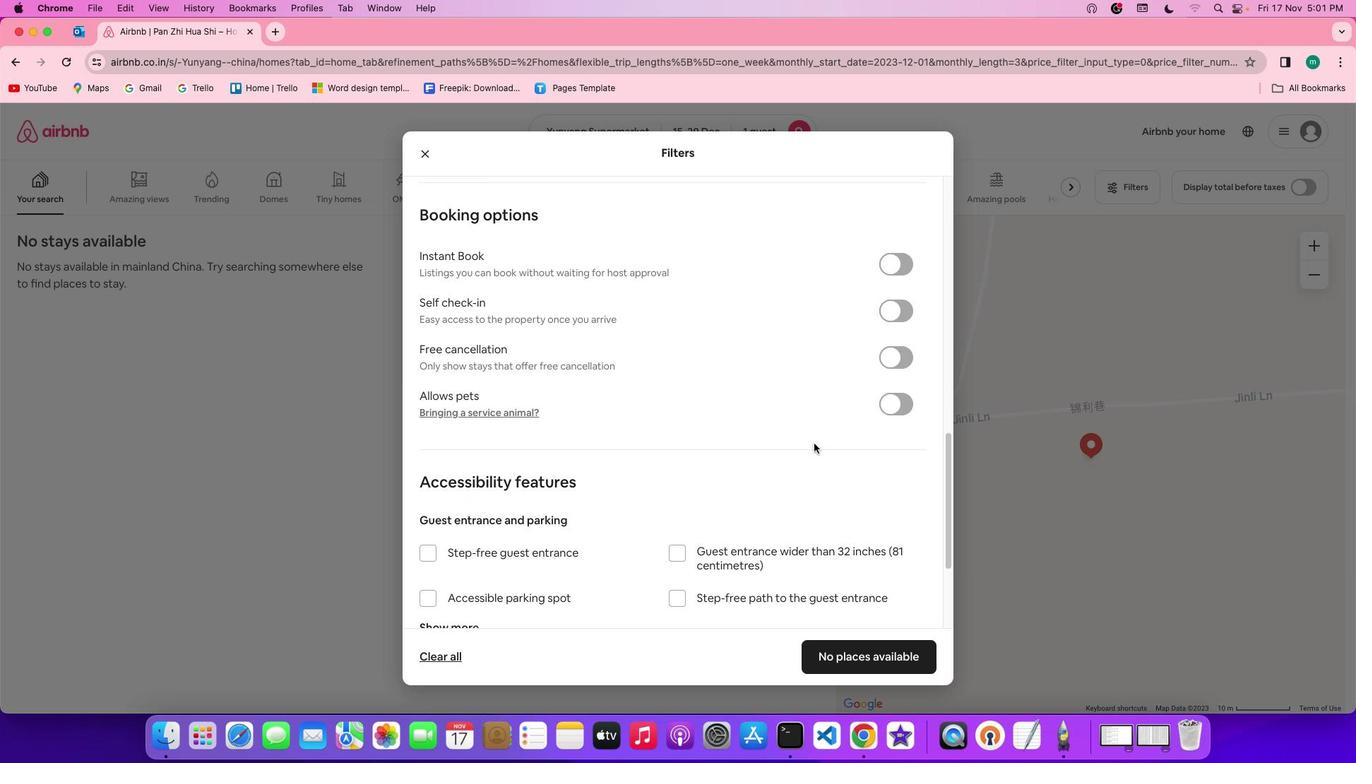 
Action: Mouse scrolled (833, 409) with delta (16, 94)
Screenshot: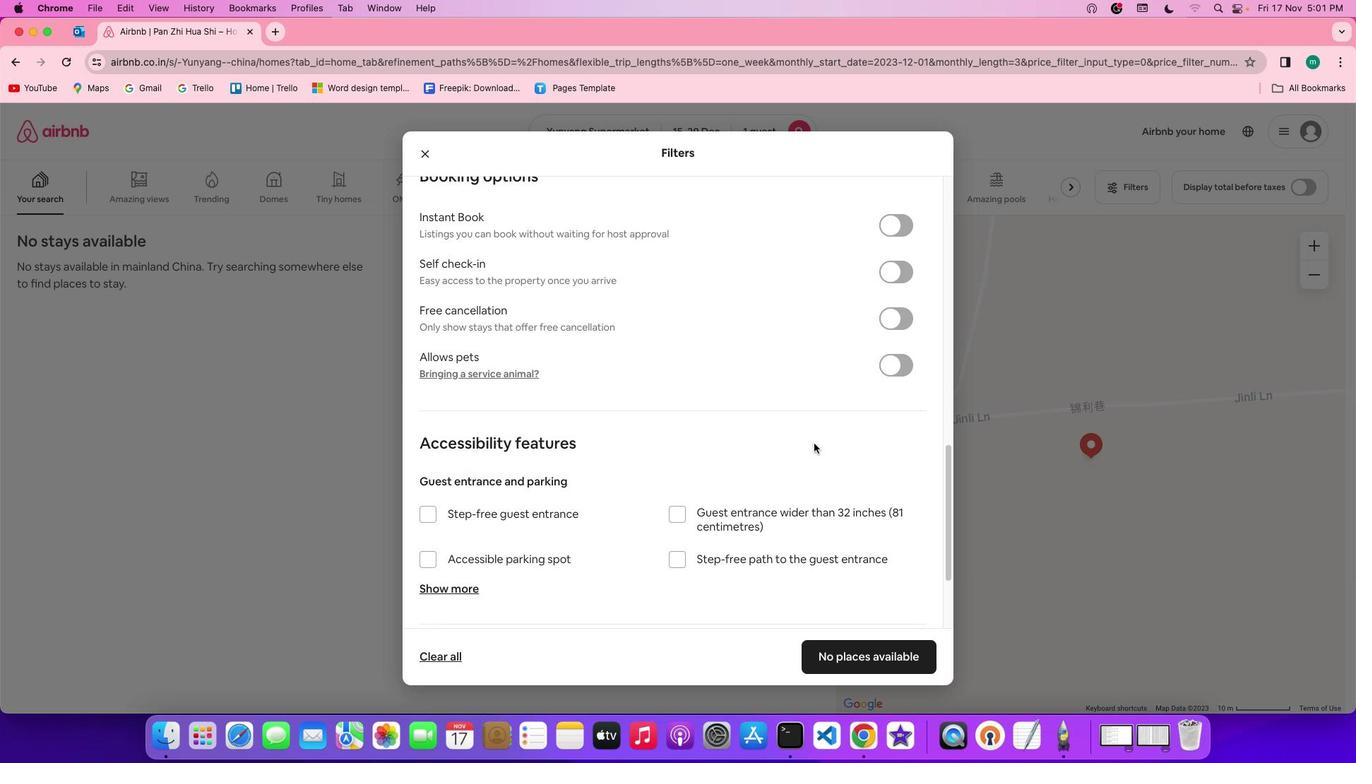 
Action: Mouse scrolled (833, 409) with delta (16, 94)
Screenshot: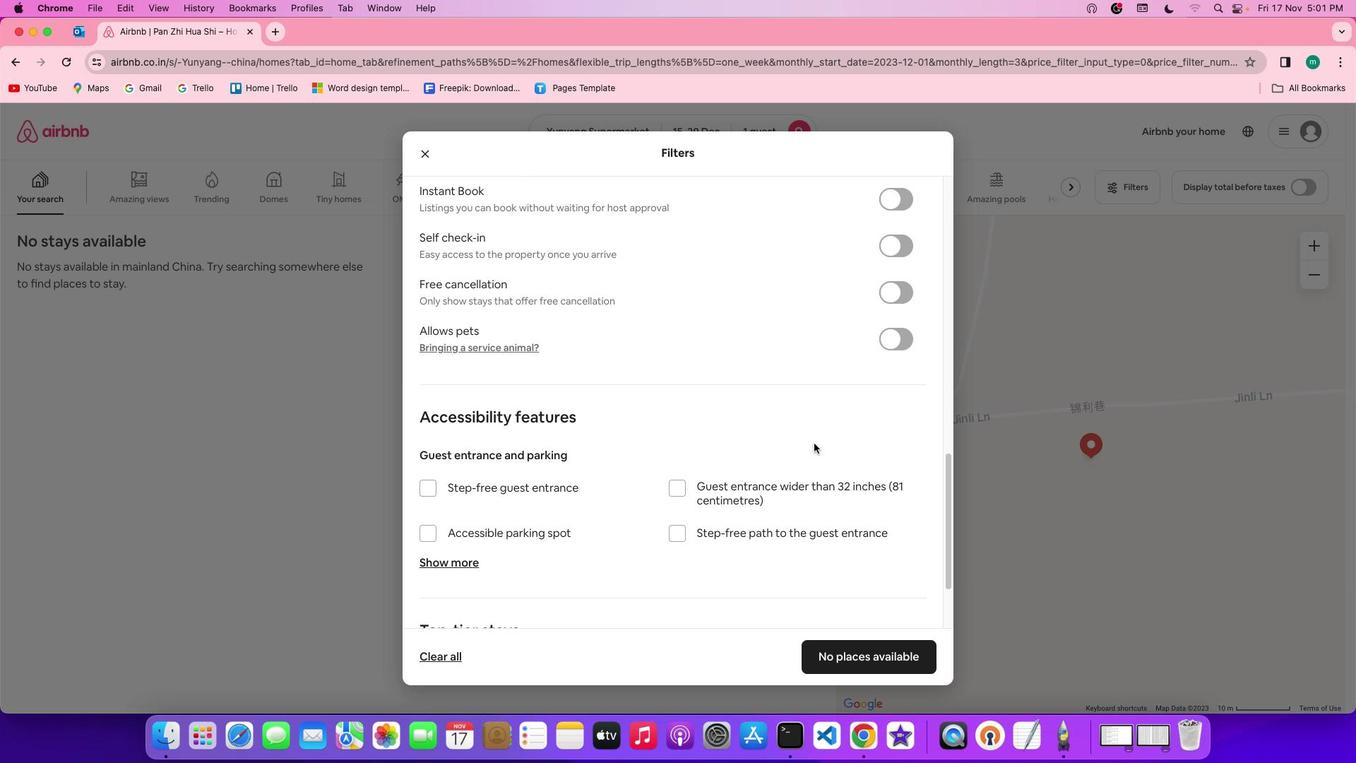 
Action: Mouse scrolled (833, 409) with delta (16, 94)
Screenshot: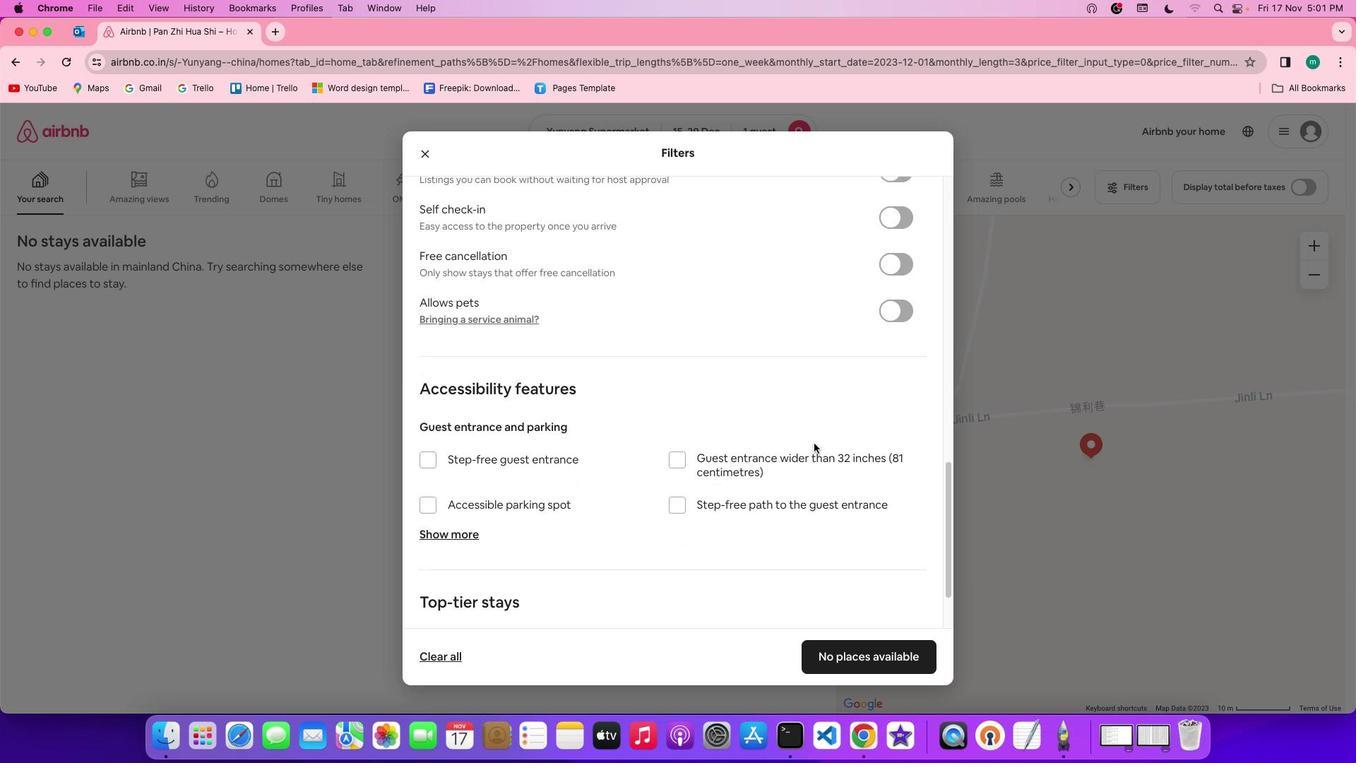 
Action: Mouse scrolled (833, 409) with delta (16, 93)
Screenshot: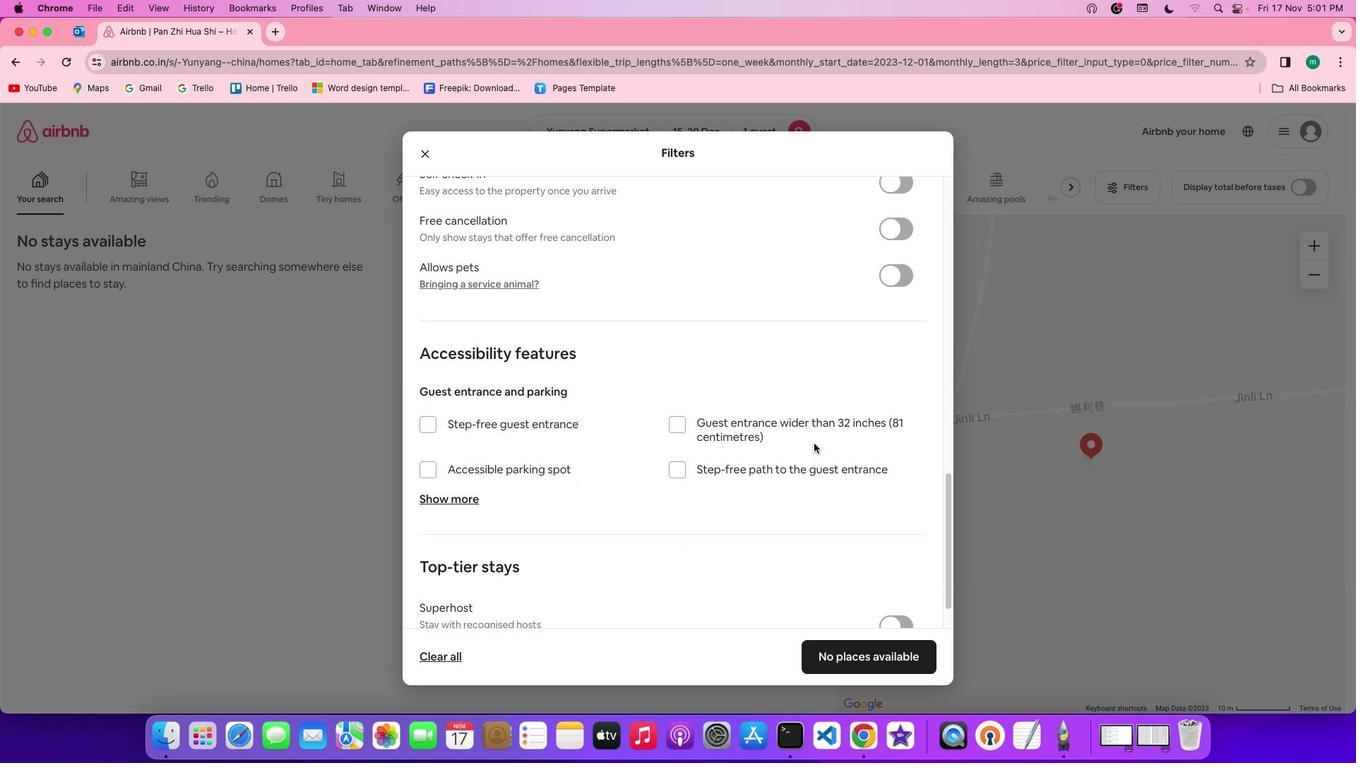 
Action: Mouse scrolled (833, 409) with delta (16, 93)
Screenshot: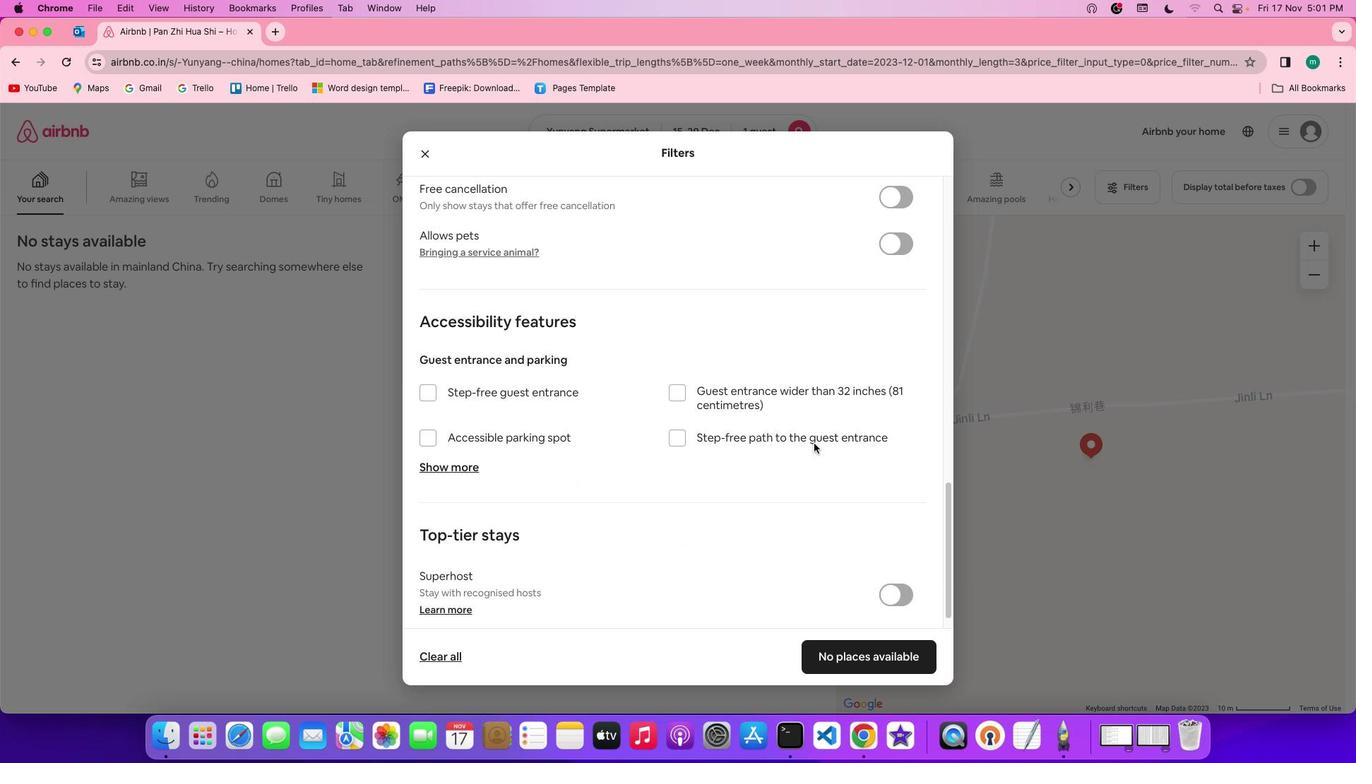 
Action: Mouse scrolled (833, 409) with delta (16, 92)
Screenshot: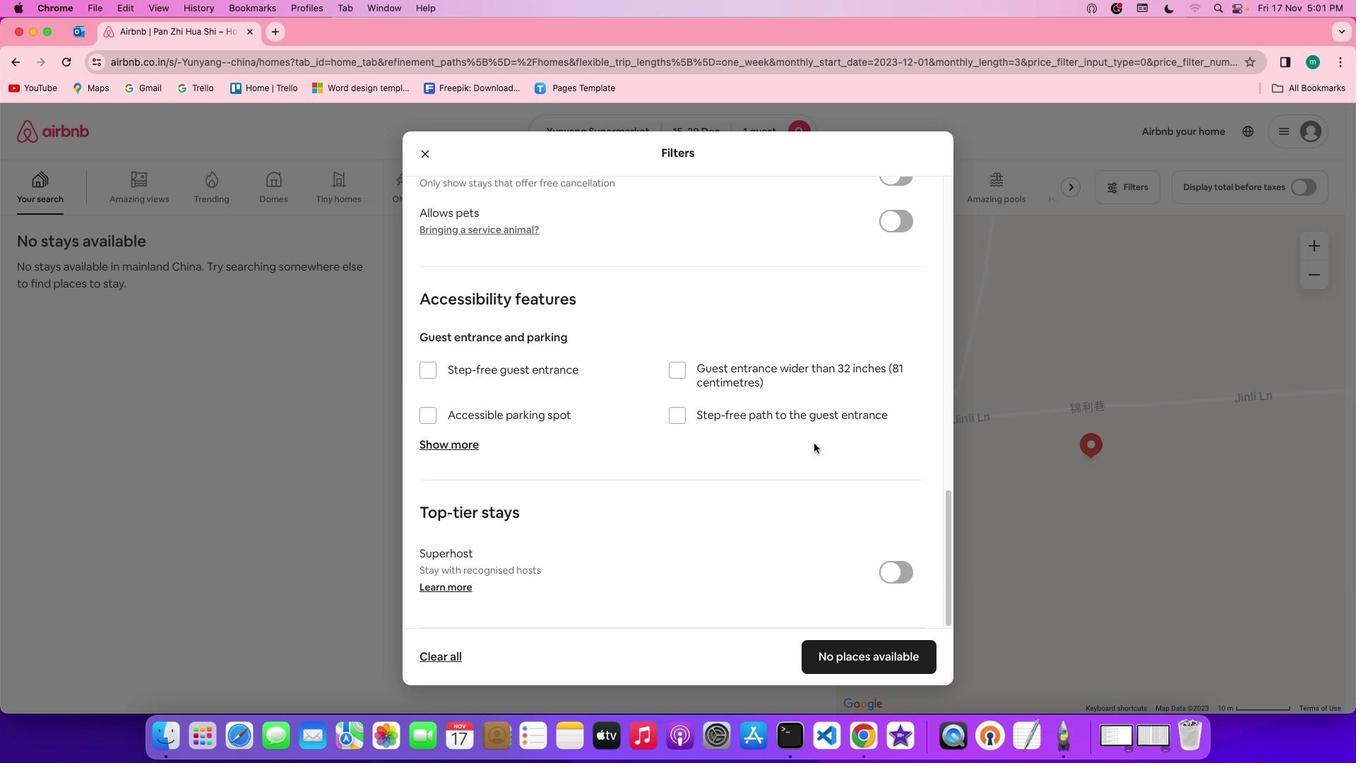 
Action: Mouse scrolled (833, 409) with delta (16, 94)
Screenshot: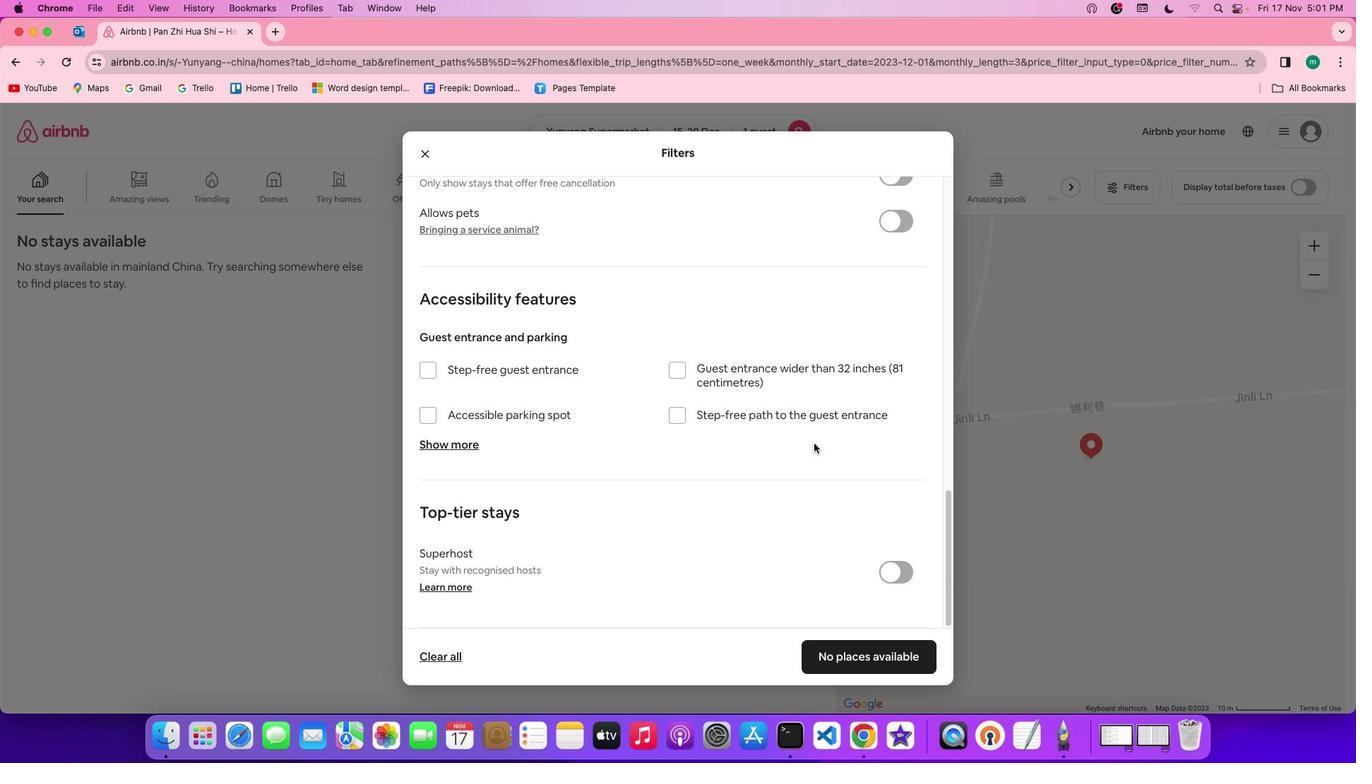 
Action: Mouse scrolled (833, 409) with delta (16, 94)
Screenshot: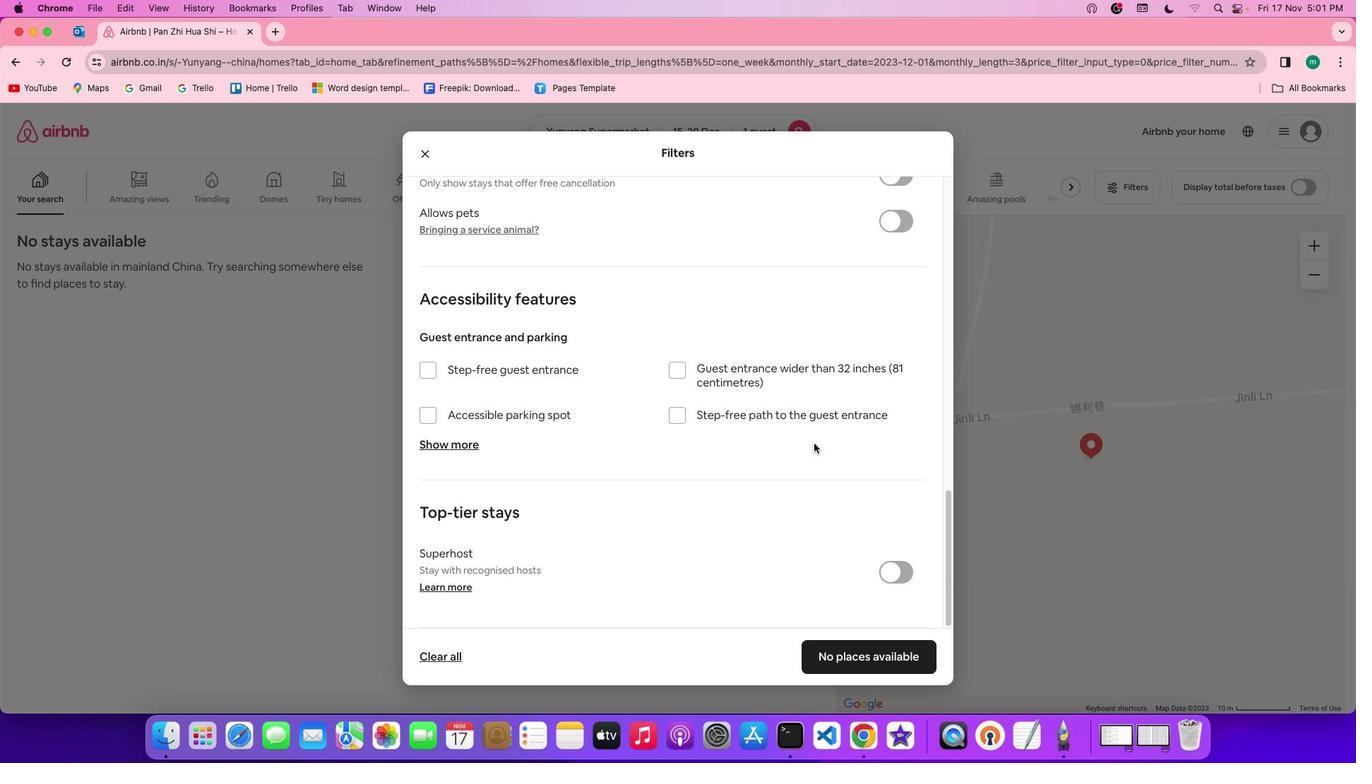 
Action: Mouse scrolled (833, 409) with delta (16, 93)
Screenshot: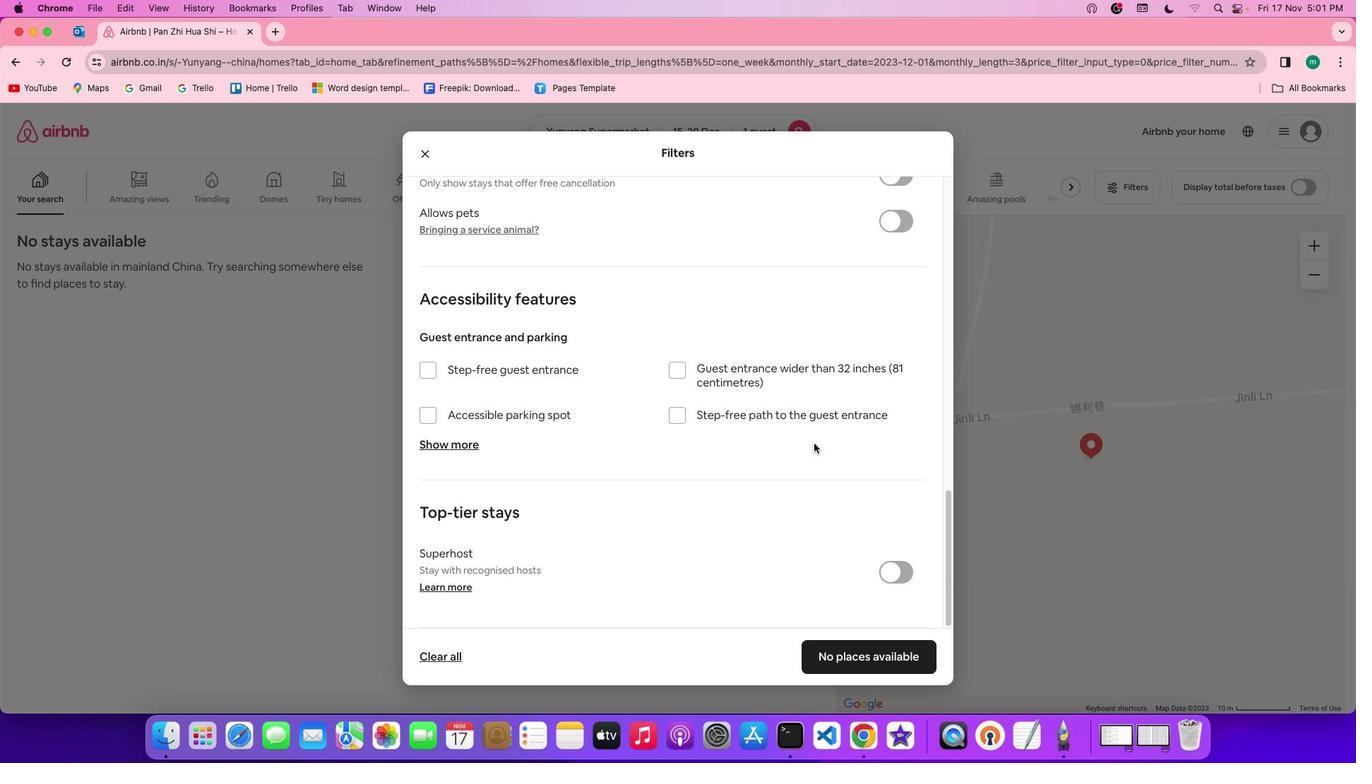 
Action: Mouse scrolled (833, 409) with delta (16, 93)
Screenshot: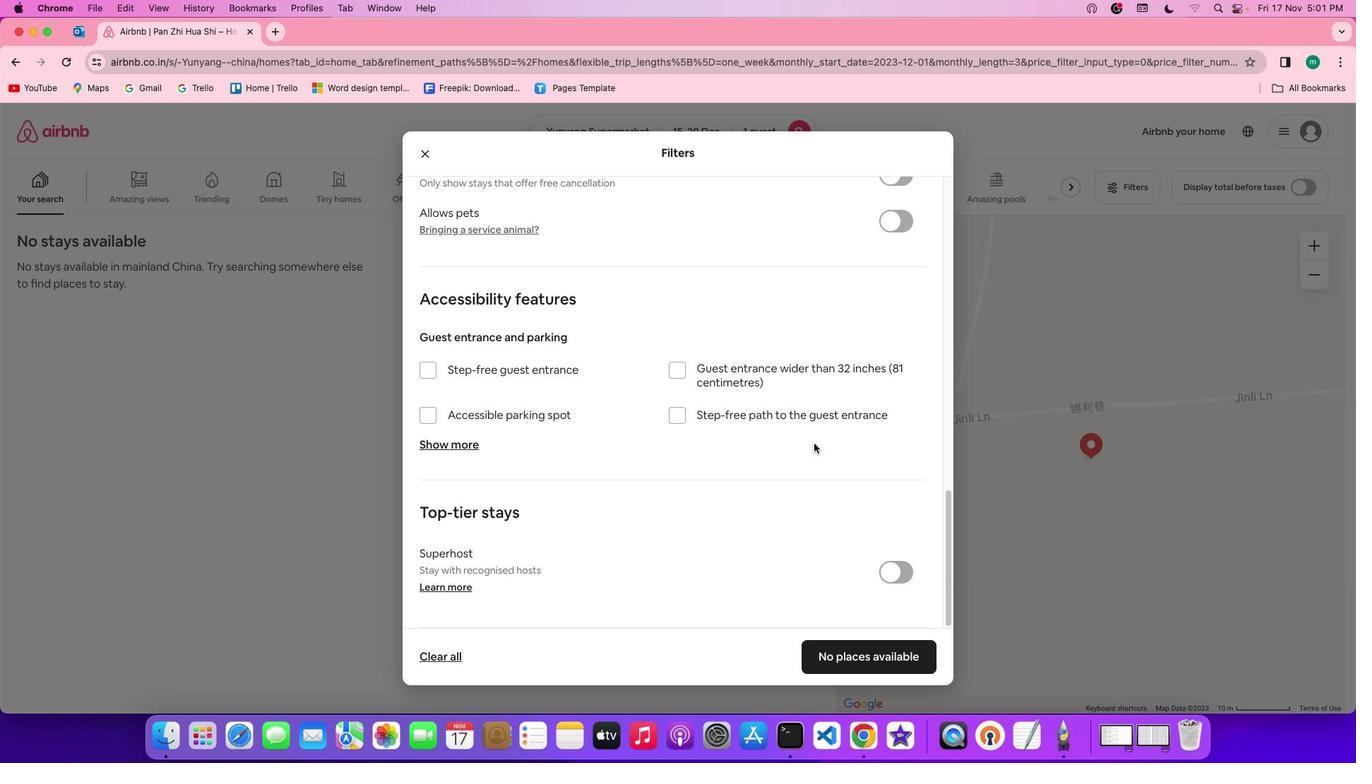 
Action: Mouse scrolled (833, 409) with delta (16, 92)
Screenshot: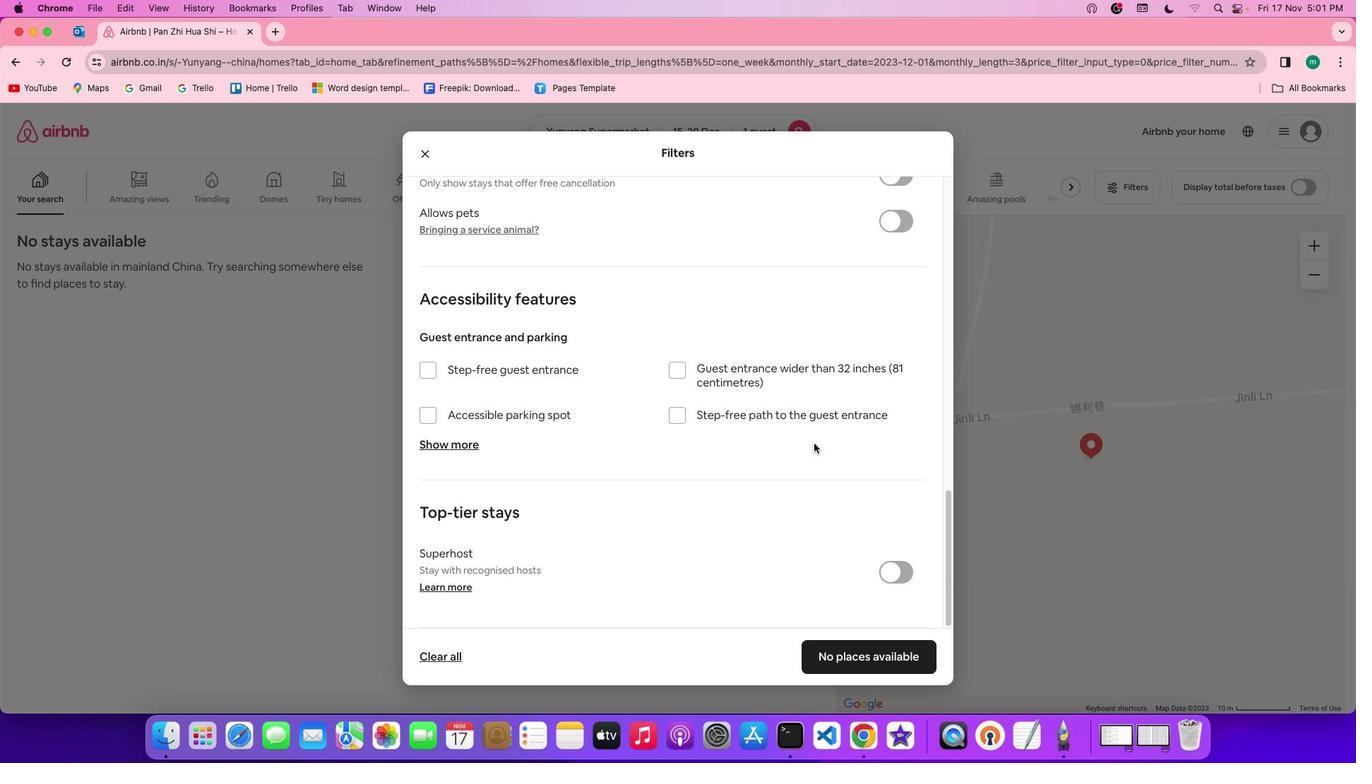 
Action: Mouse scrolled (833, 409) with delta (16, 92)
Screenshot: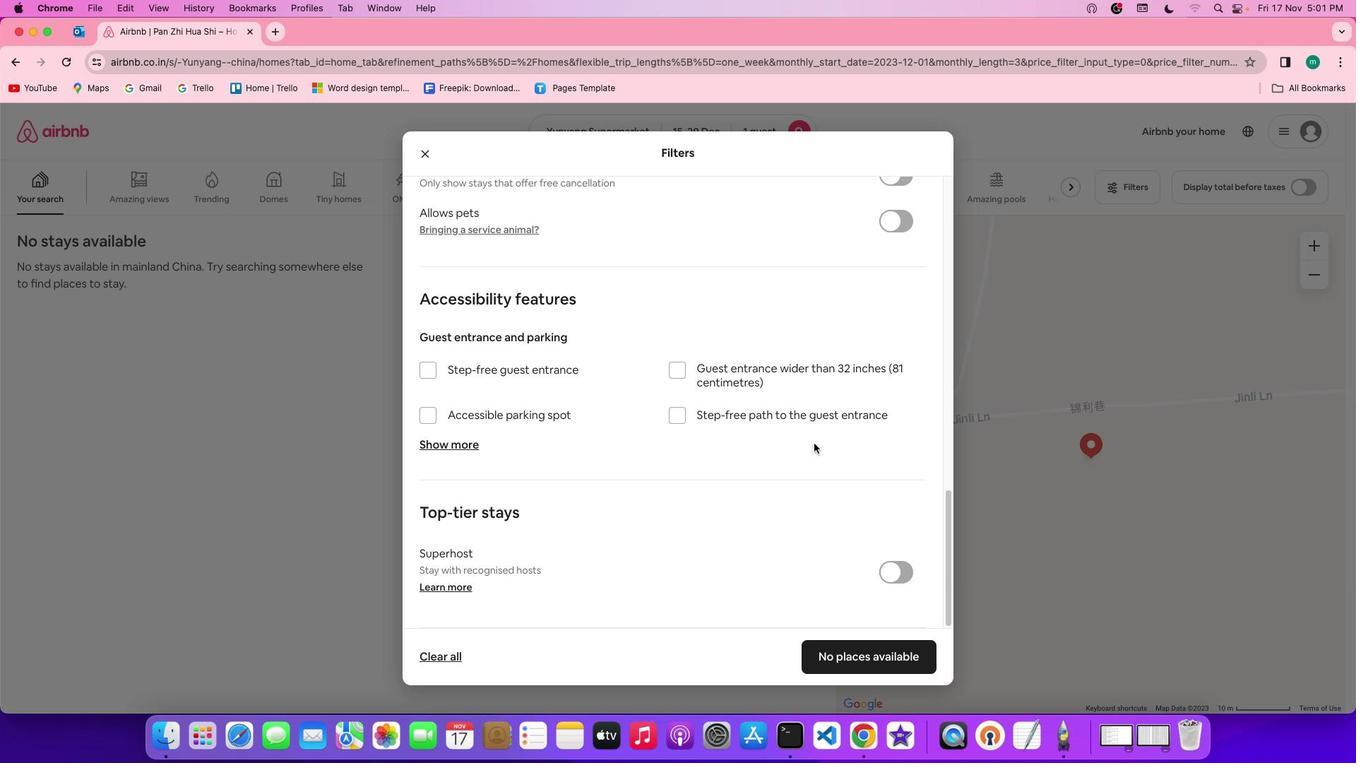 
Action: Mouse moved to (863, 558)
Screenshot: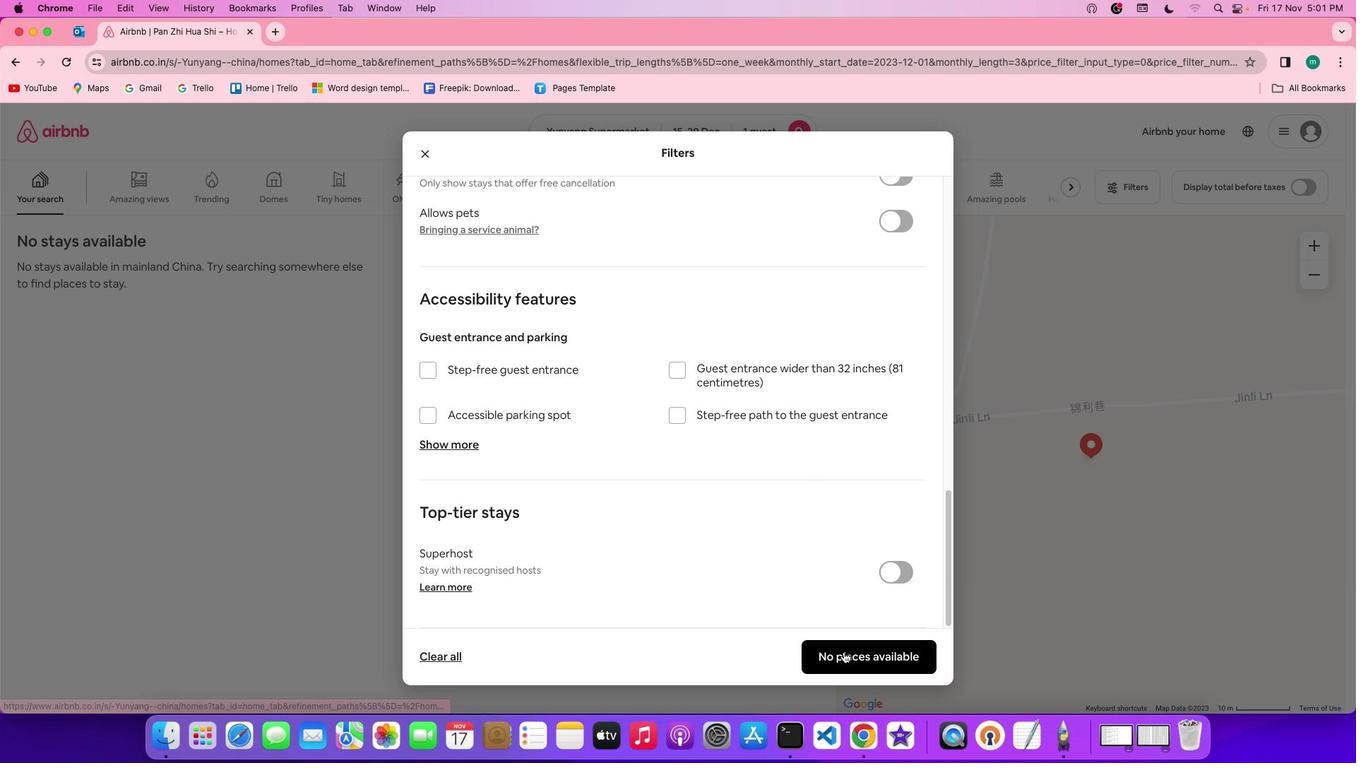 
Action: Mouse pressed left at (863, 558)
Screenshot: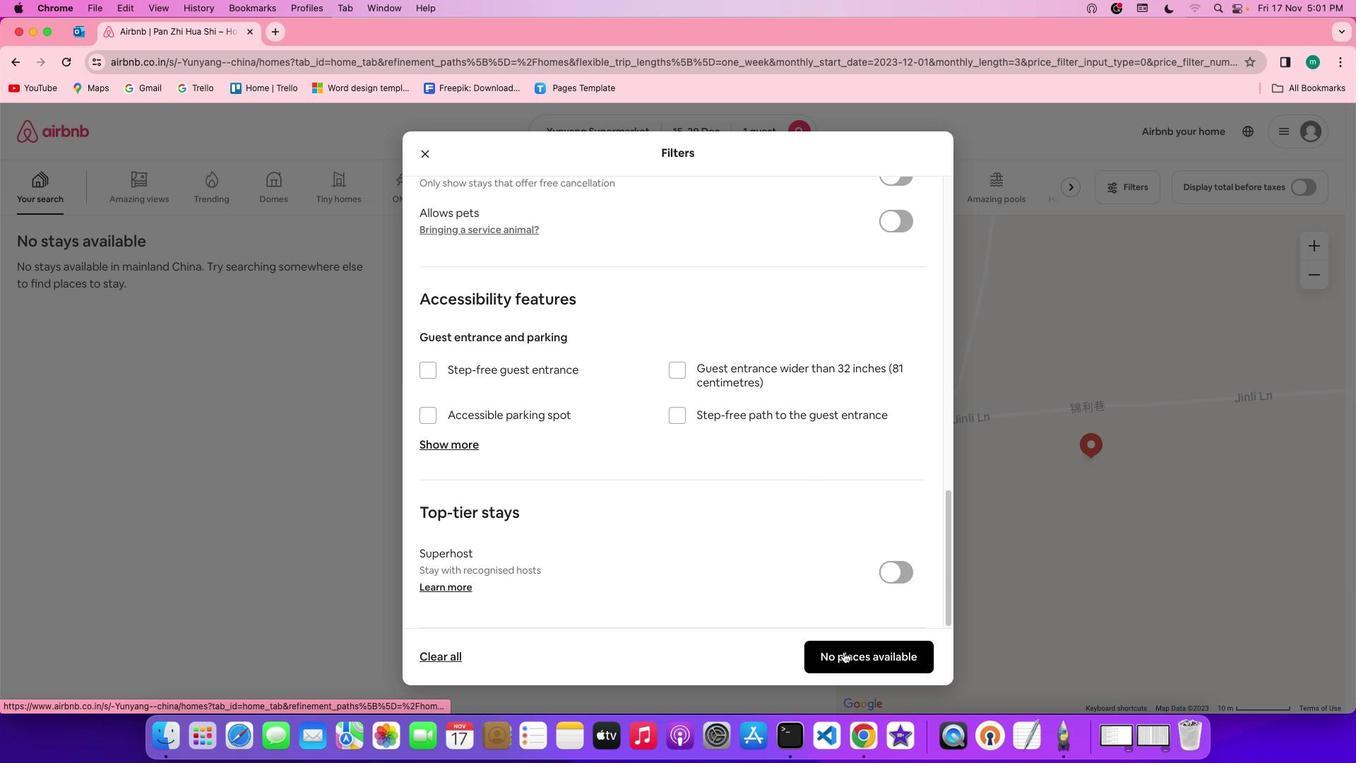 
Action: Mouse moved to (591, 473)
Screenshot: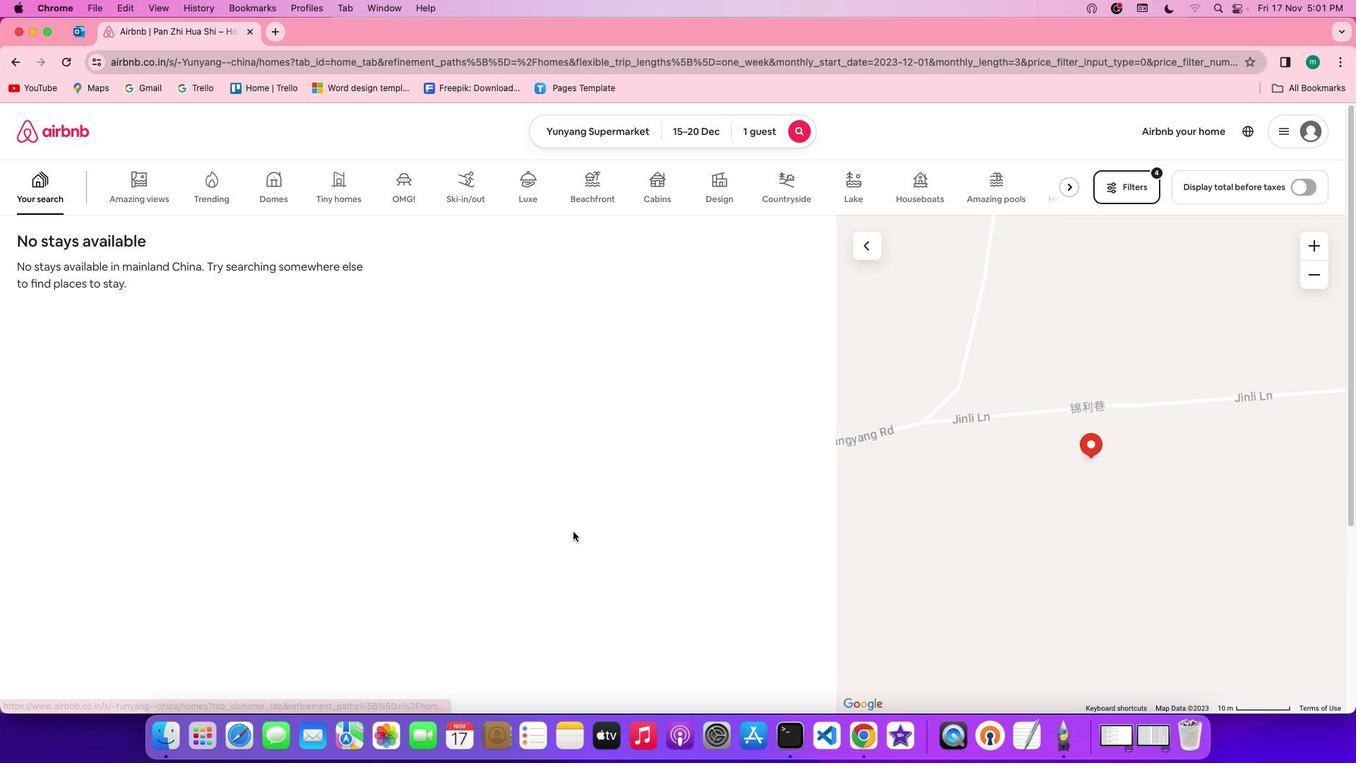 
